 Task: Look for space in Dübendorf, Switzerland from 2nd September, 2023 to 6th September, 2023 for 2 adults in price range Rs.15000 to Rs.20000. Place can be entire place with 1  bedroom having 1 bed and 1 bathroom. Property type can be house, flat, guest house, hotel. Booking option can be shelf check-in. Required host language is English.
Action: Mouse moved to (522, 119)
Screenshot: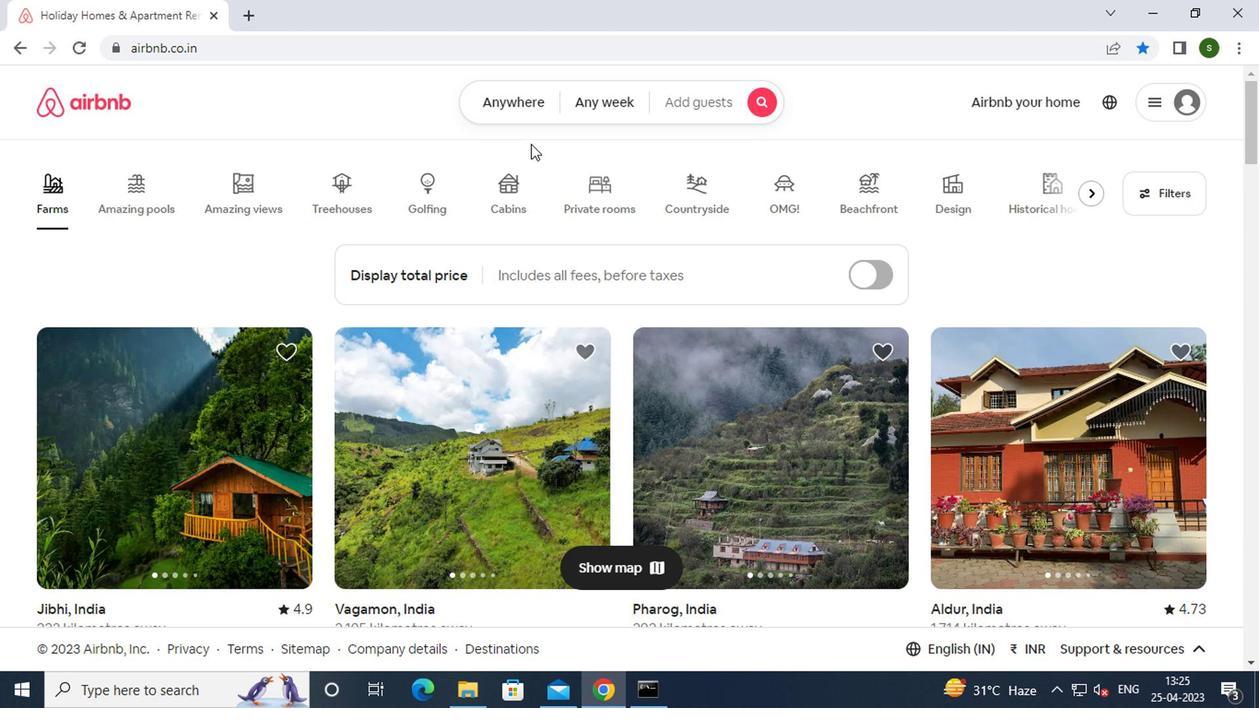 
Action: Mouse pressed left at (522, 119)
Screenshot: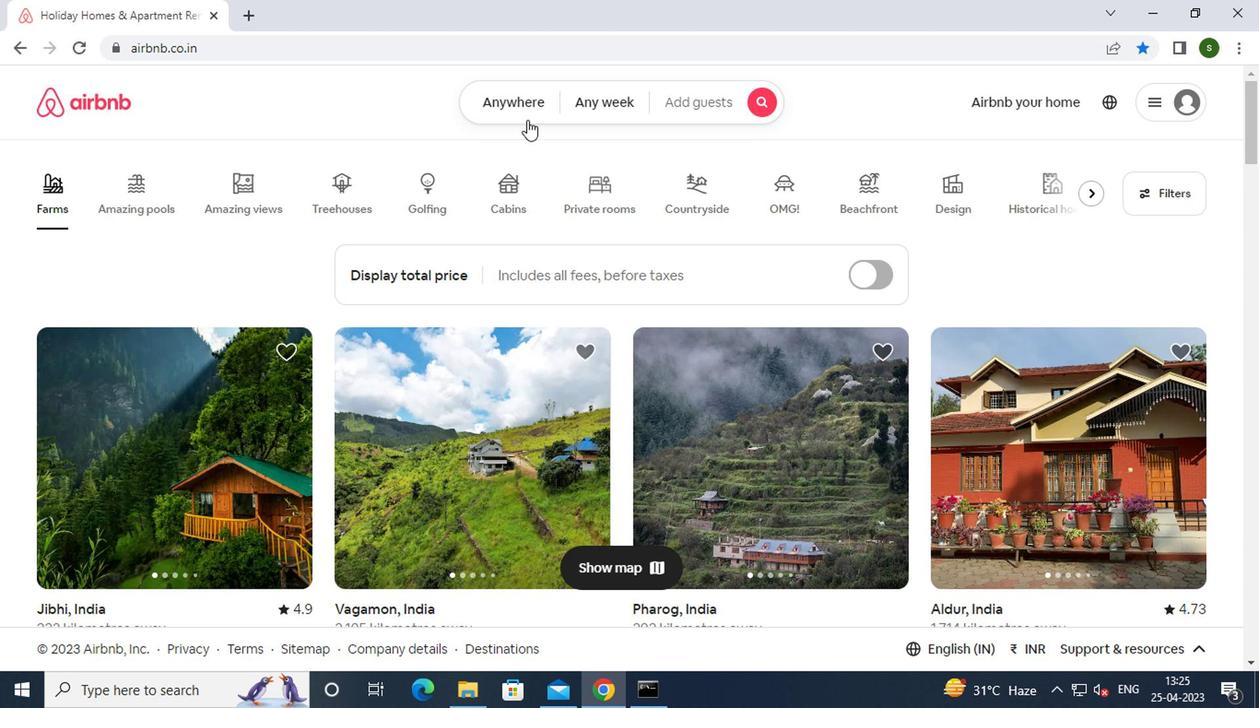 
Action: Mouse moved to (417, 184)
Screenshot: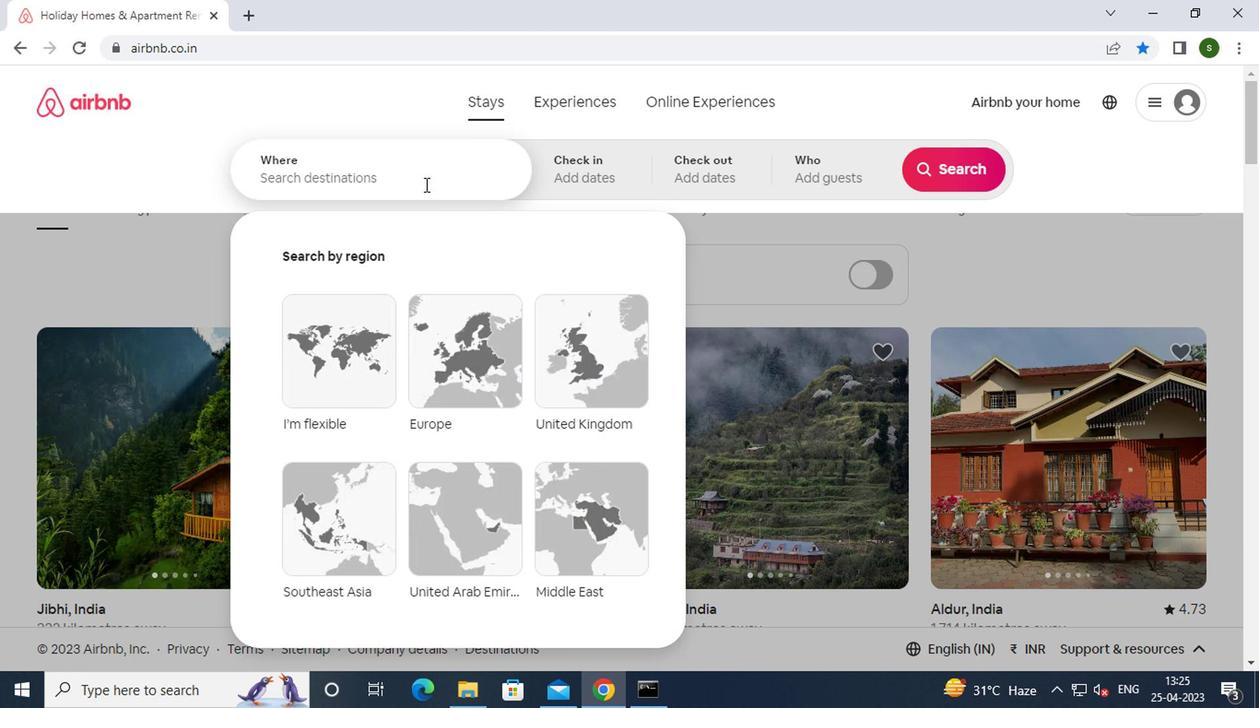 
Action: Mouse pressed left at (417, 184)
Screenshot: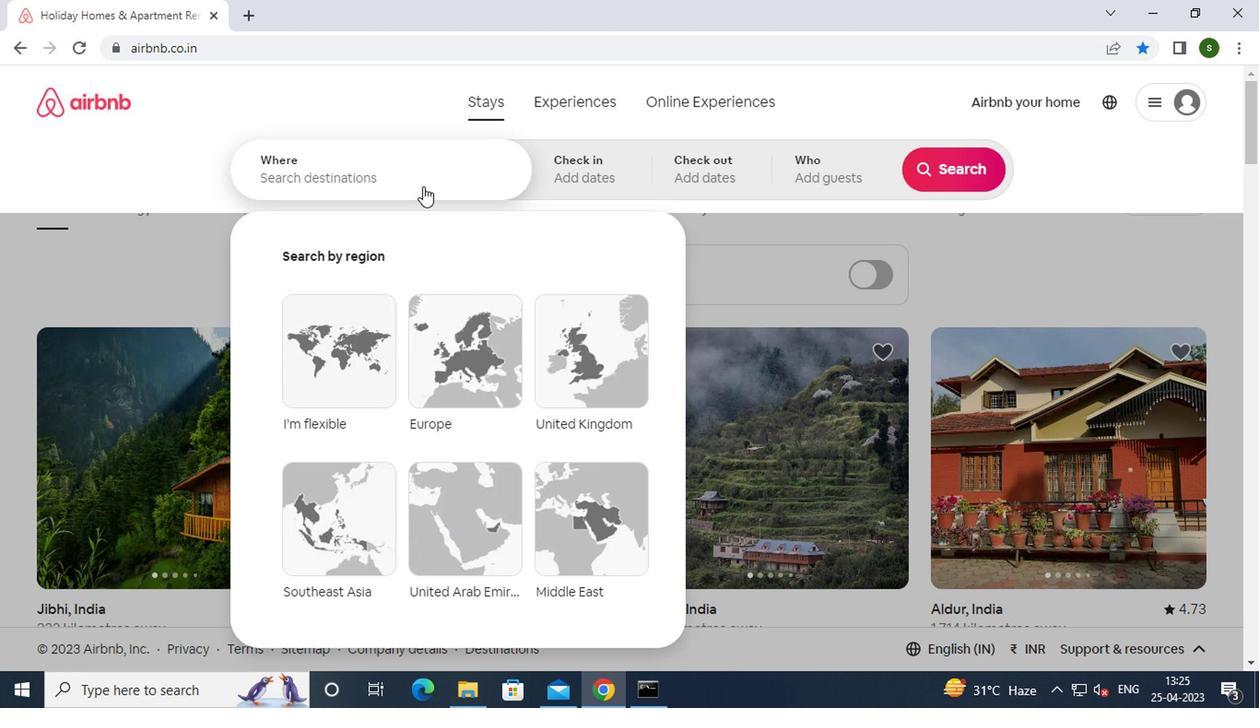 
Action: Mouse moved to (416, 184)
Screenshot: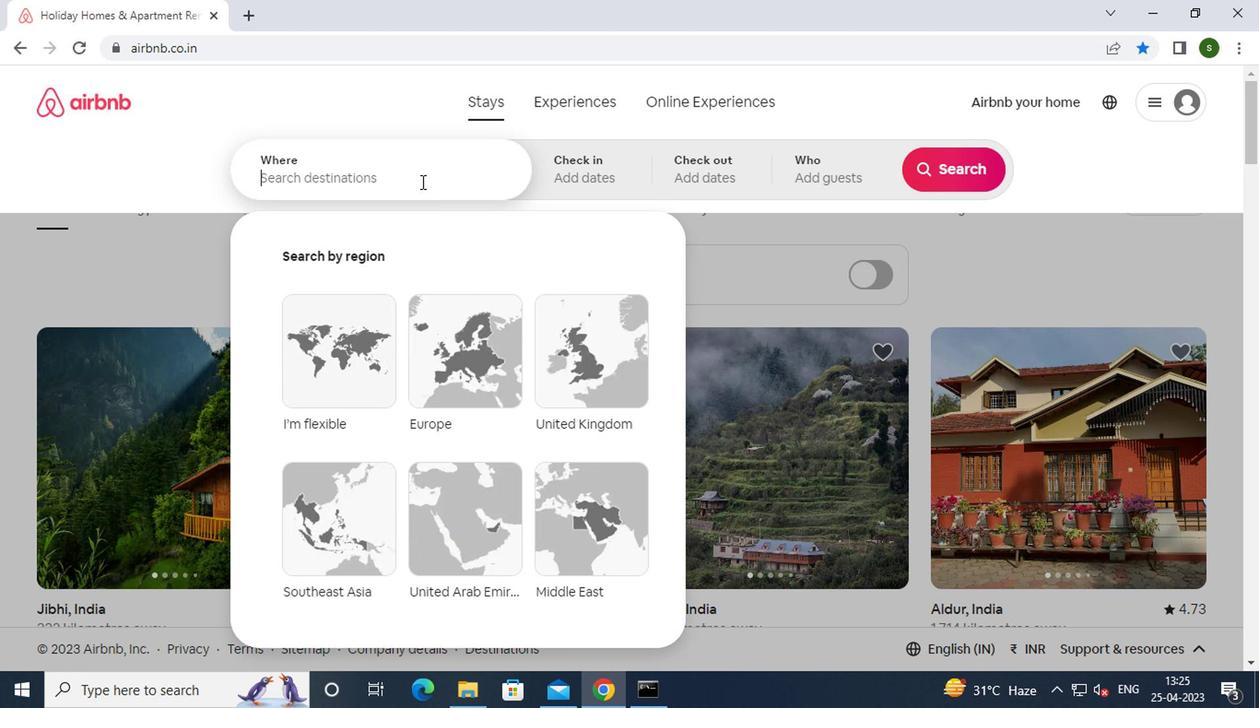 
Action: Key pressed <Key.caps_lock>d<Key.caps_lock>ubendorf
Screenshot: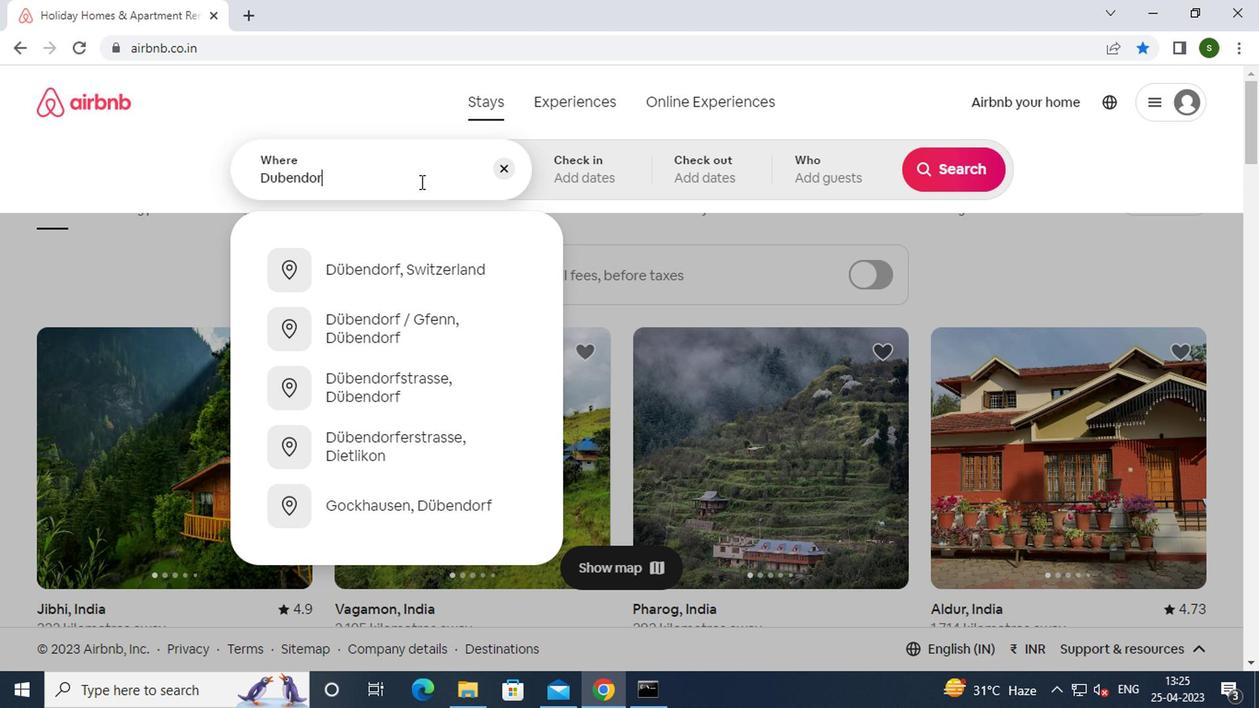 
Action: Mouse moved to (429, 267)
Screenshot: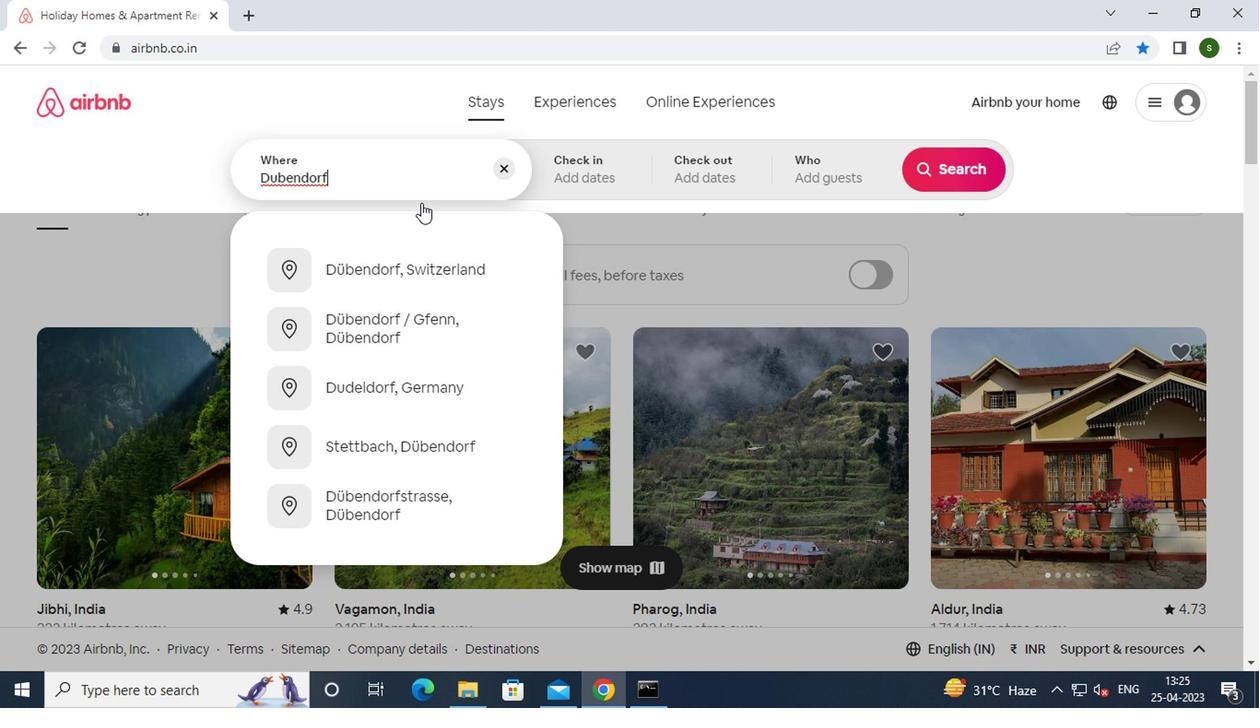 
Action: Mouse pressed left at (429, 267)
Screenshot: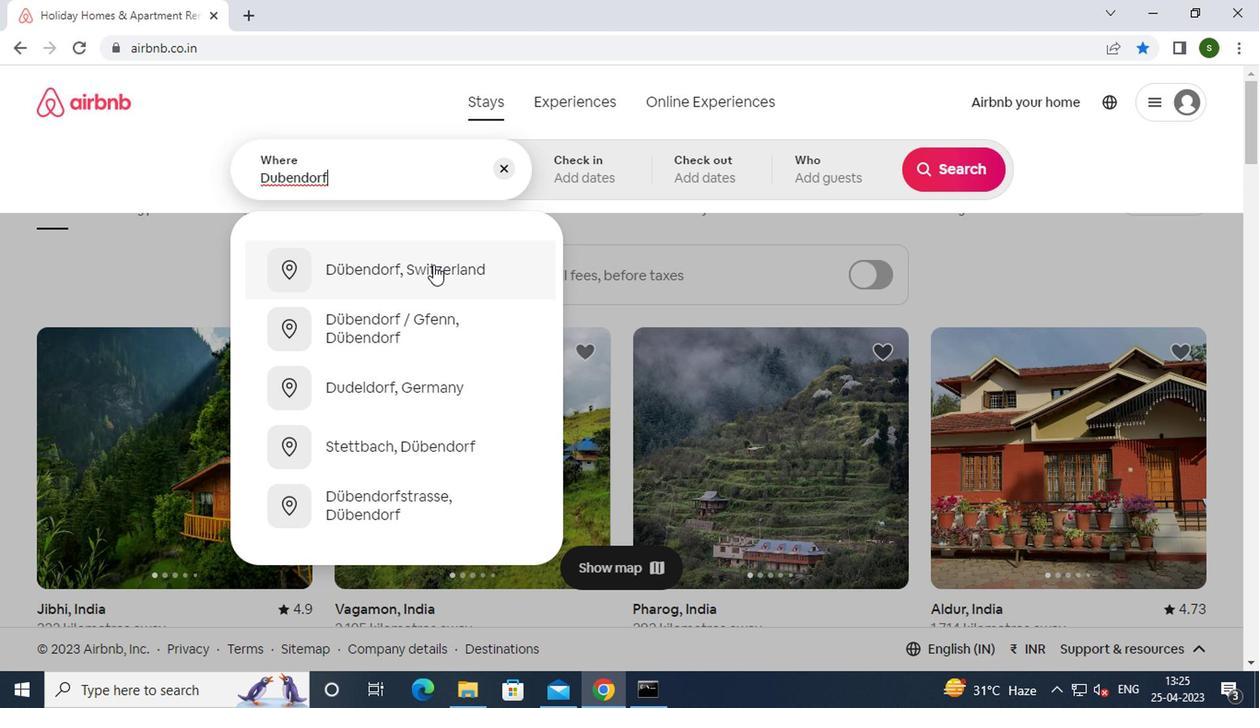 
Action: Mouse moved to (946, 311)
Screenshot: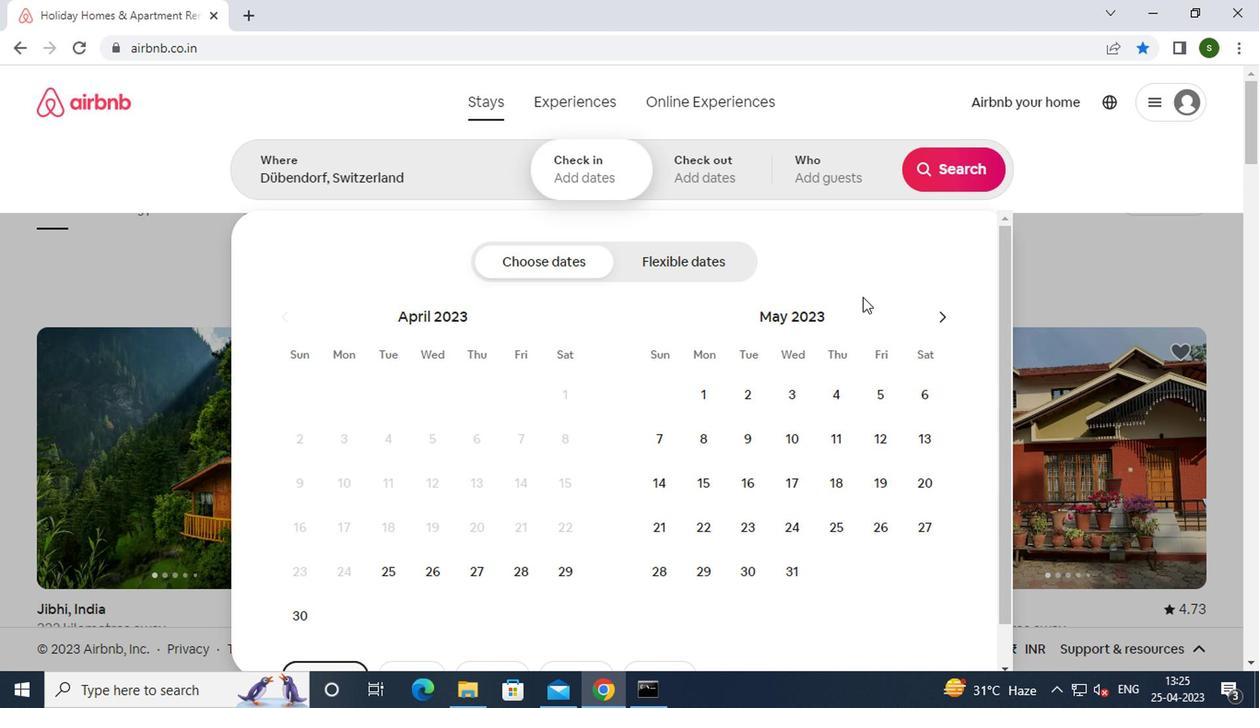 
Action: Mouse pressed left at (946, 311)
Screenshot: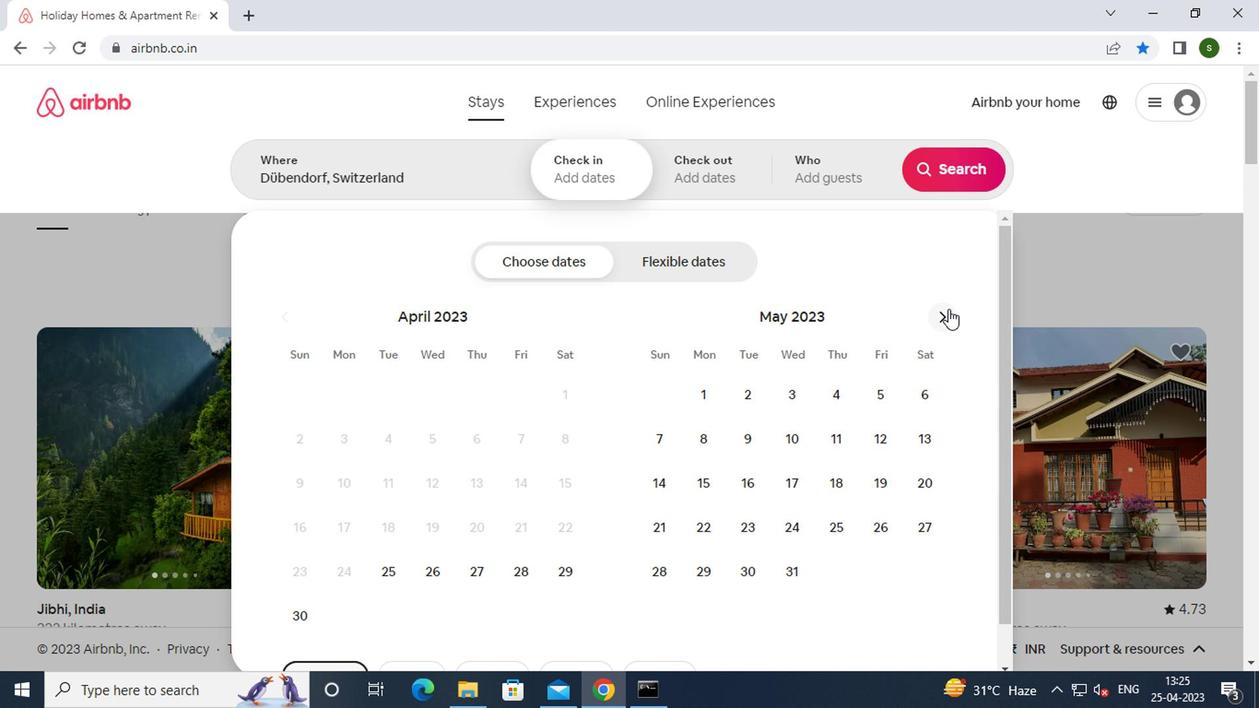 
Action: Mouse pressed left at (946, 311)
Screenshot: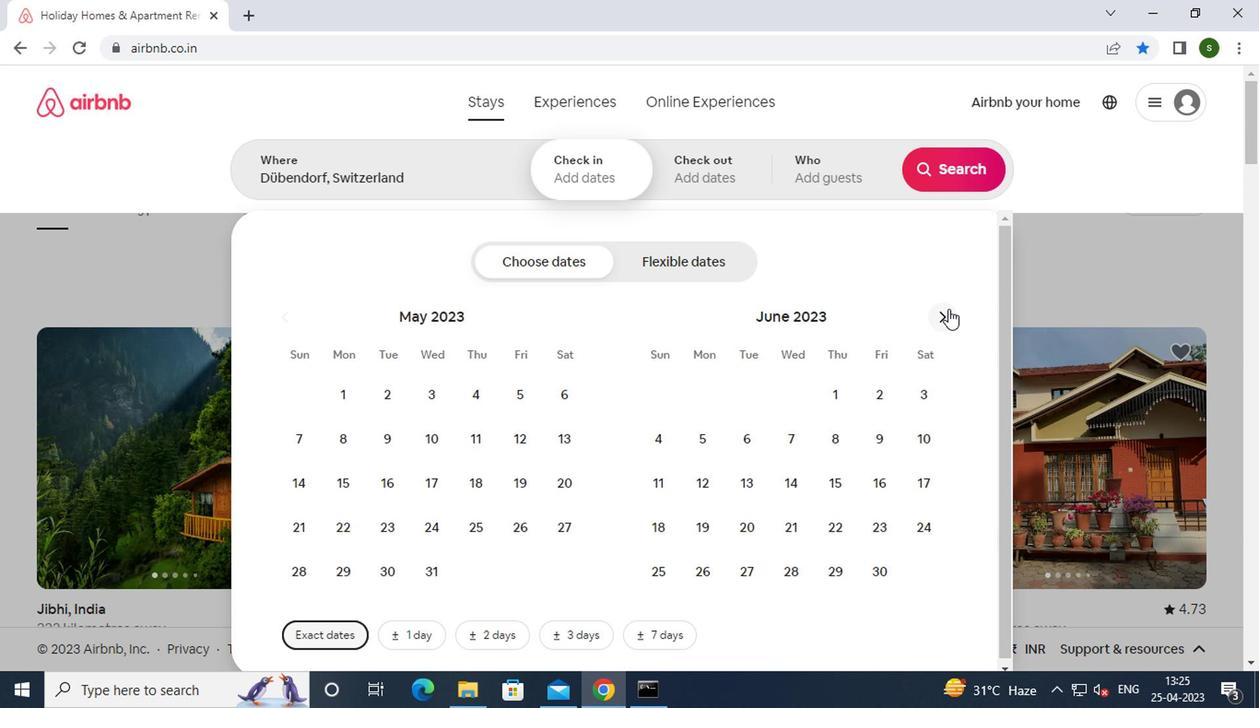 
Action: Mouse pressed left at (946, 311)
Screenshot: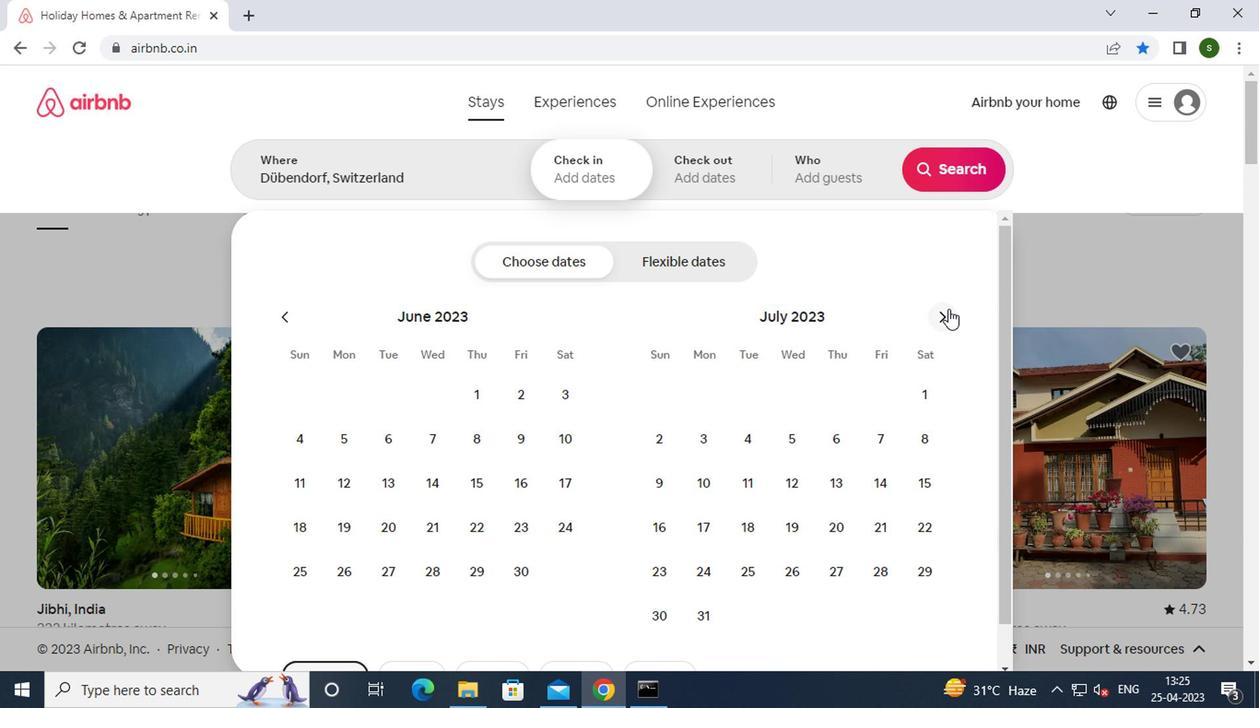 
Action: Mouse pressed left at (946, 311)
Screenshot: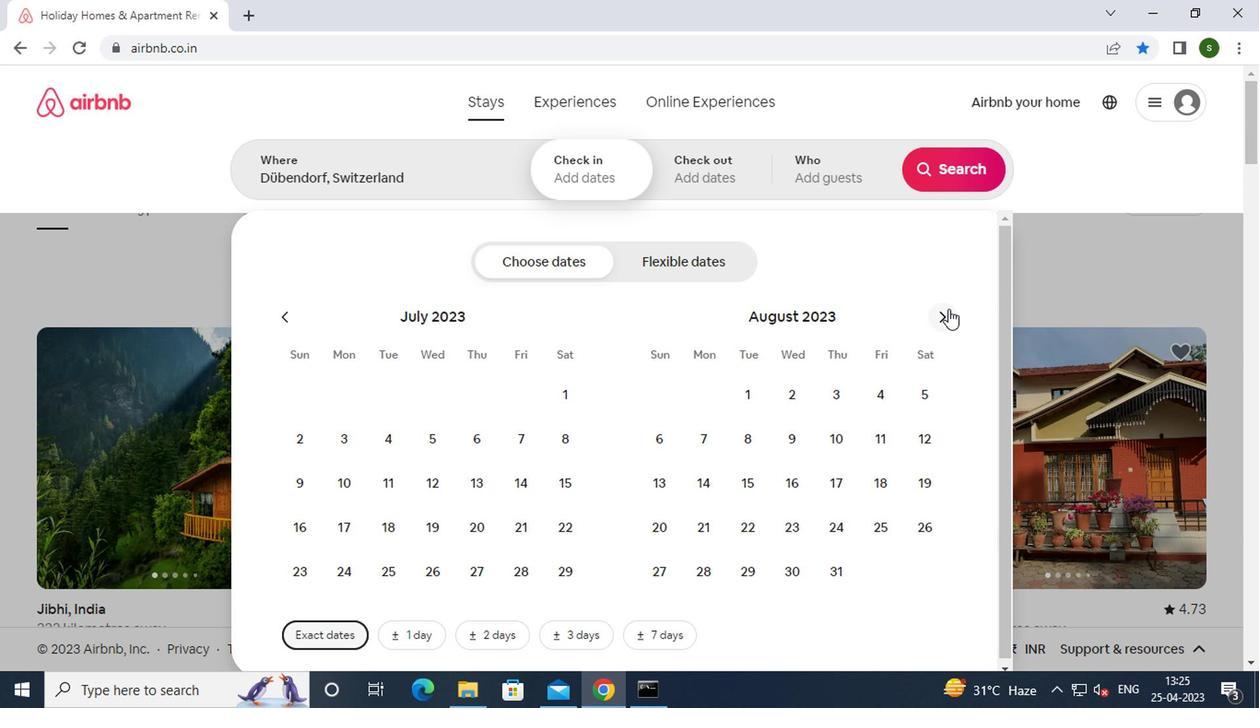 
Action: Mouse moved to (916, 392)
Screenshot: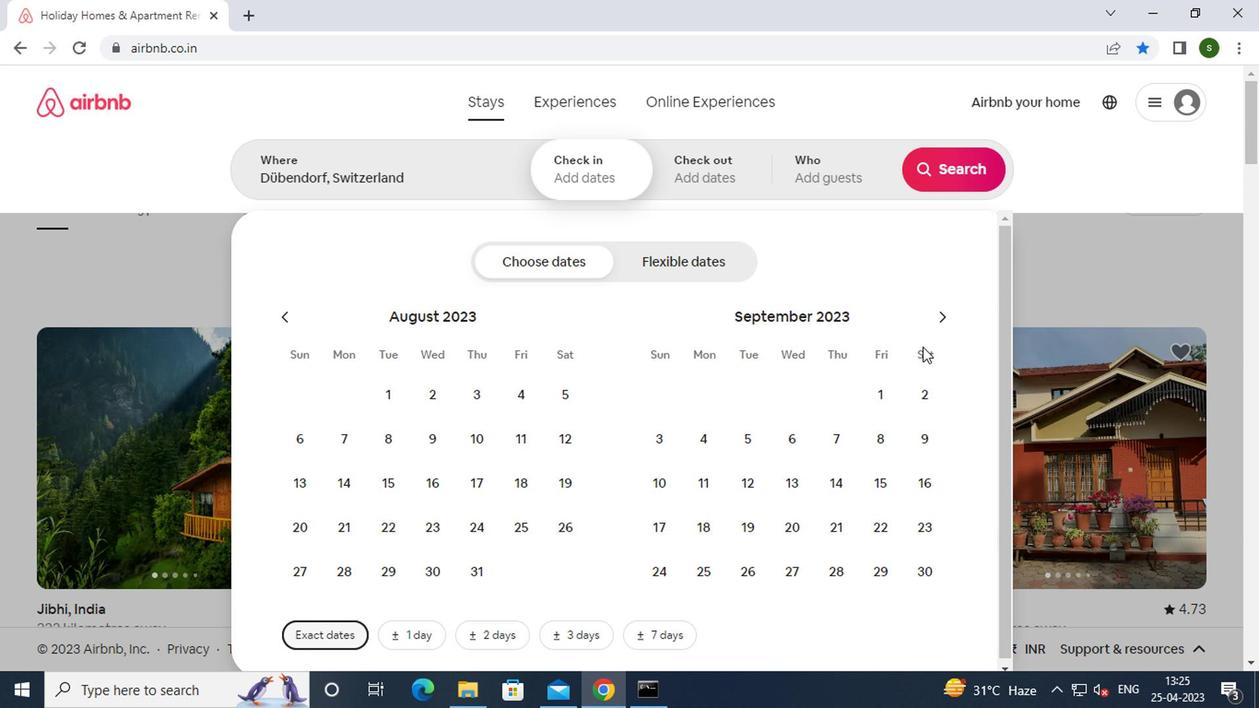 
Action: Mouse pressed left at (916, 392)
Screenshot: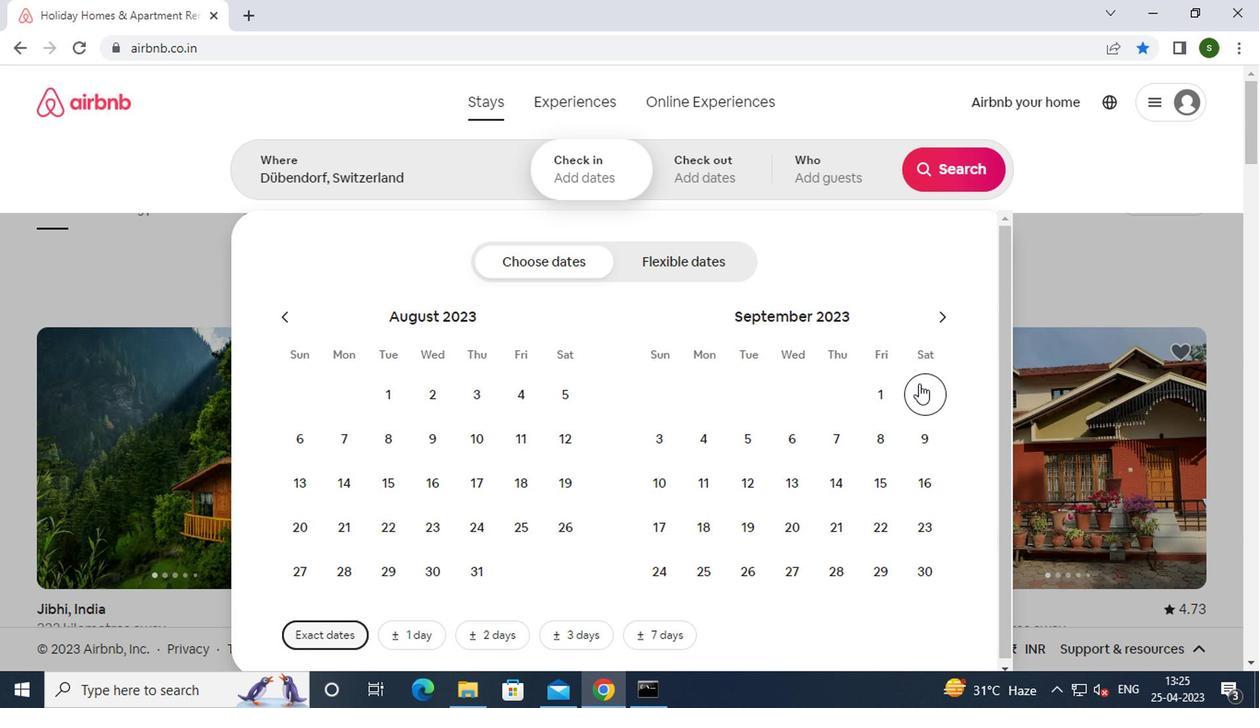 
Action: Mouse moved to (789, 453)
Screenshot: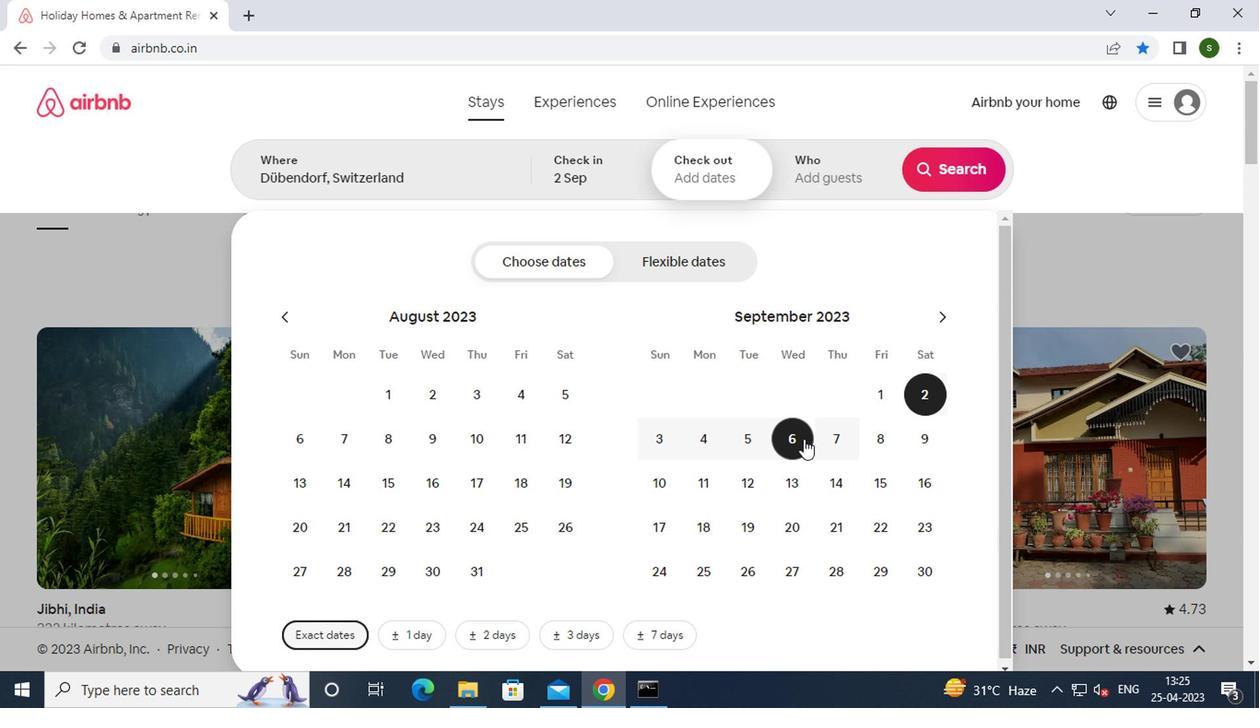 
Action: Mouse pressed left at (789, 453)
Screenshot: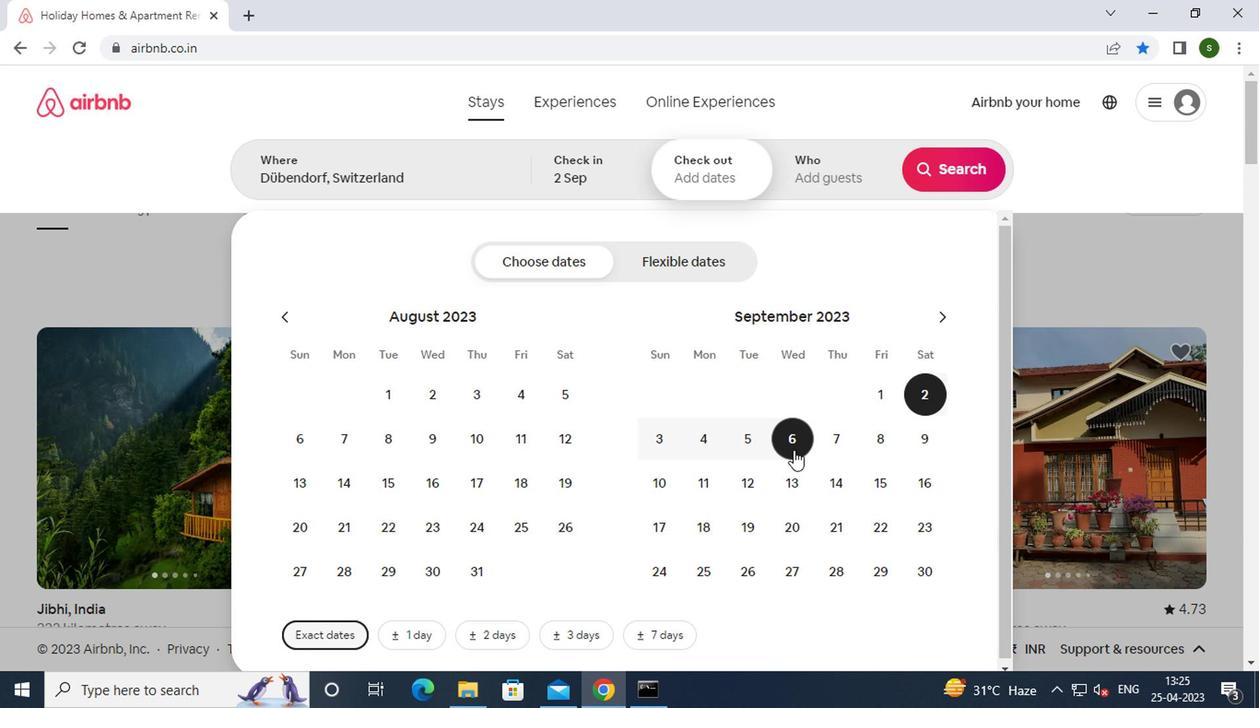 
Action: Mouse moved to (818, 183)
Screenshot: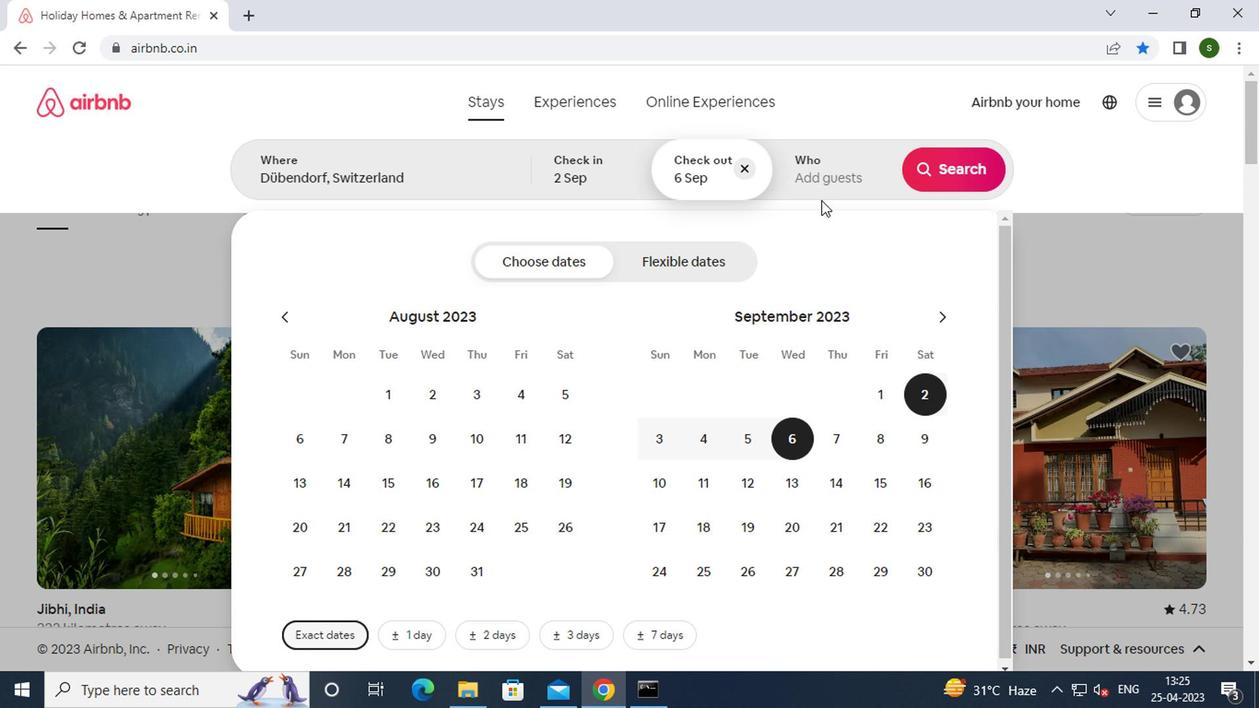 
Action: Mouse pressed left at (818, 183)
Screenshot: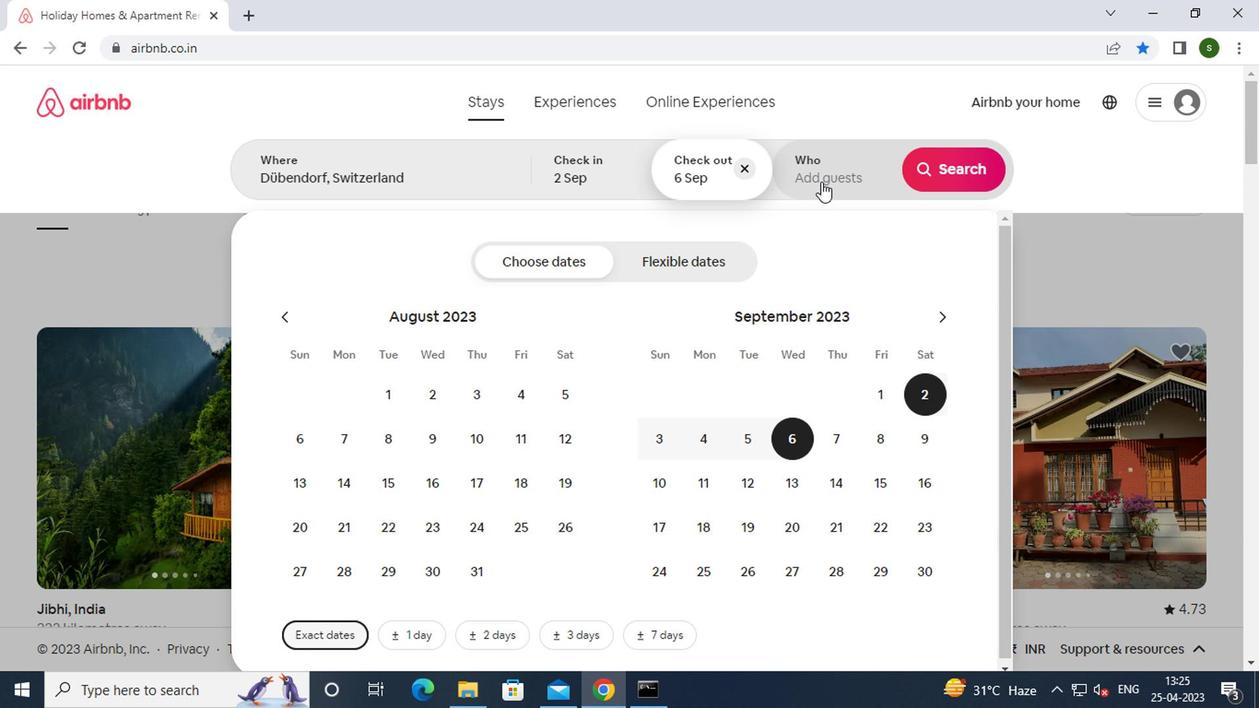 
Action: Mouse moved to (957, 265)
Screenshot: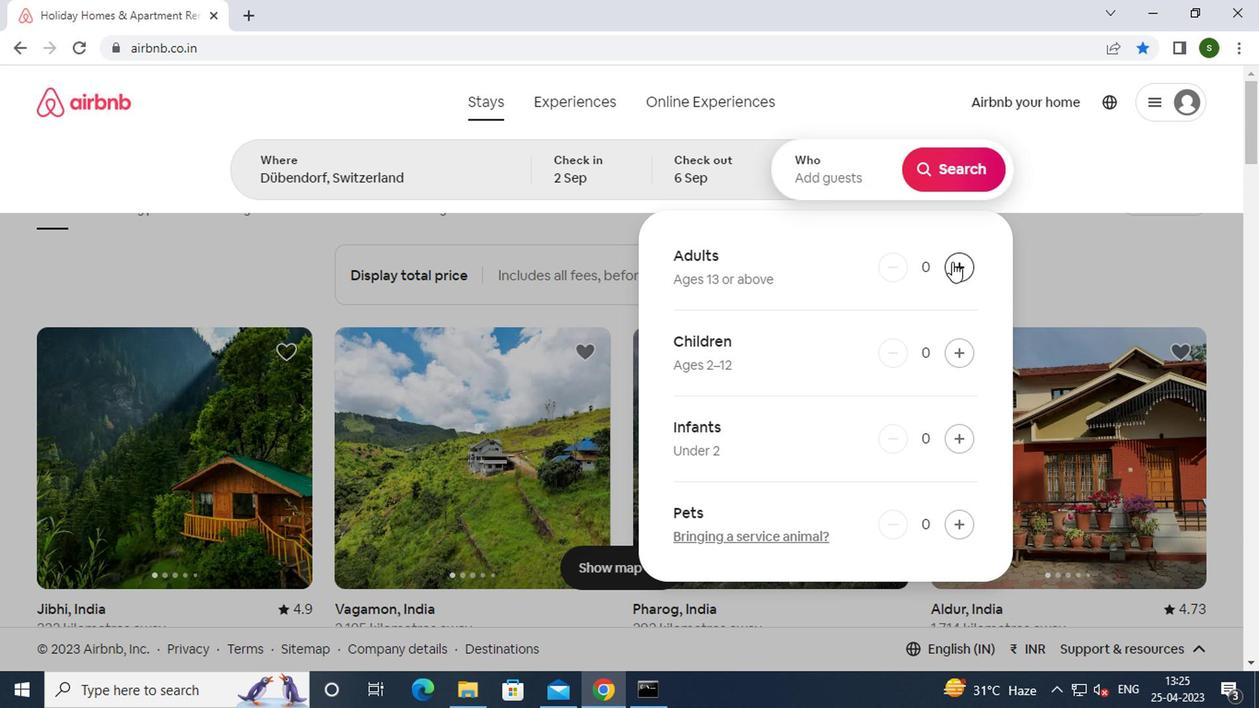 
Action: Mouse pressed left at (957, 265)
Screenshot: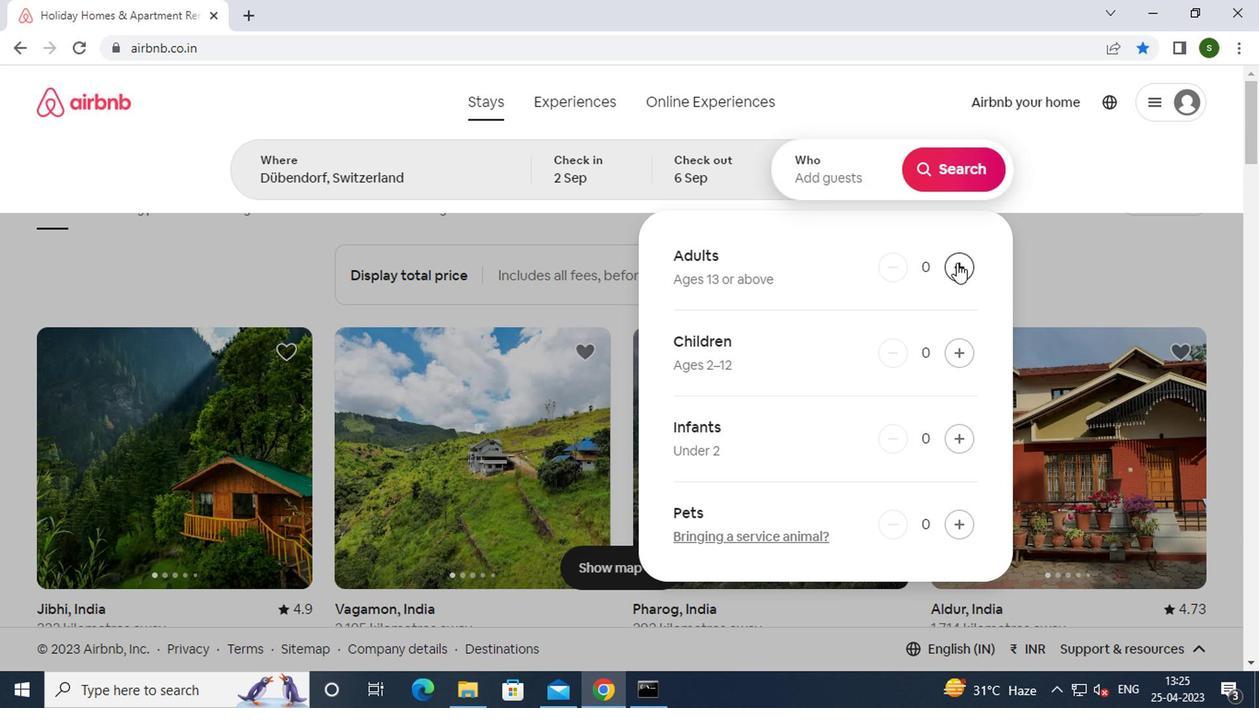 
Action: Mouse pressed left at (957, 265)
Screenshot: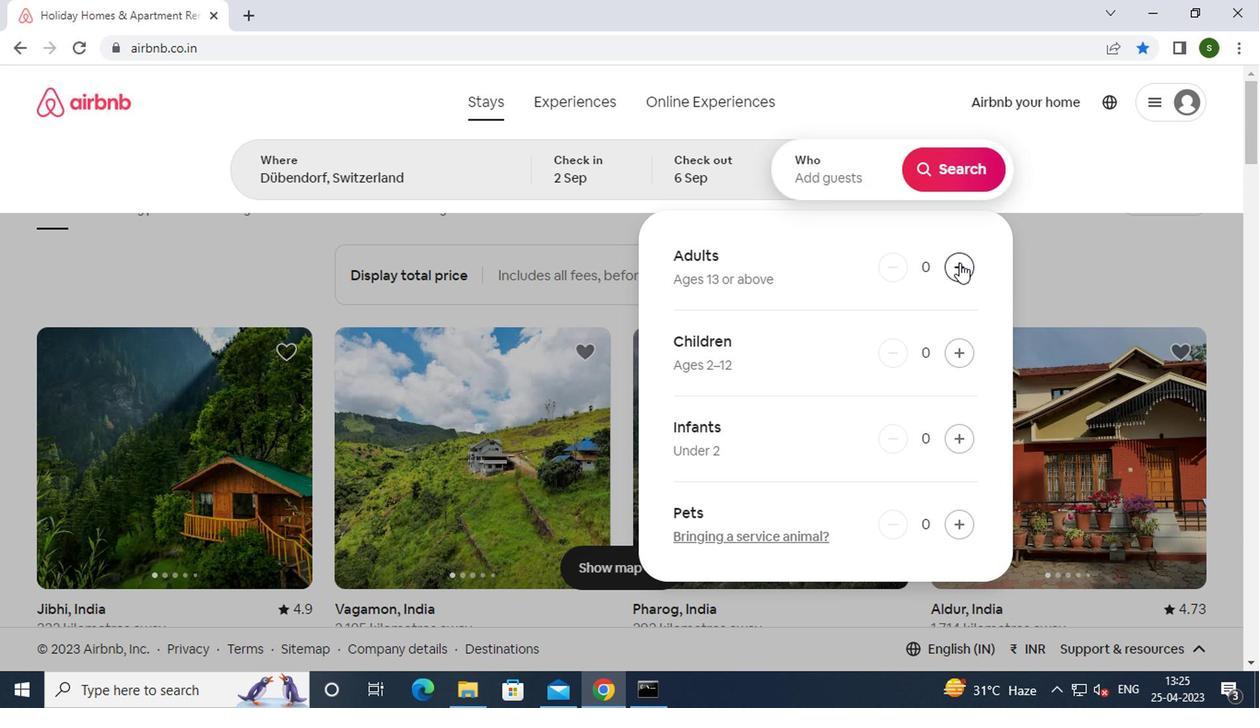 
Action: Mouse moved to (960, 174)
Screenshot: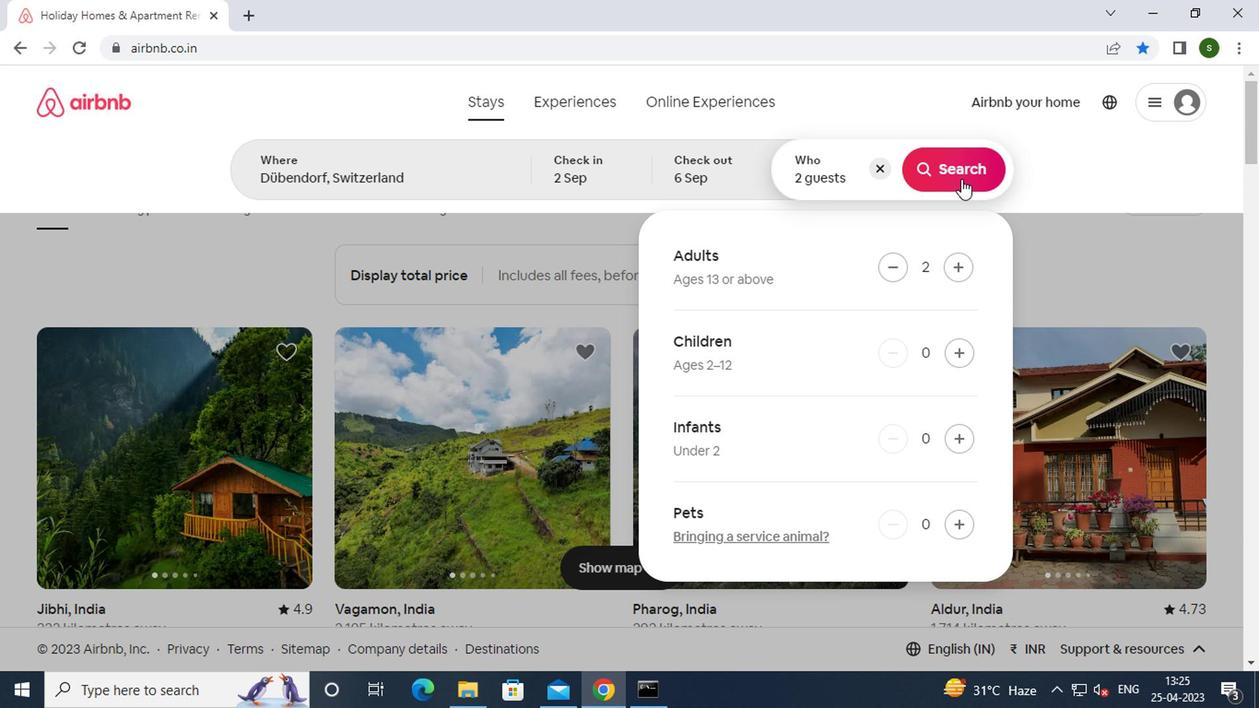 
Action: Mouse pressed left at (960, 174)
Screenshot: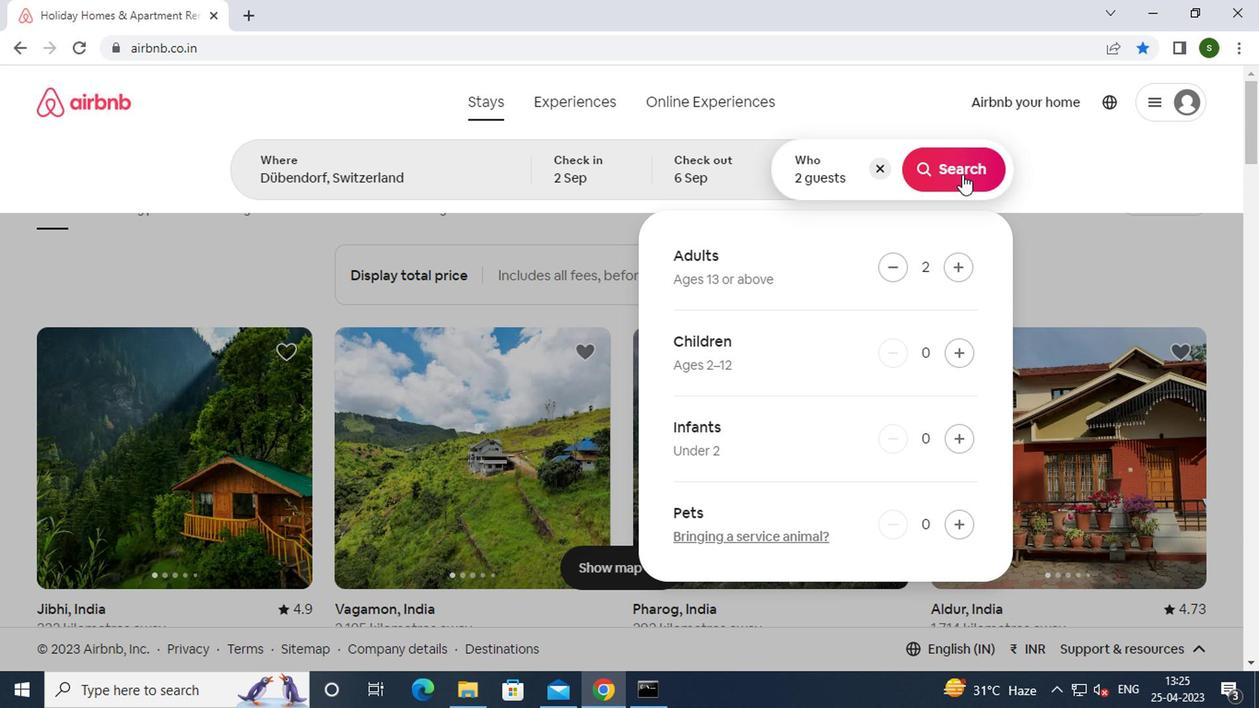 
Action: Mouse moved to (1180, 183)
Screenshot: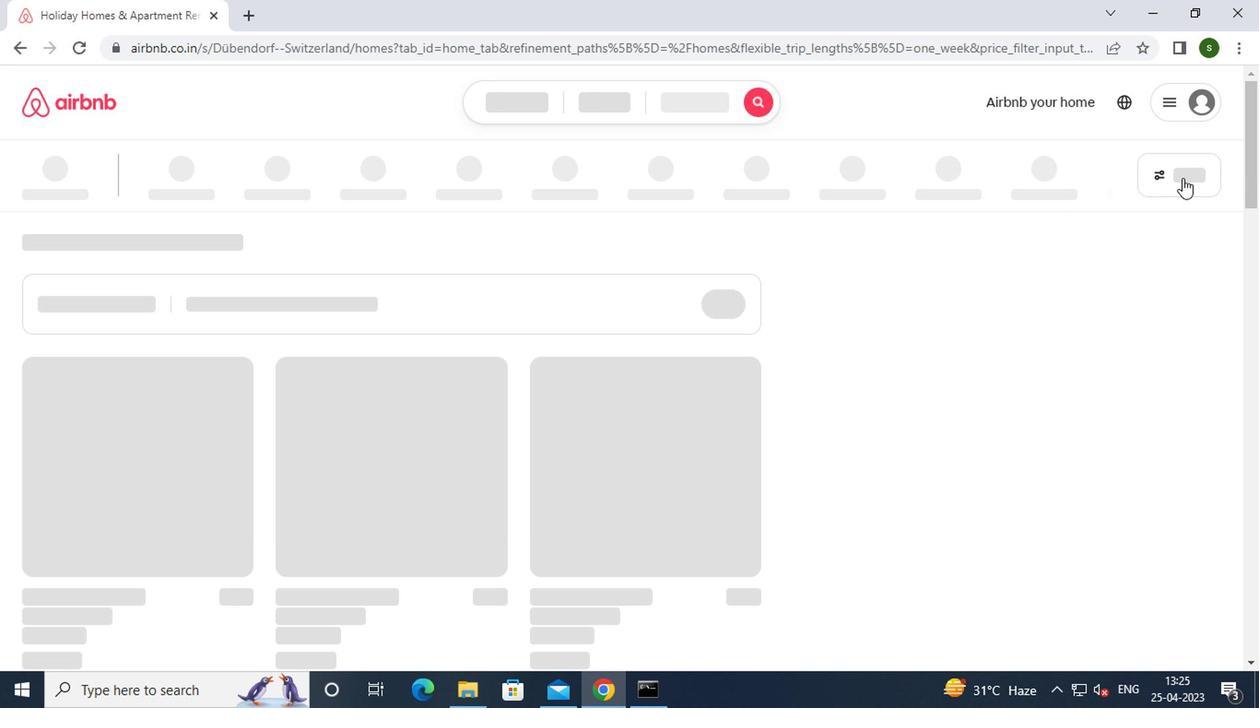 
Action: Mouse pressed left at (1180, 183)
Screenshot: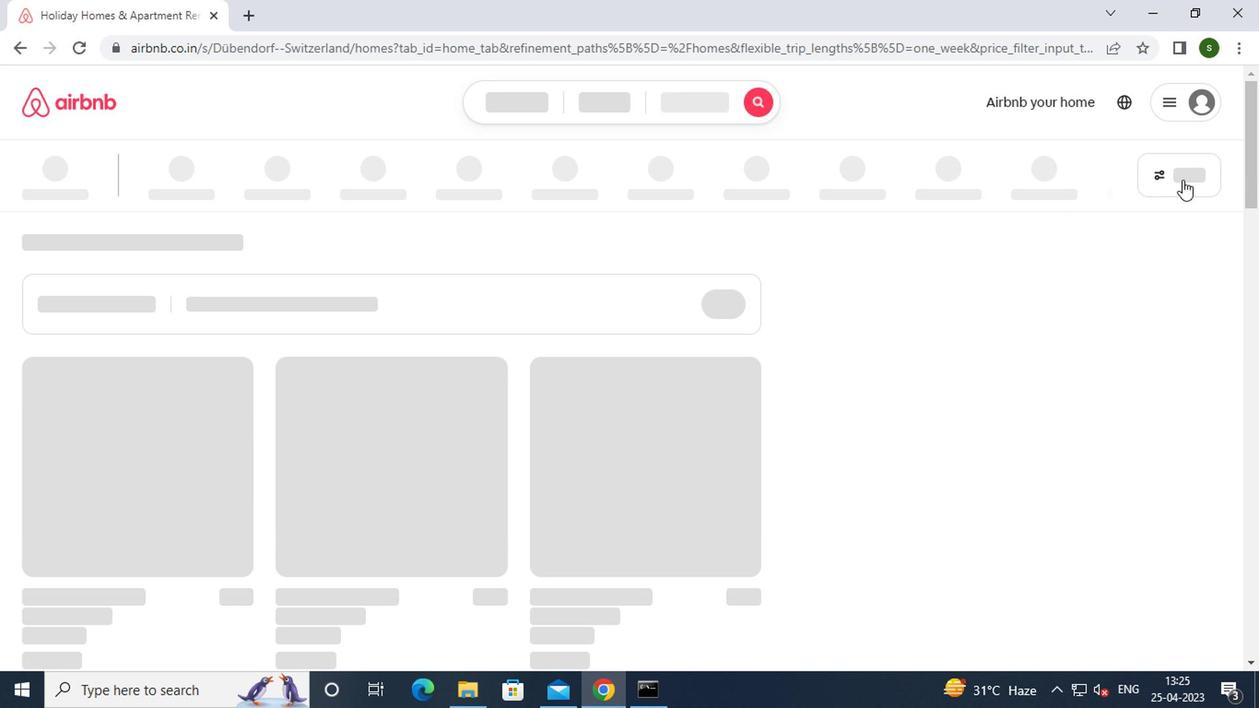 
Action: Mouse moved to (581, 415)
Screenshot: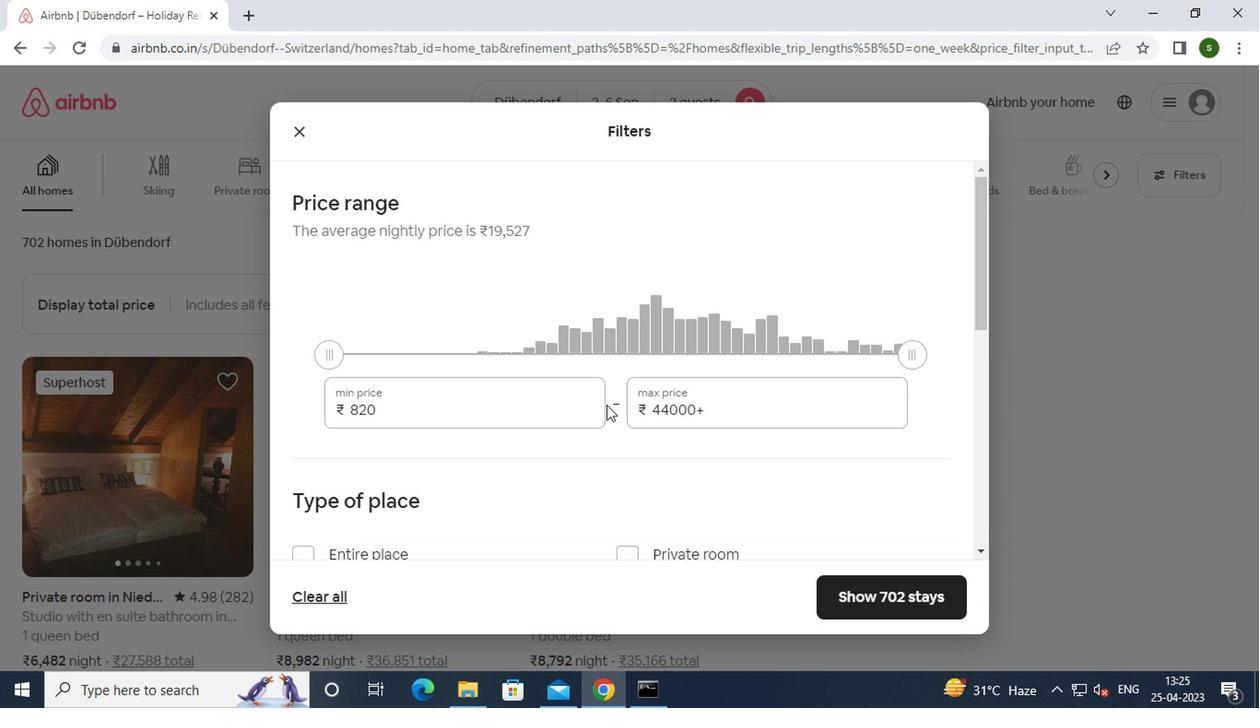 
Action: Mouse pressed left at (581, 415)
Screenshot: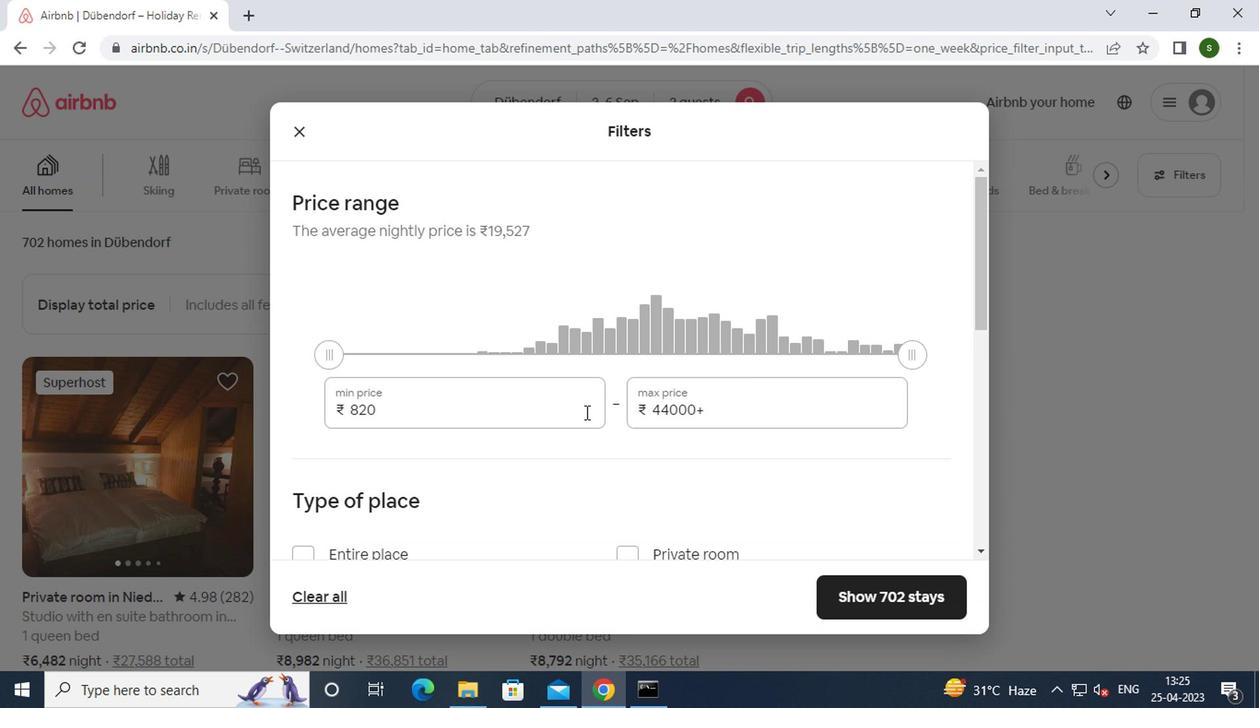 
Action: Key pressed <Key.backspace><Key.backspace><Key.backspace><Key.backspace><Key.backspace><Key.backspace><Key.backspace><Key.backspace><Key.backspace>15000
Screenshot: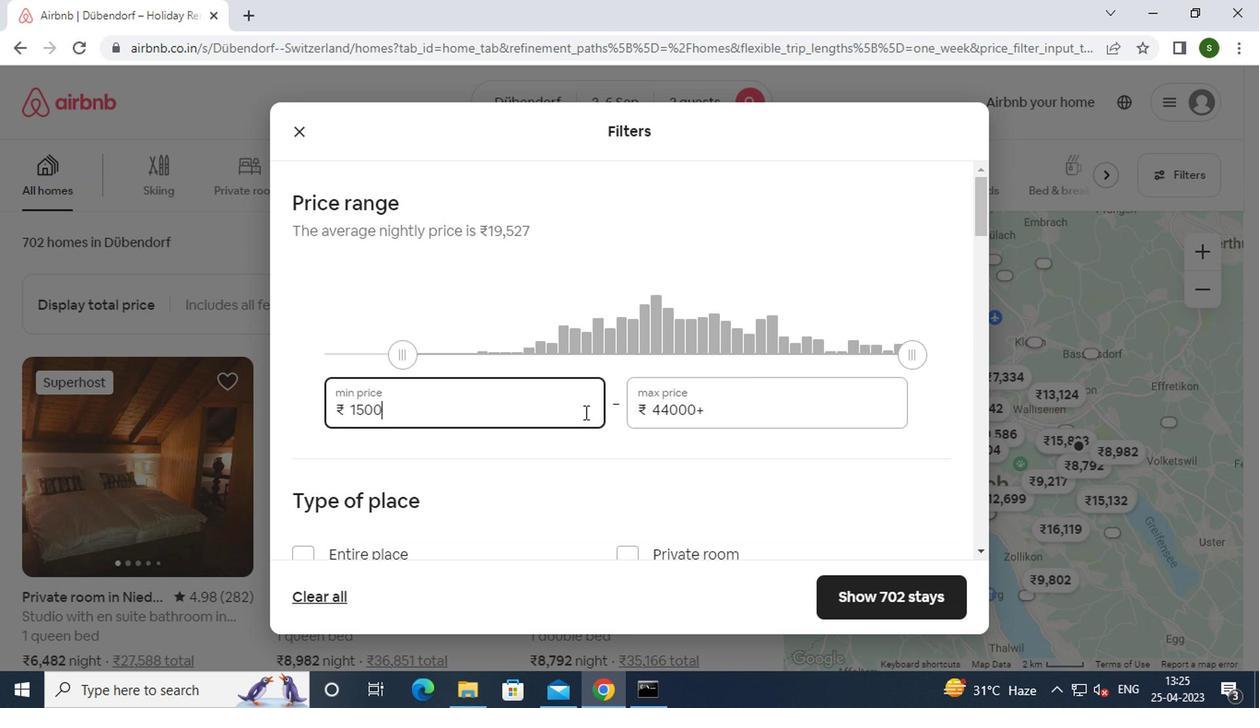 
Action: Mouse moved to (770, 415)
Screenshot: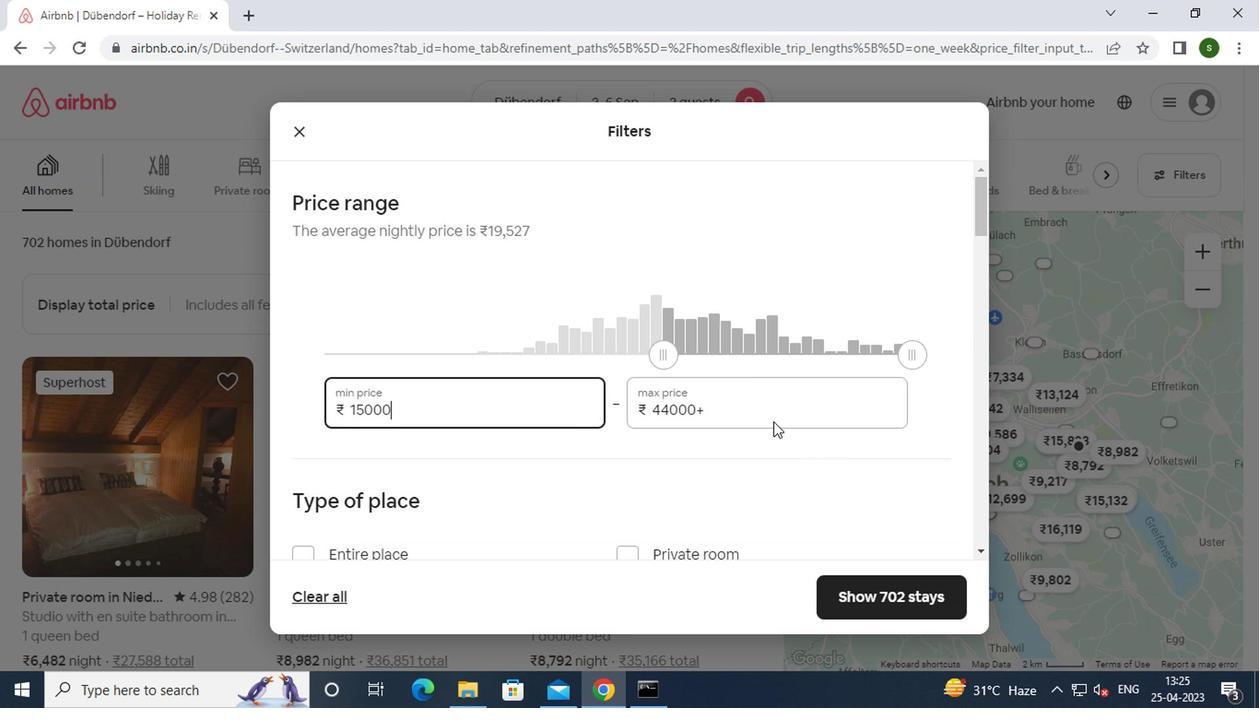 
Action: Mouse pressed left at (770, 415)
Screenshot: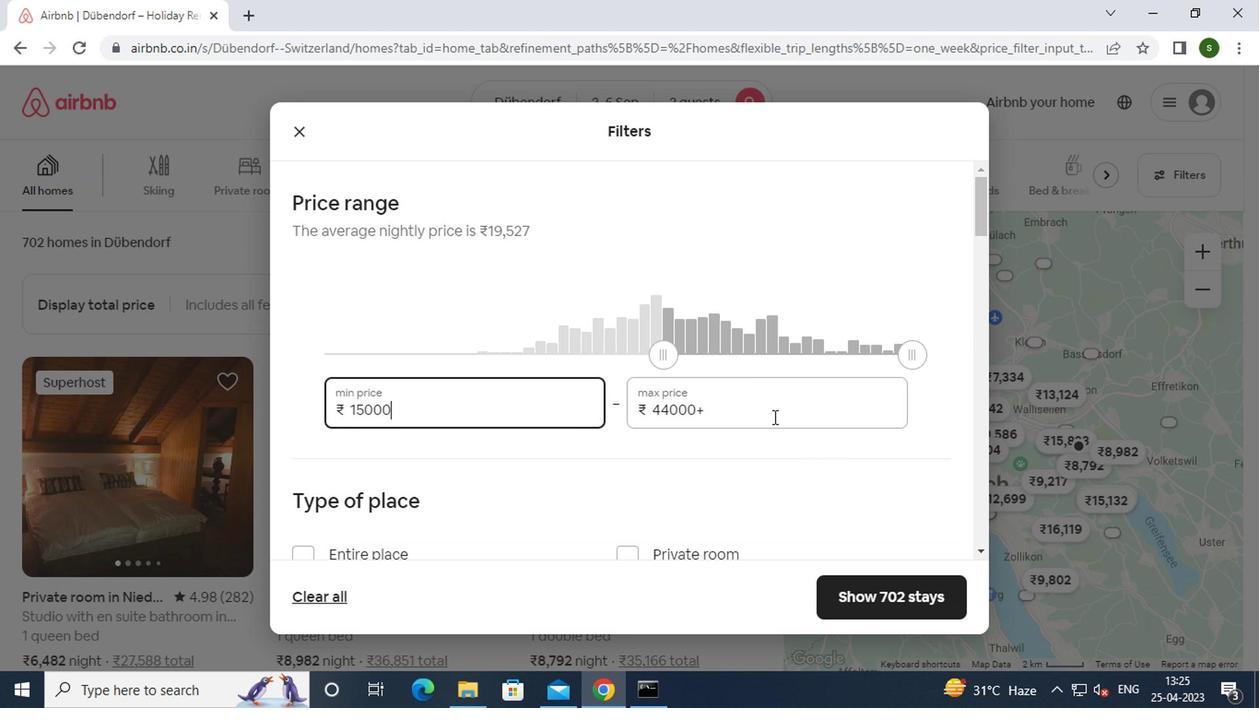
Action: Mouse moved to (770, 415)
Screenshot: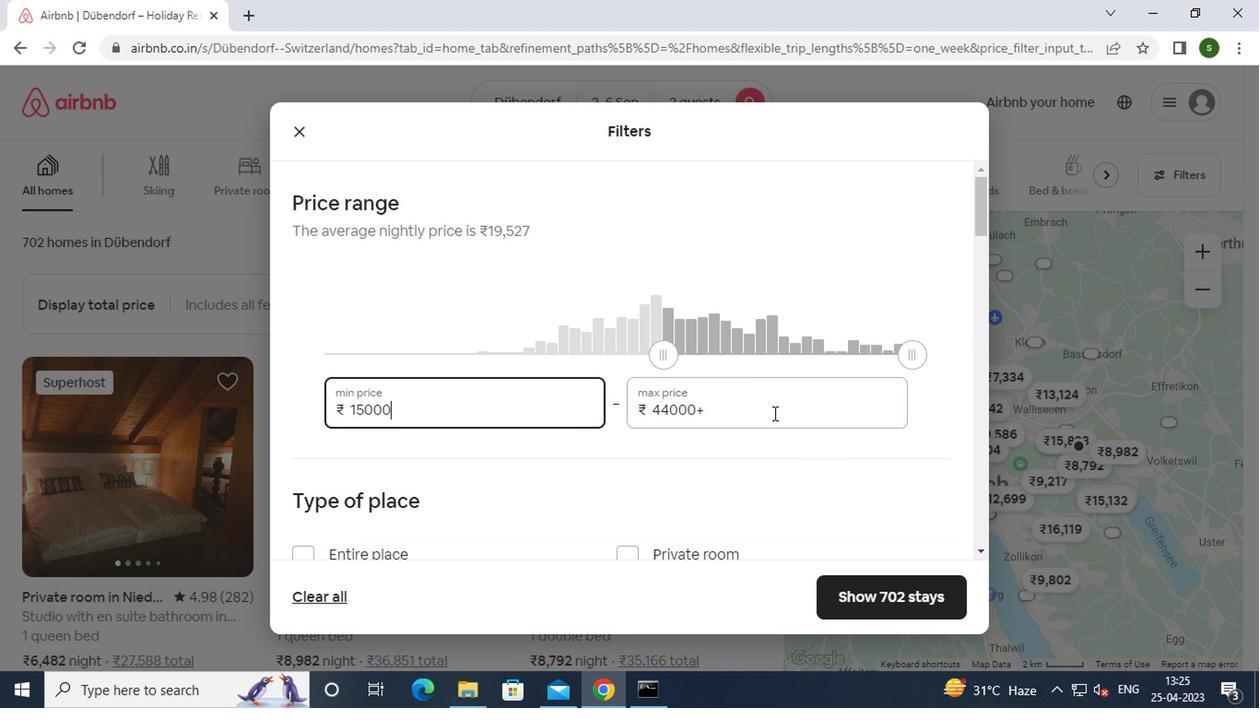 
Action: Key pressed <Key.backspace><Key.backspace><Key.backspace><Key.backspace><Key.backspace><Key.backspace><Key.backspace><Key.backspace><Key.backspace><Key.backspace><Key.backspace>20000
Screenshot: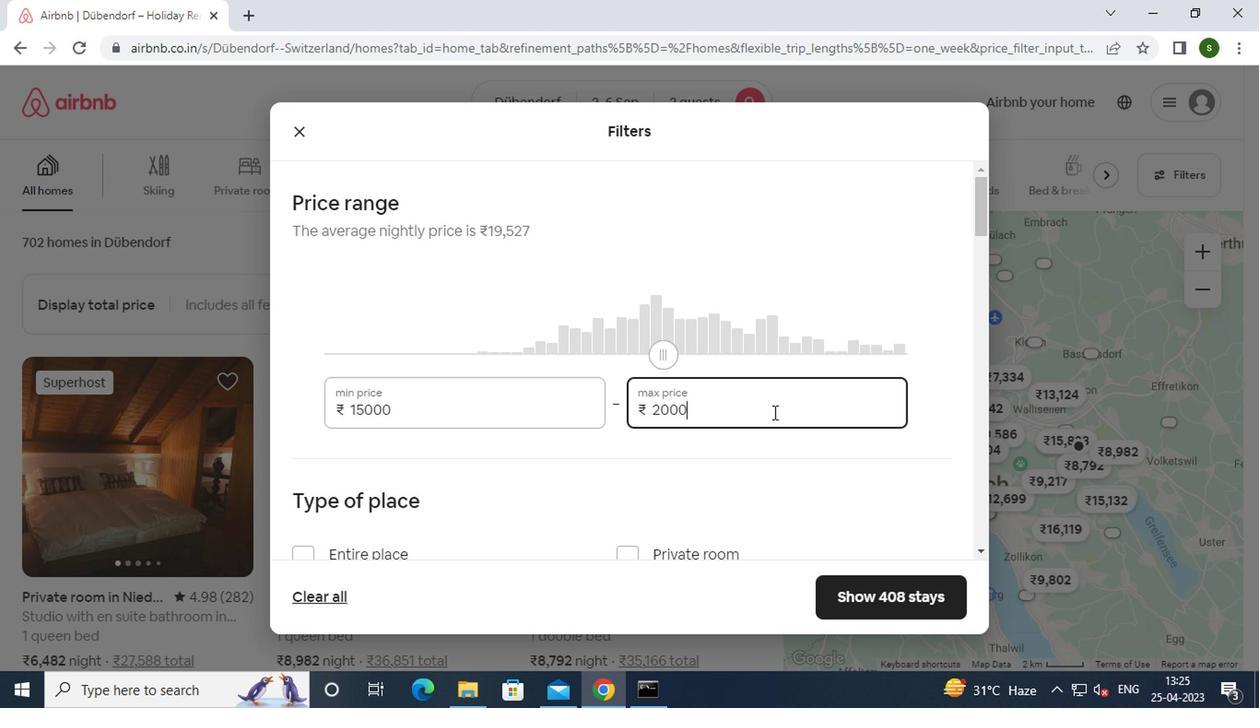 
Action: Mouse moved to (577, 379)
Screenshot: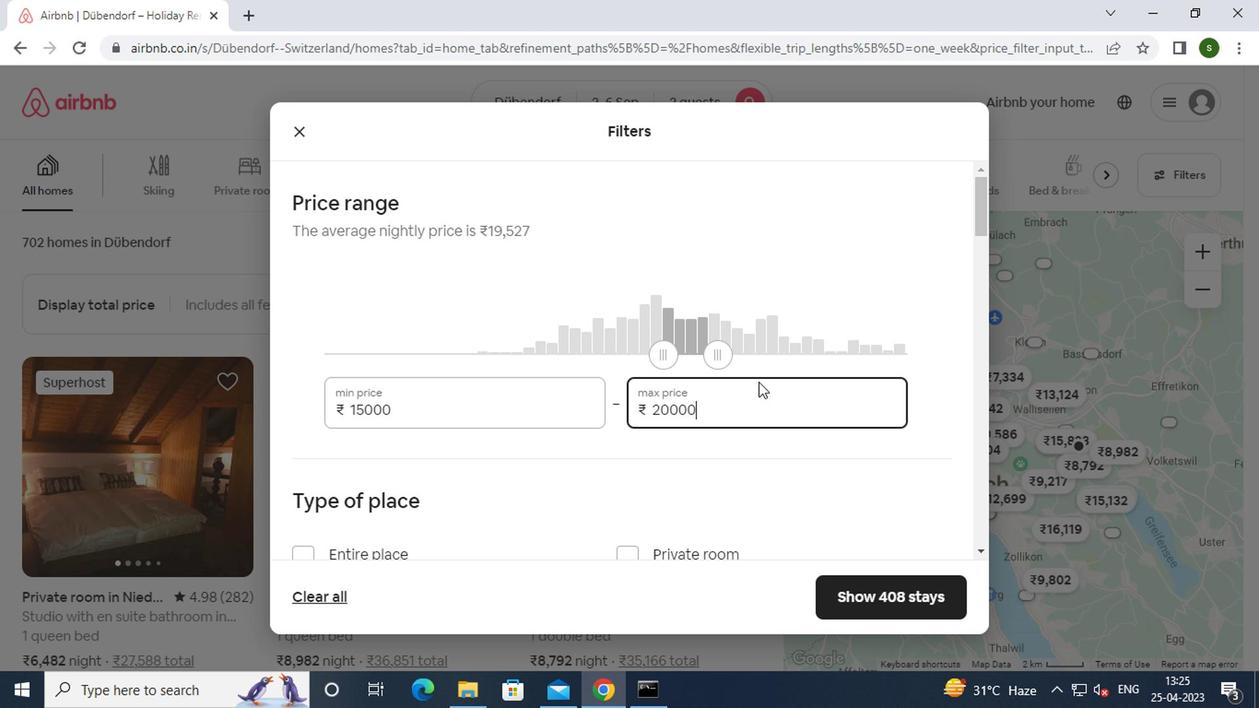 
Action: Mouse scrolled (577, 379) with delta (0, 0)
Screenshot: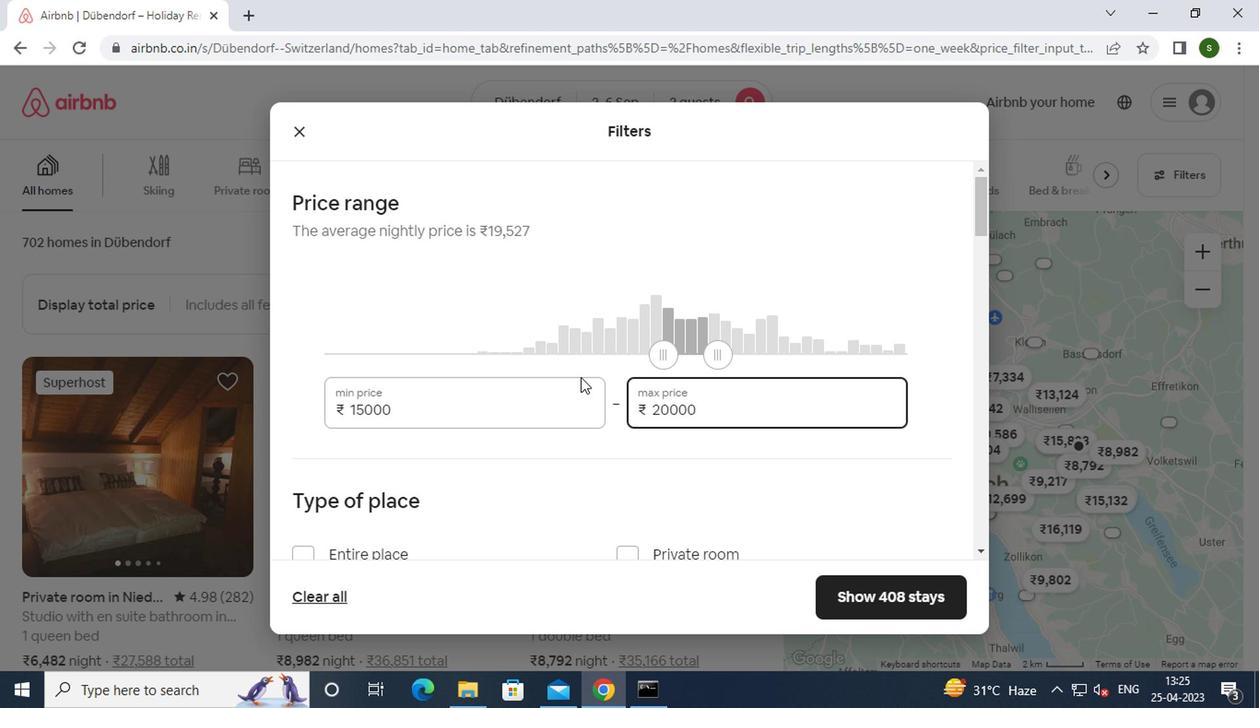 
Action: Mouse scrolled (577, 379) with delta (0, 0)
Screenshot: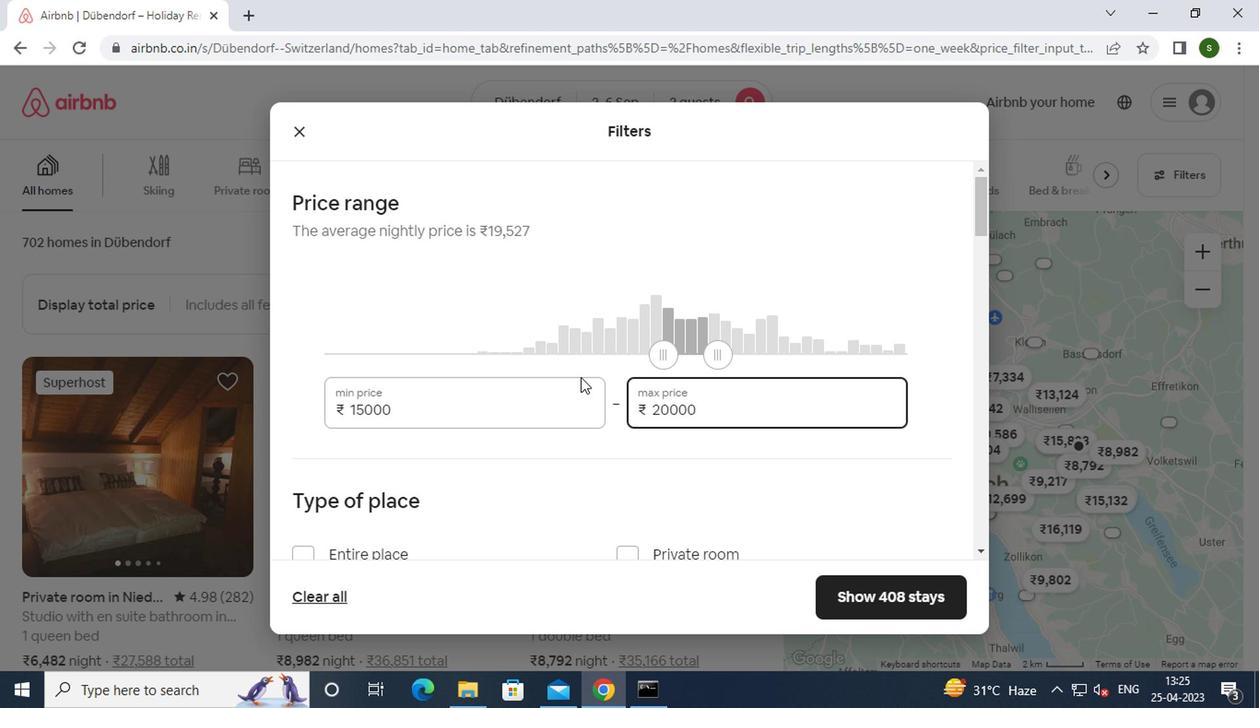 
Action: Mouse moved to (416, 373)
Screenshot: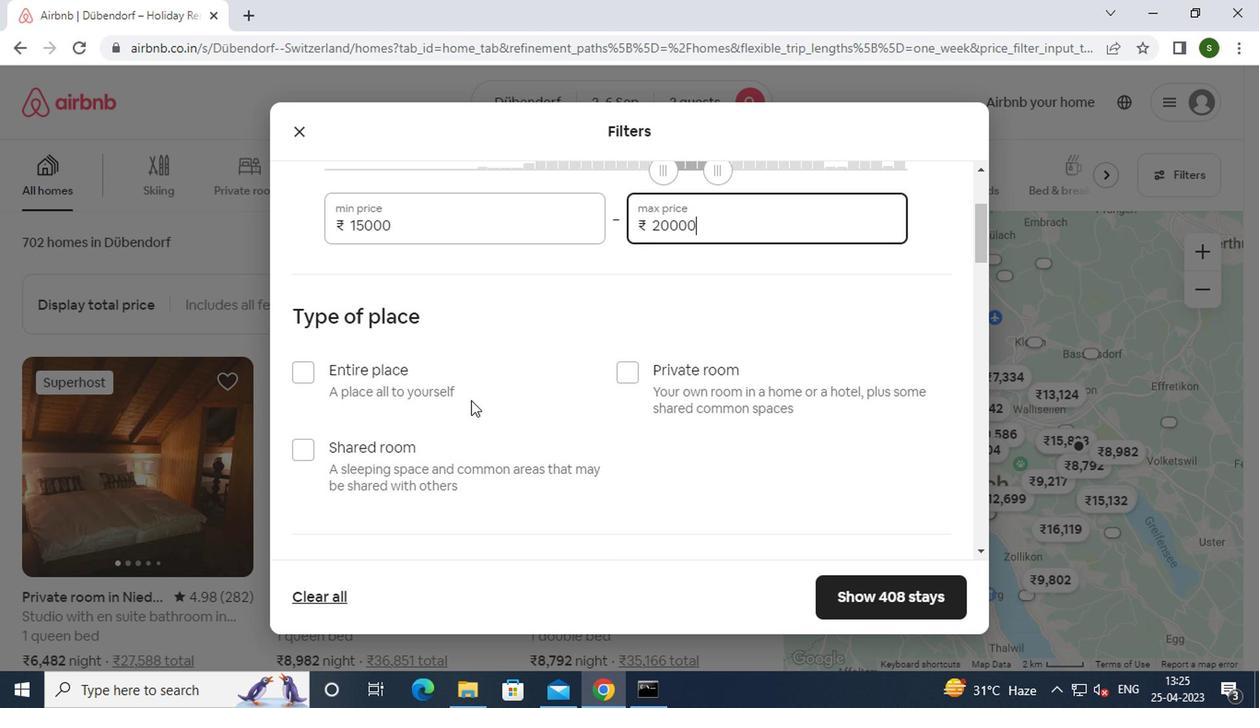 
Action: Mouse pressed left at (416, 373)
Screenshot: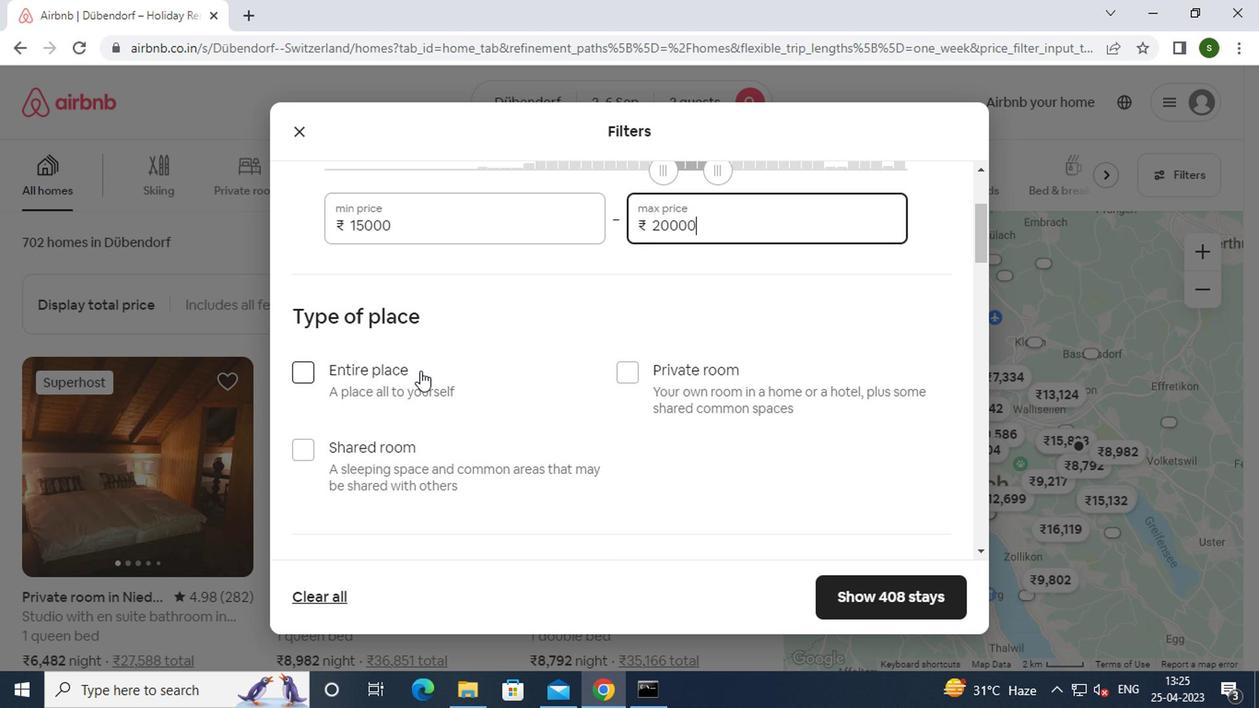 
Action: Mouse moved to (524, 385)
Screenshot: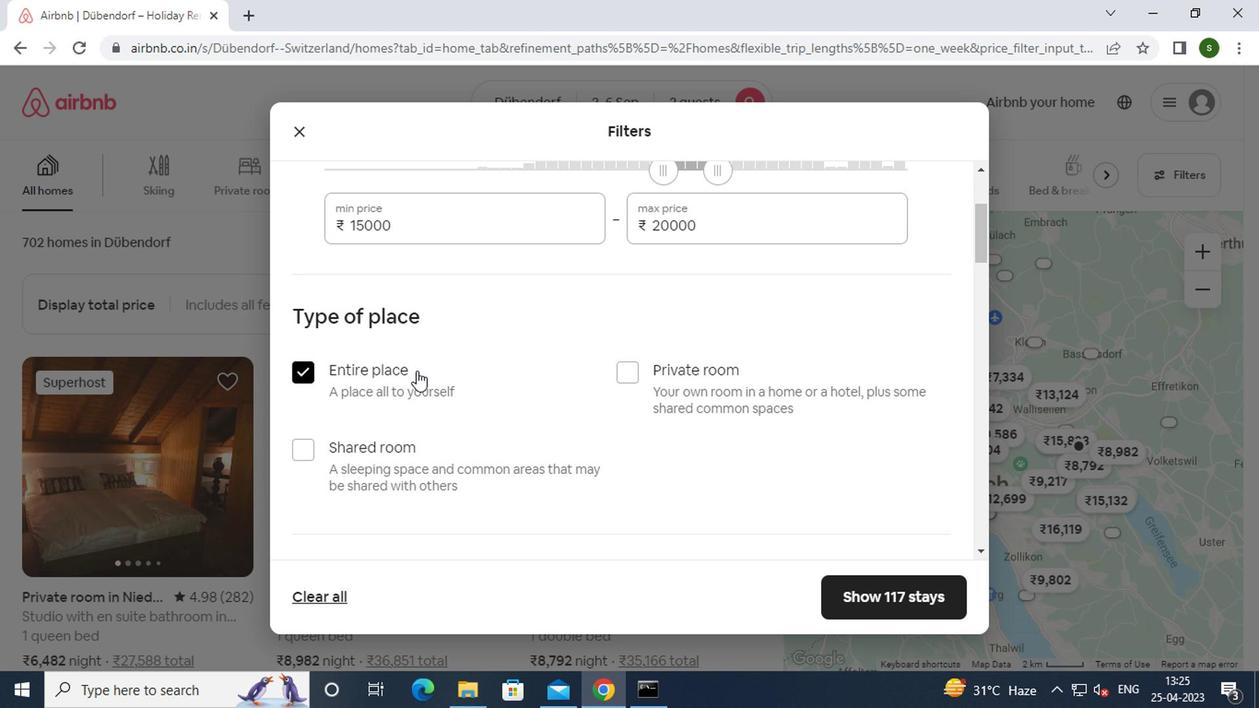 
Action: Mouse scrolled (524, 384) with delta (0, -1)
Screenshot: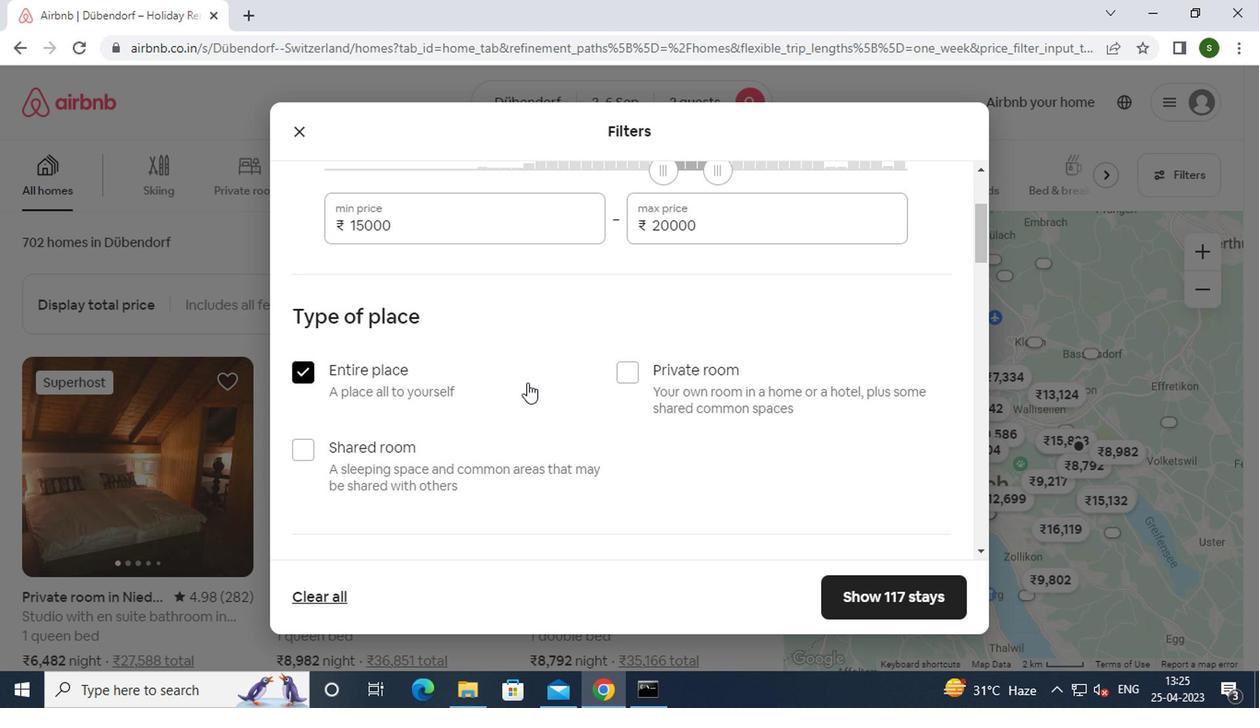 
Action: Mouse scrolled (524, 384) with delta (0, -1)
Screenshot: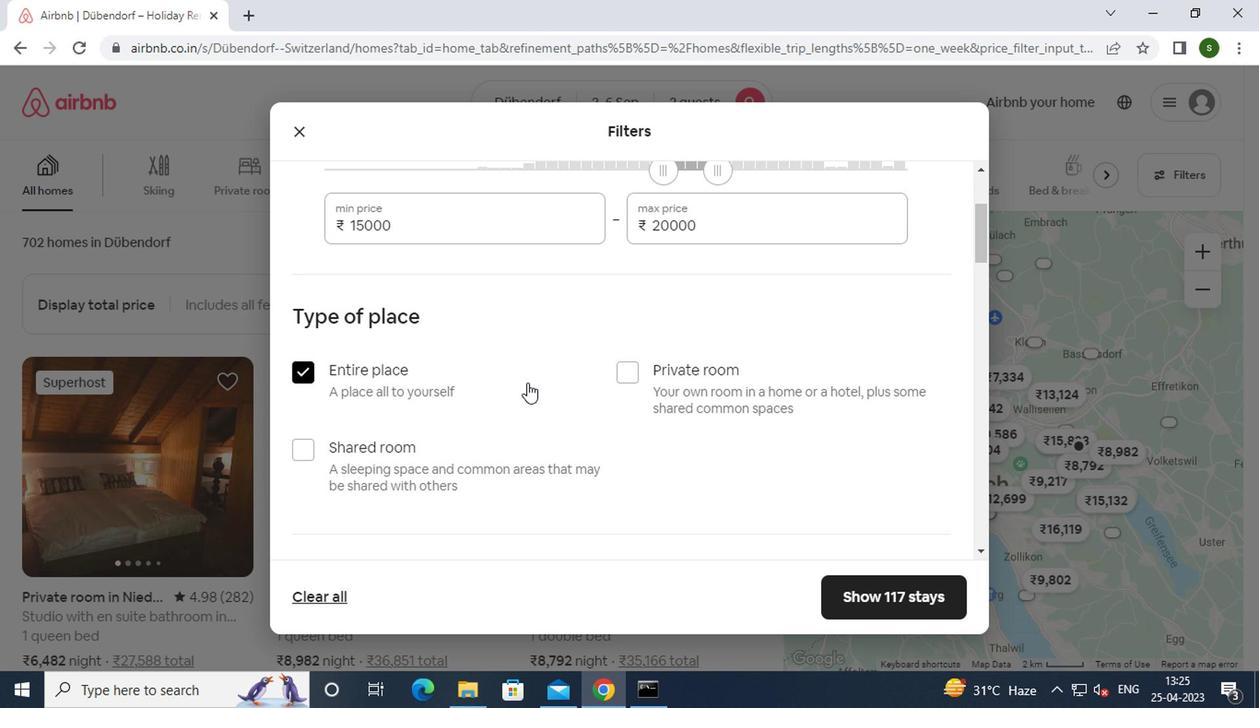 
Action: Mouse scrolled (524, 384) with delta (0, -1)
Screenshot: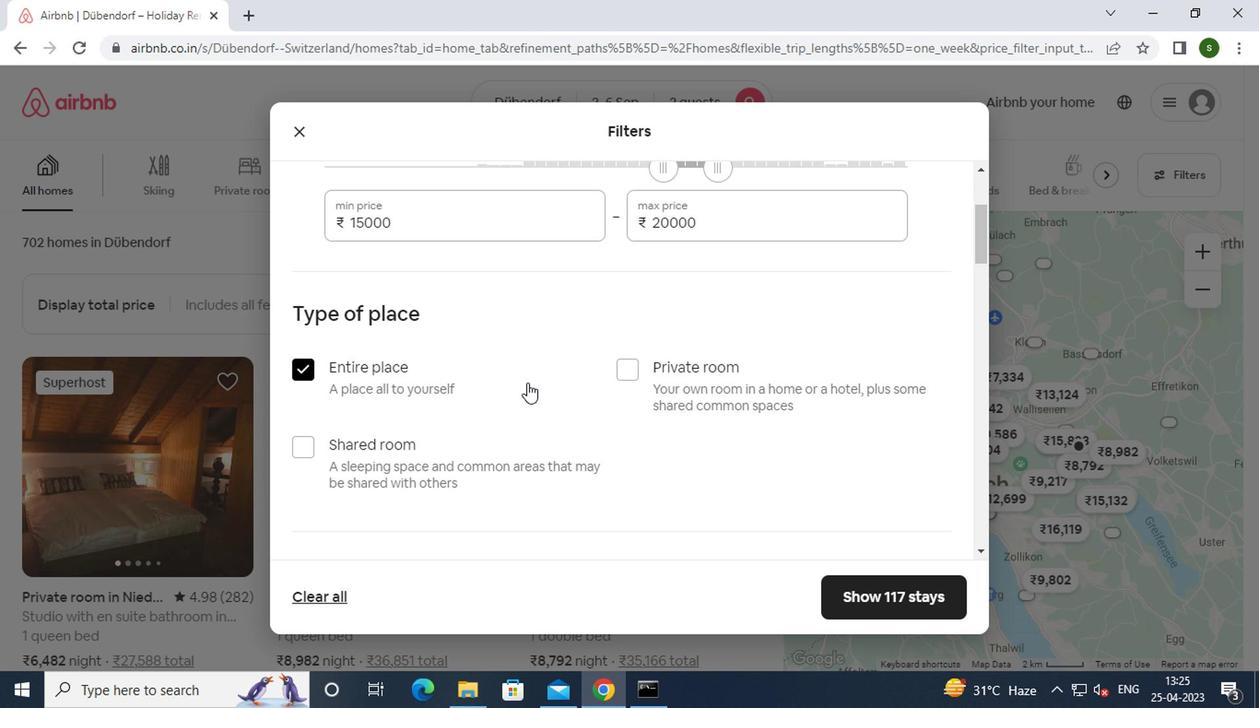 
Action: Mouse scrolled (524, 384) with delta (0, -1)
Screenshot: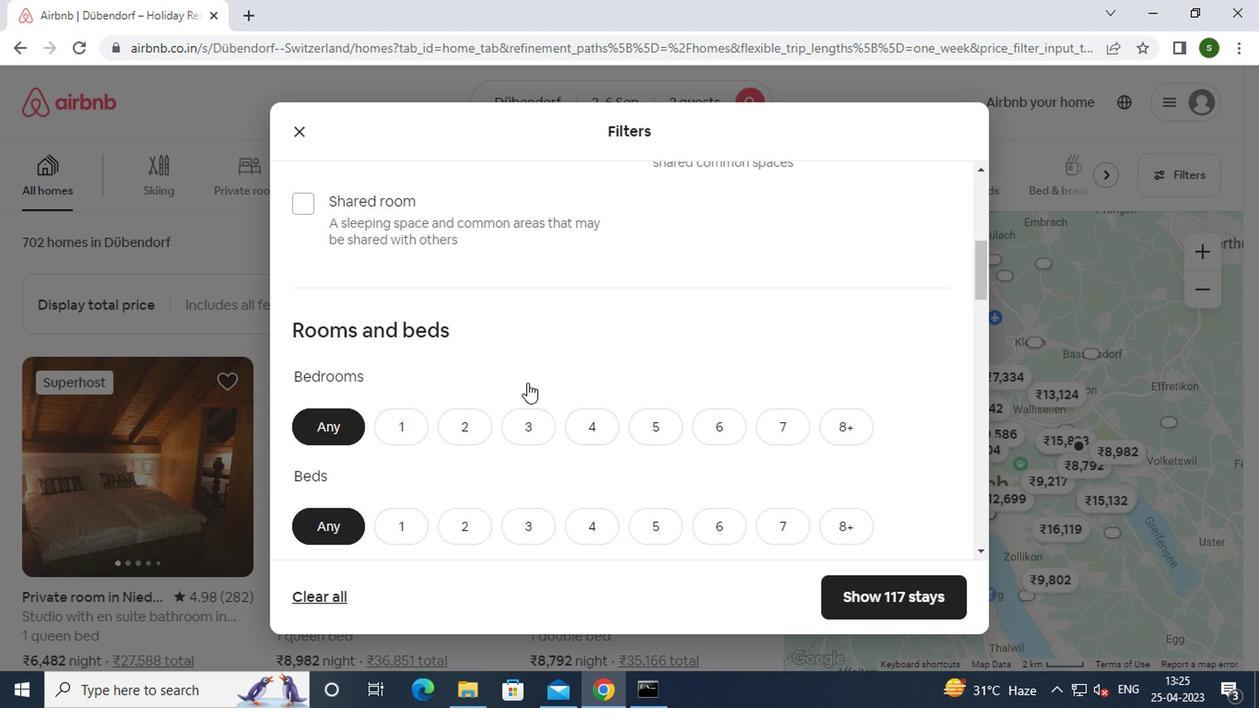 
Action: Mouse moved to (390, 289)
Screenshot: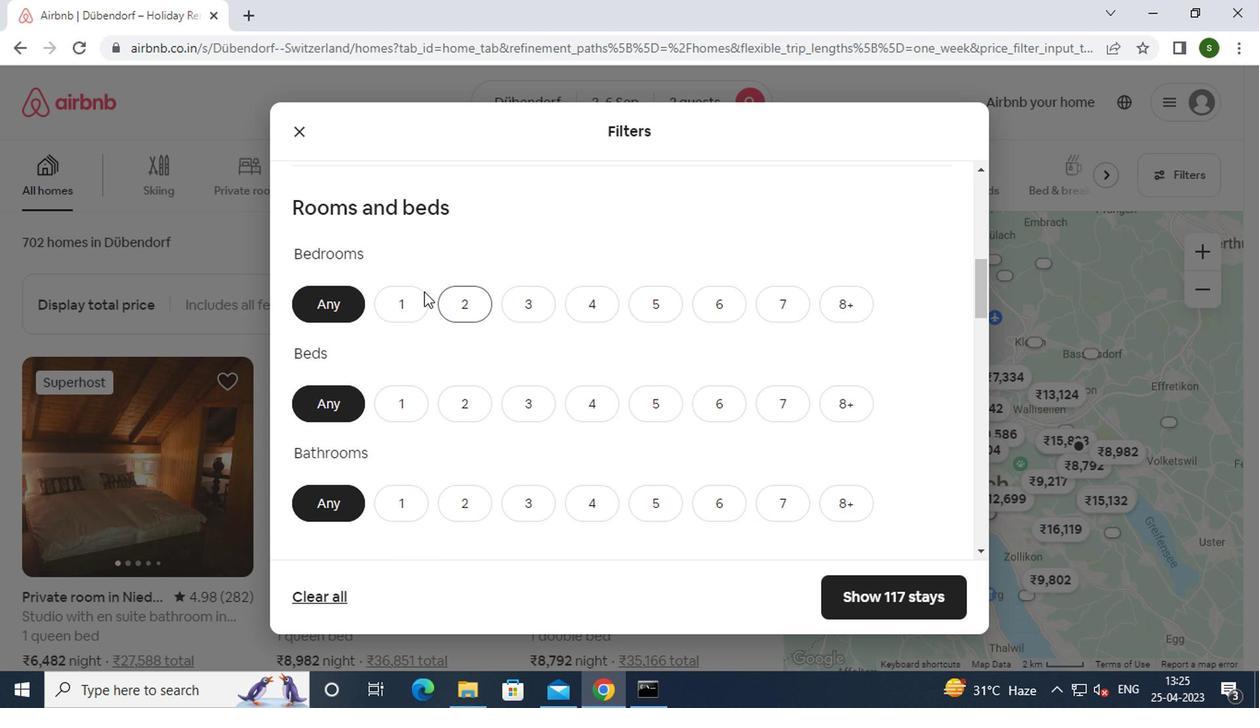
Action: Mouse pressed left at (390, 289)
Screenshot: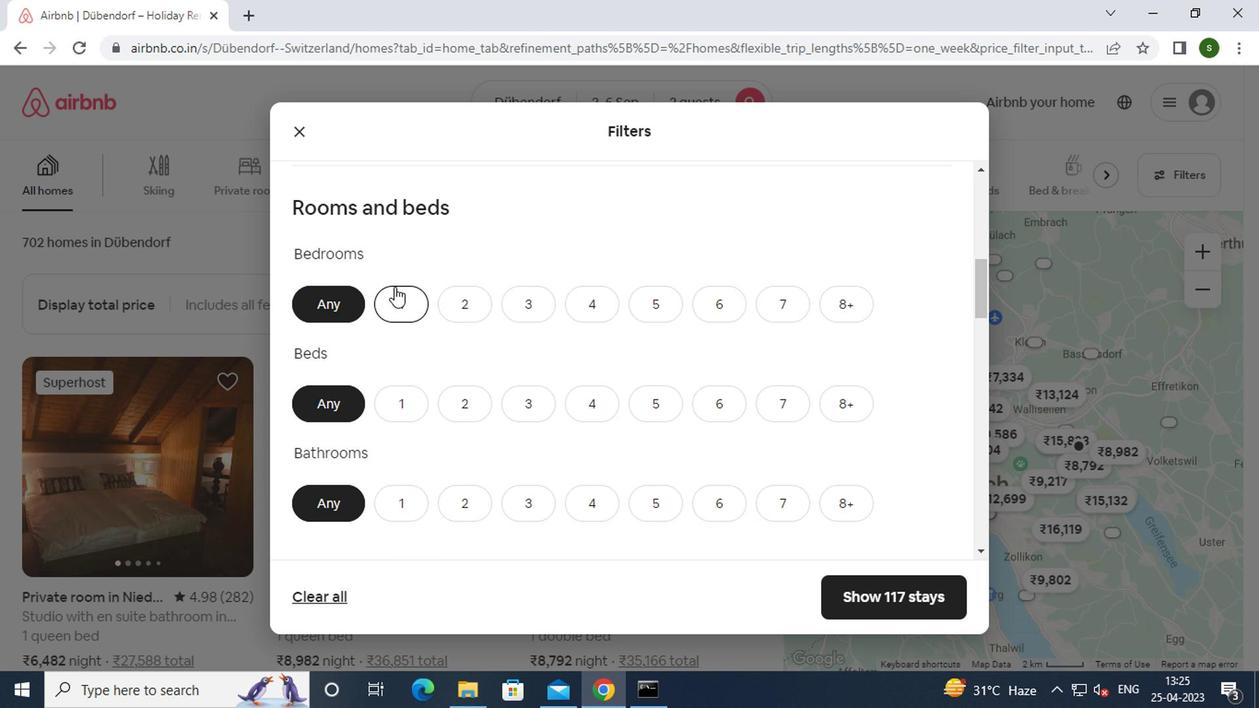 
Action: Mouse moved to (402, 420)
Screenshot: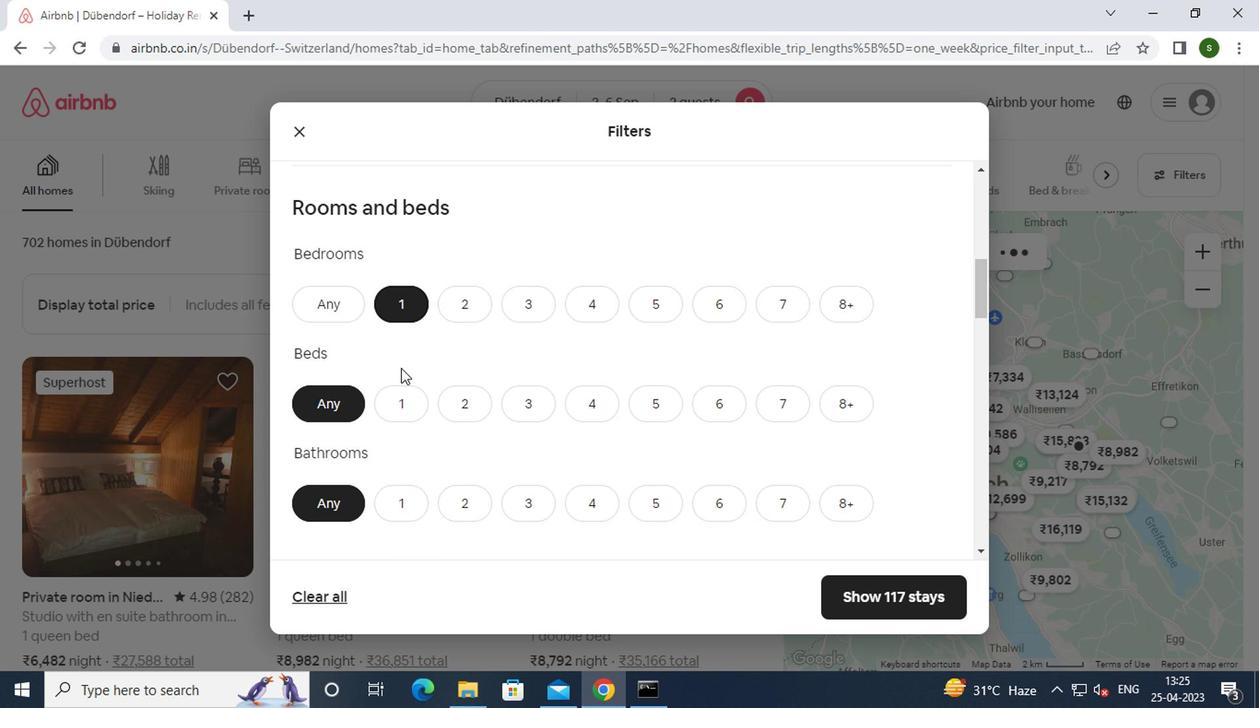 
Action: Mouse pressed left at (402, 420)
Screenshot: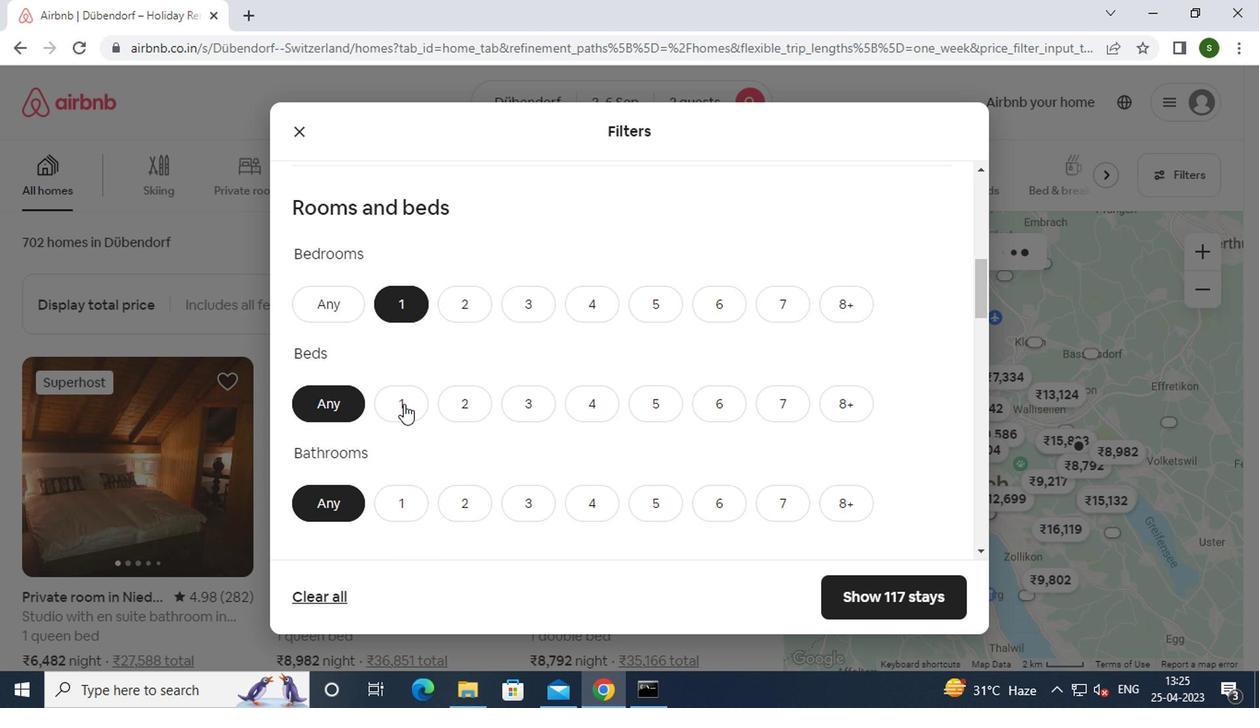 
Action: Mouse moved to (402, 501)
Screenshot: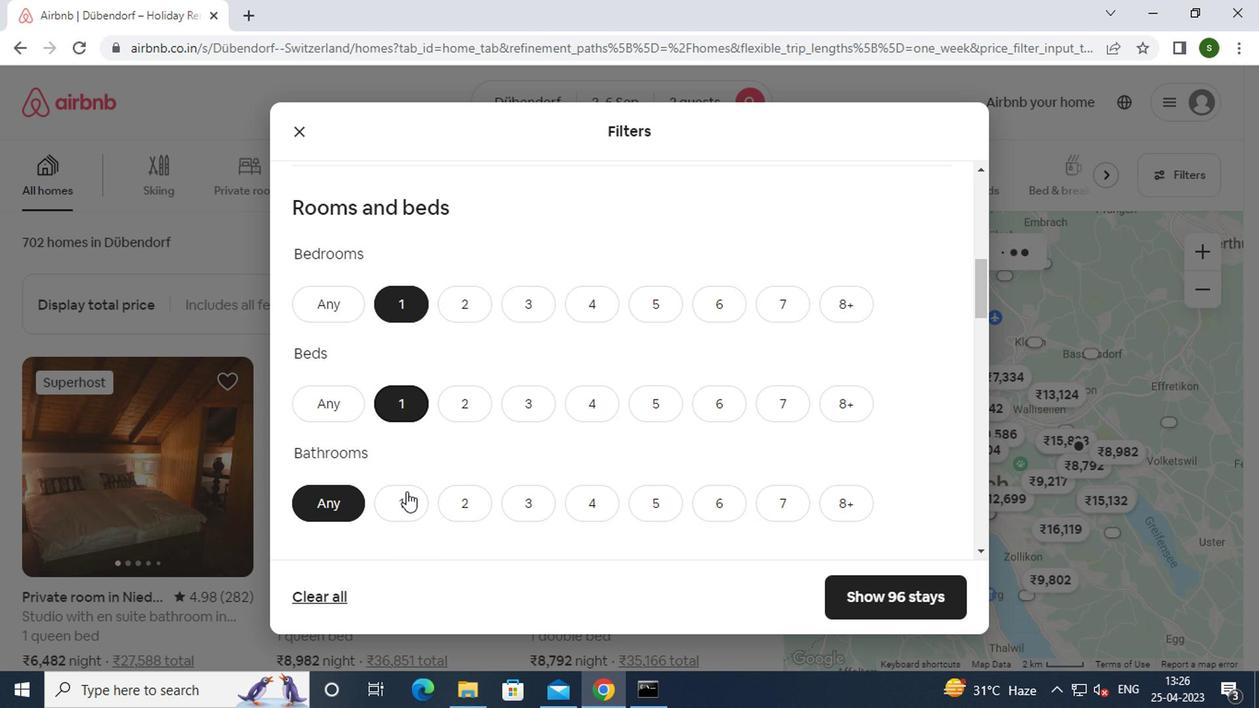 
Action: Mouse pressed left at (402, 501)
Screenshot: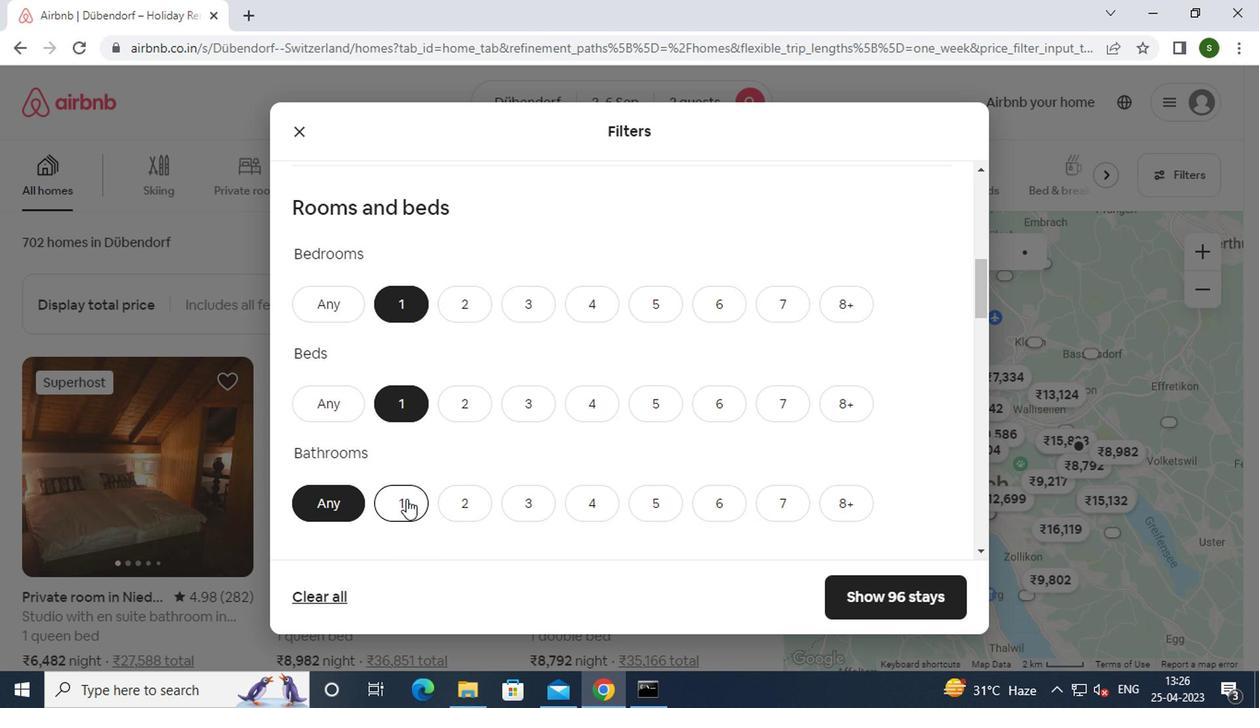 
Action: Mouse moved to (472, 455)
Screenshot: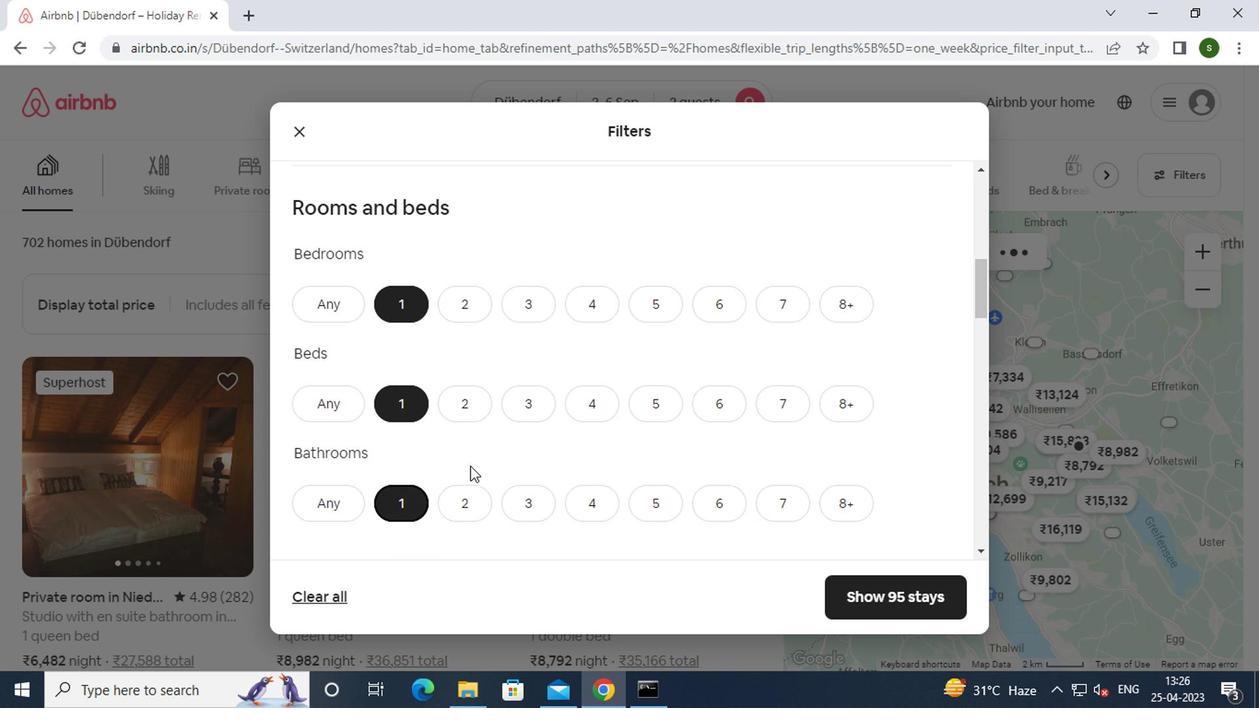 
Action: Mouse scrolled (472, 454) with delta (0, -1)
Screenshot: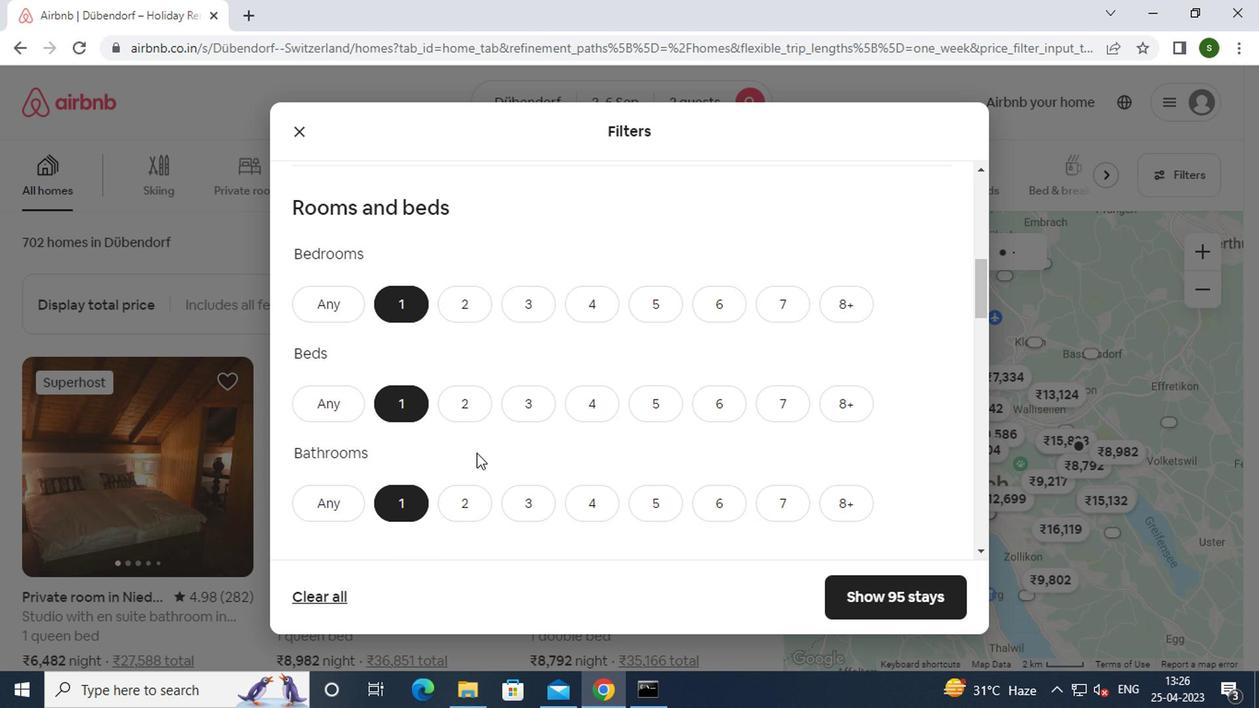 
Action: Mouse scrolled (472, 454) with delta (0, -1)
Screenshot: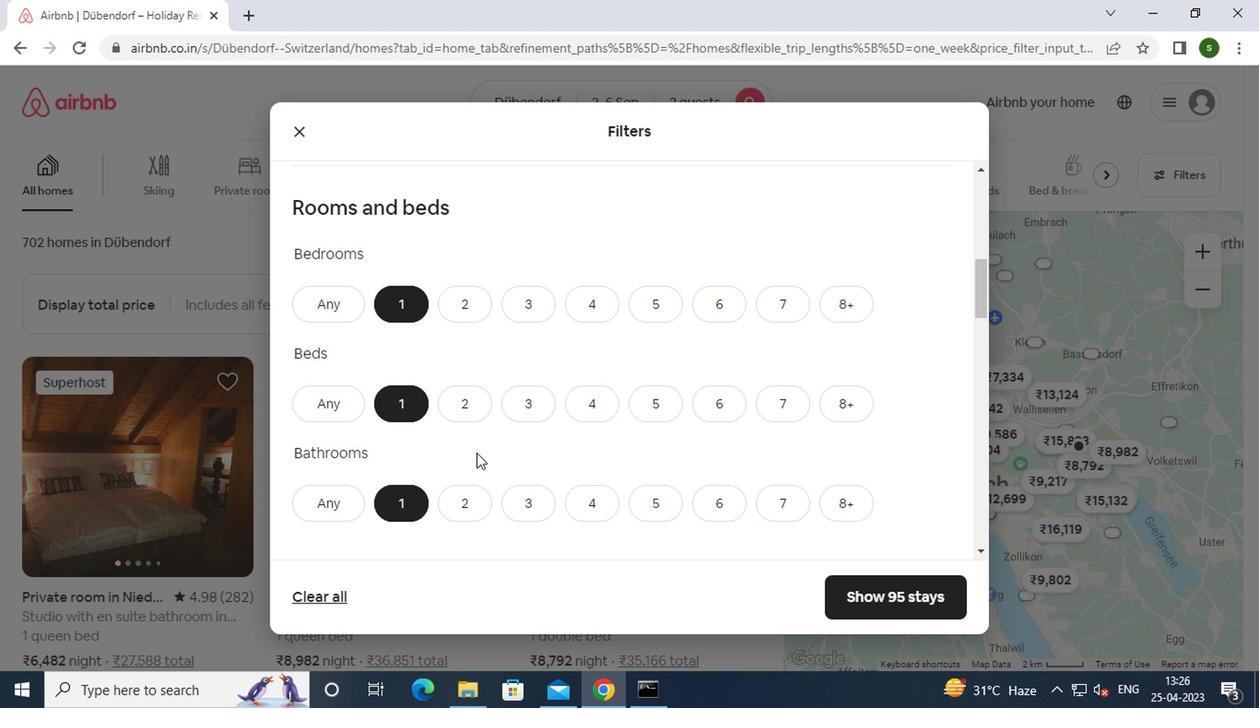 
Action: Mouse scrolled (472, 454) with delta (0, -1)
Screenshot: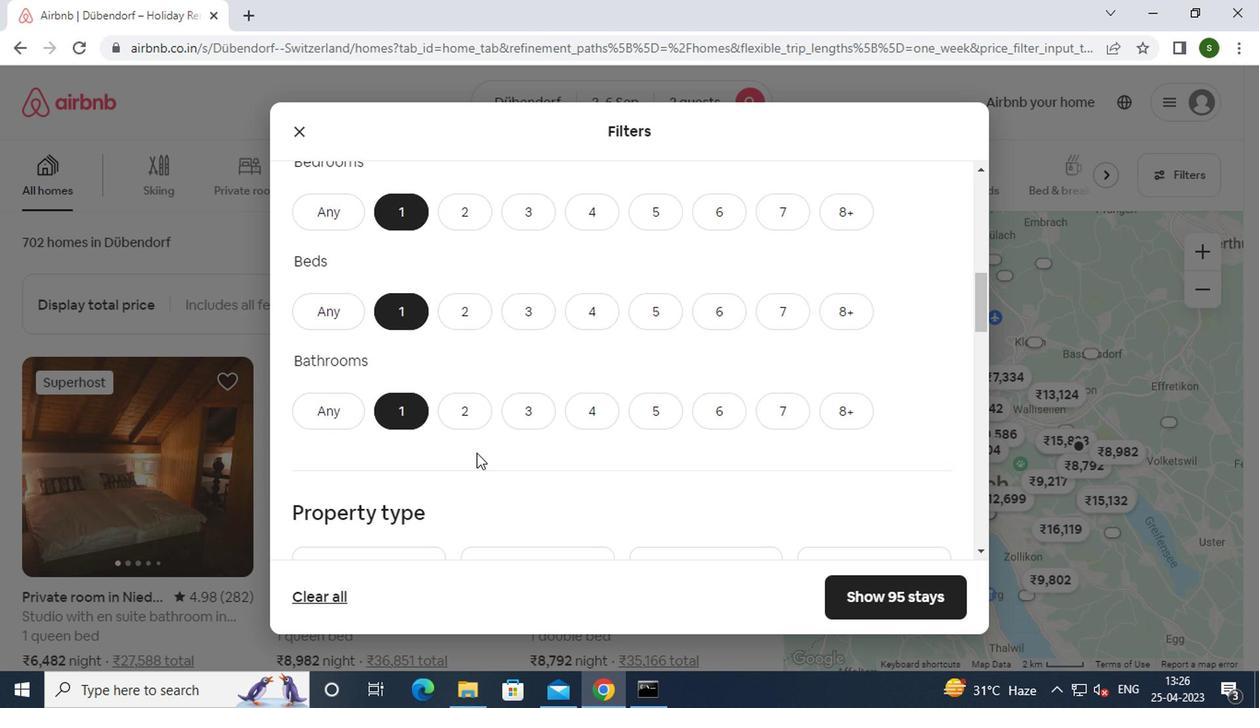 
Action: Mouse scrolled (472, 454) with delta (0, -1)
Screenshot: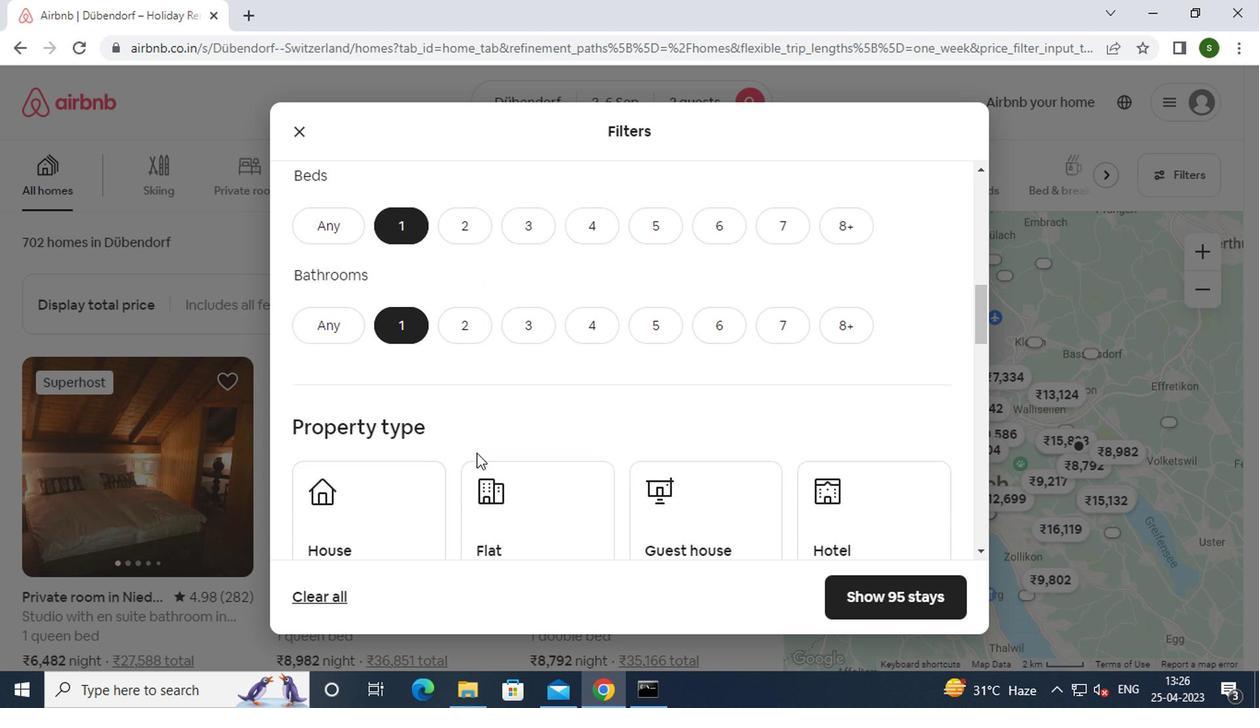 
Action: Mouse moved to (400, 316)
Screenshot: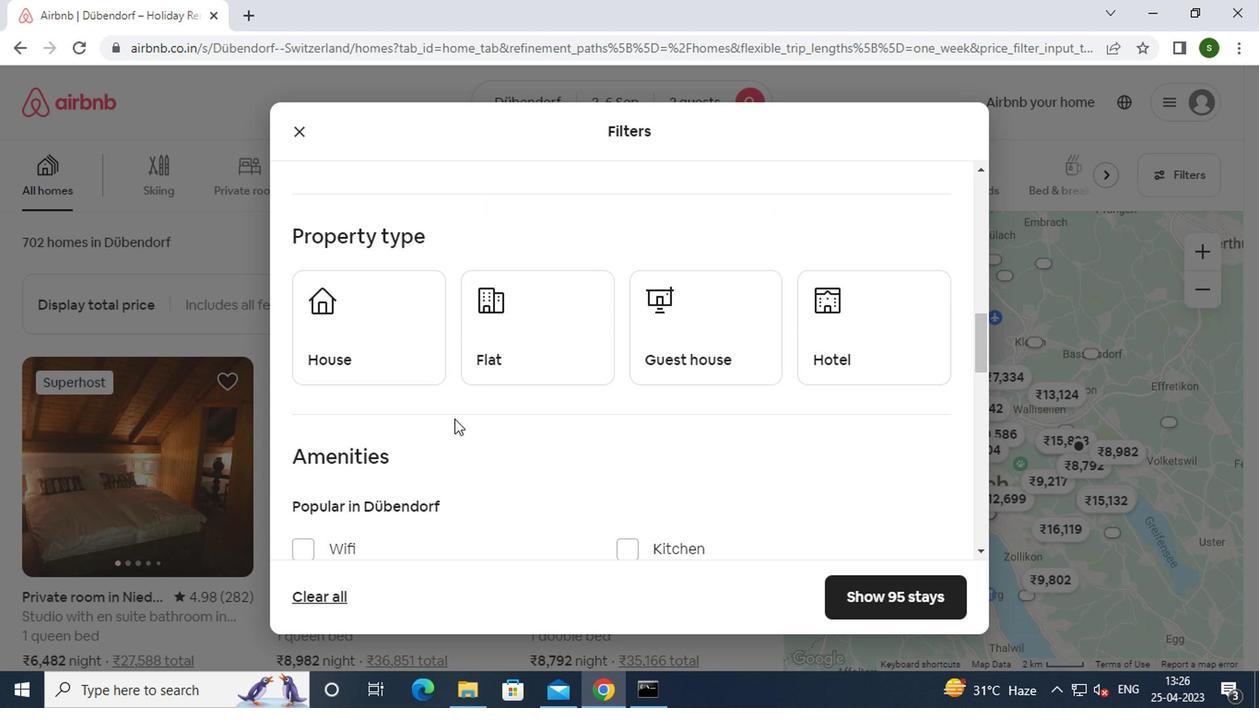 
Action: Mouse pressed left at (400, 316)
Screenshot: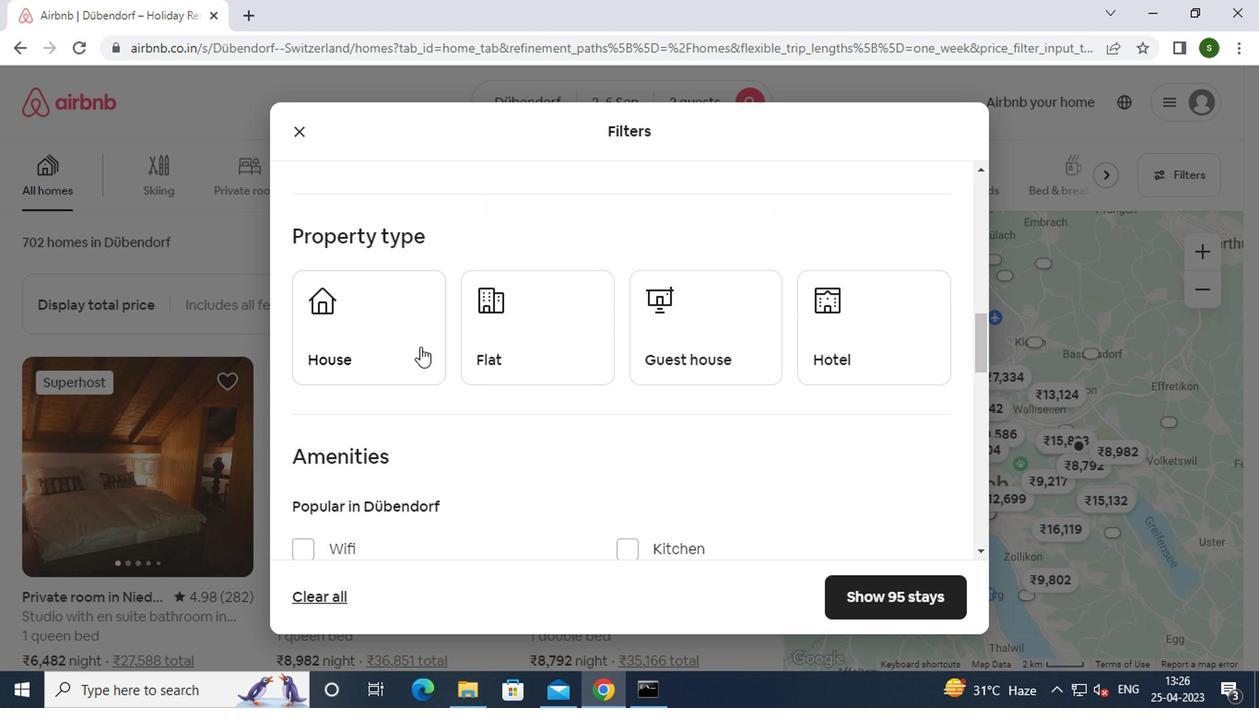 
Action: Mouse moved to (508, 329)
Screenshot: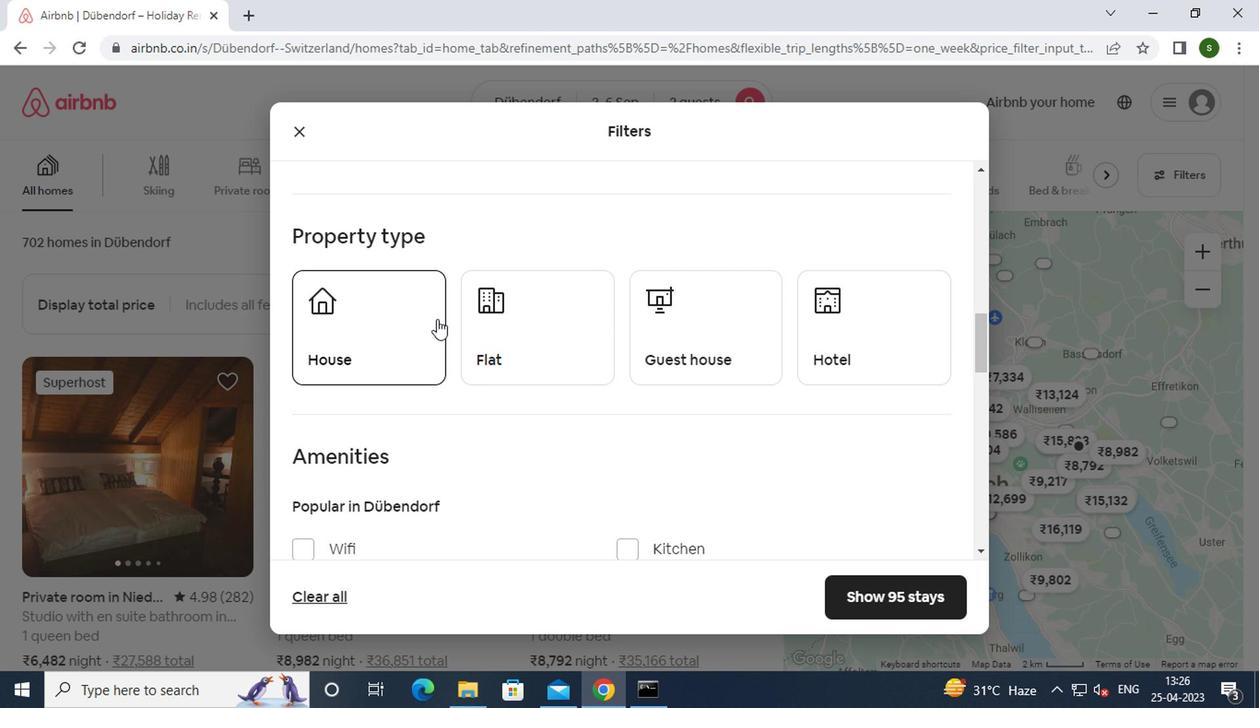 
Action: Mouse pressed left at (508, 329)
Screenshot: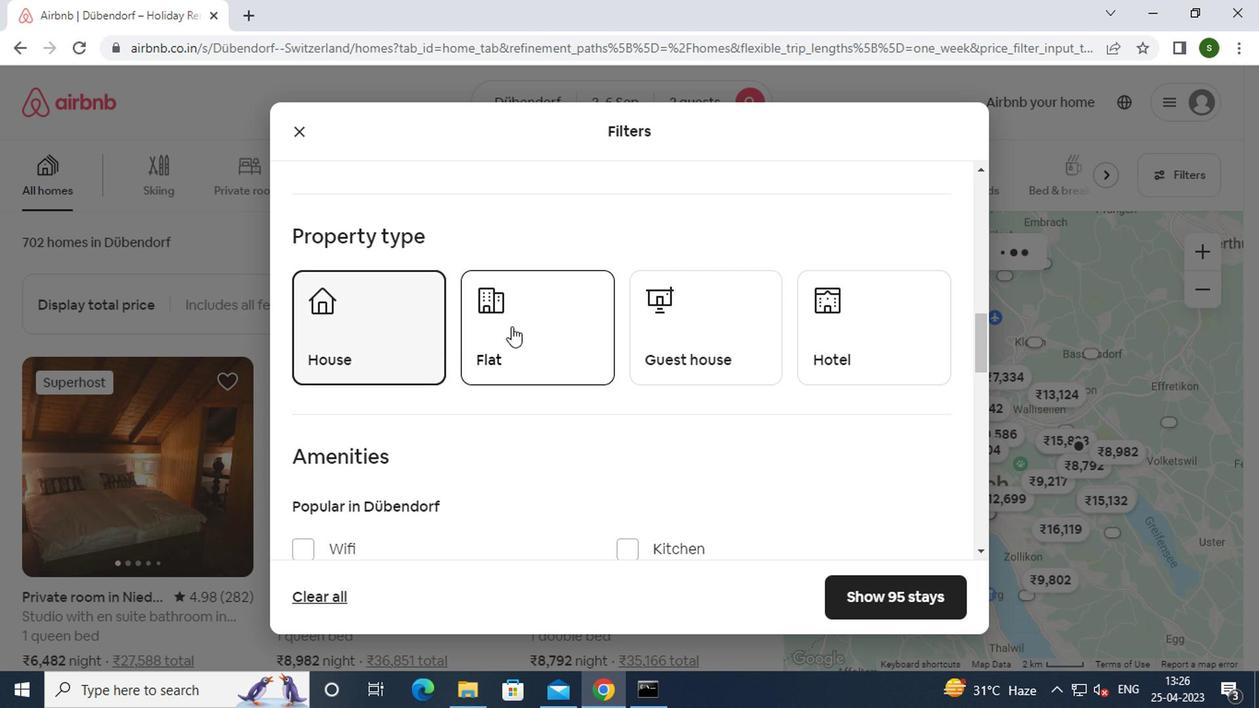 
Action: Mouse moved to (691, 361)
Screenshot: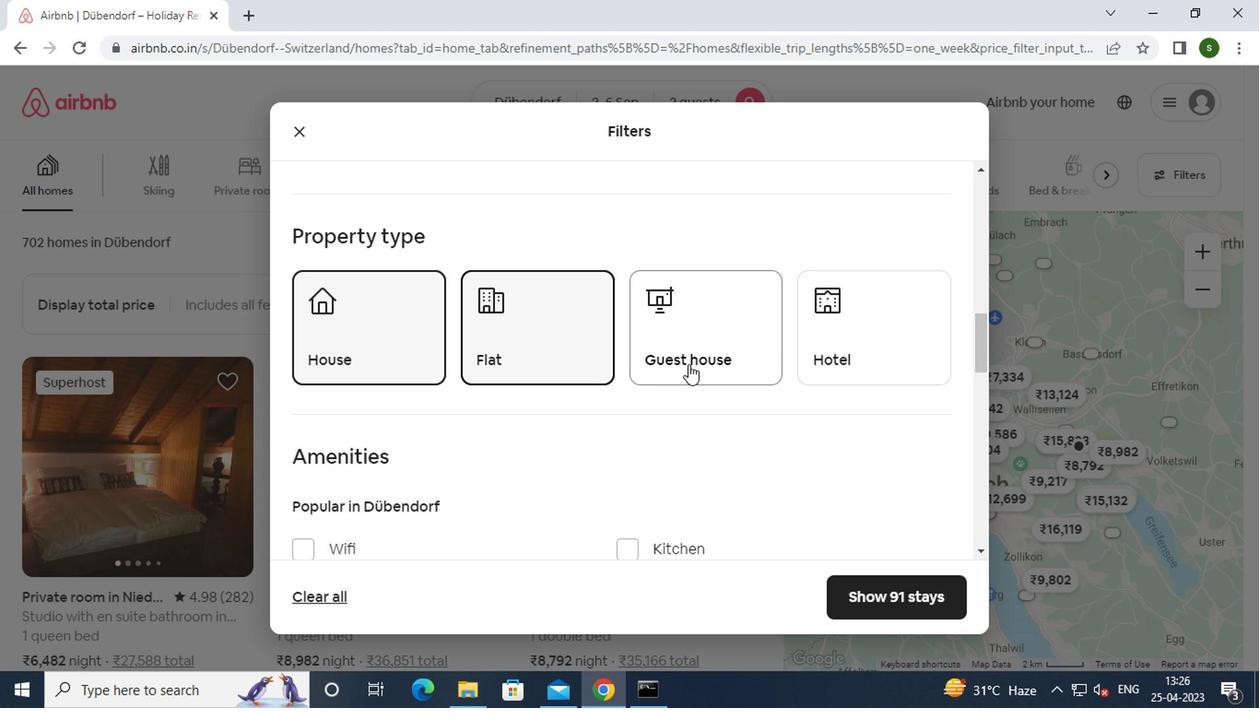 
Action: Mouse pressed left at (691, 361)
Screenshot: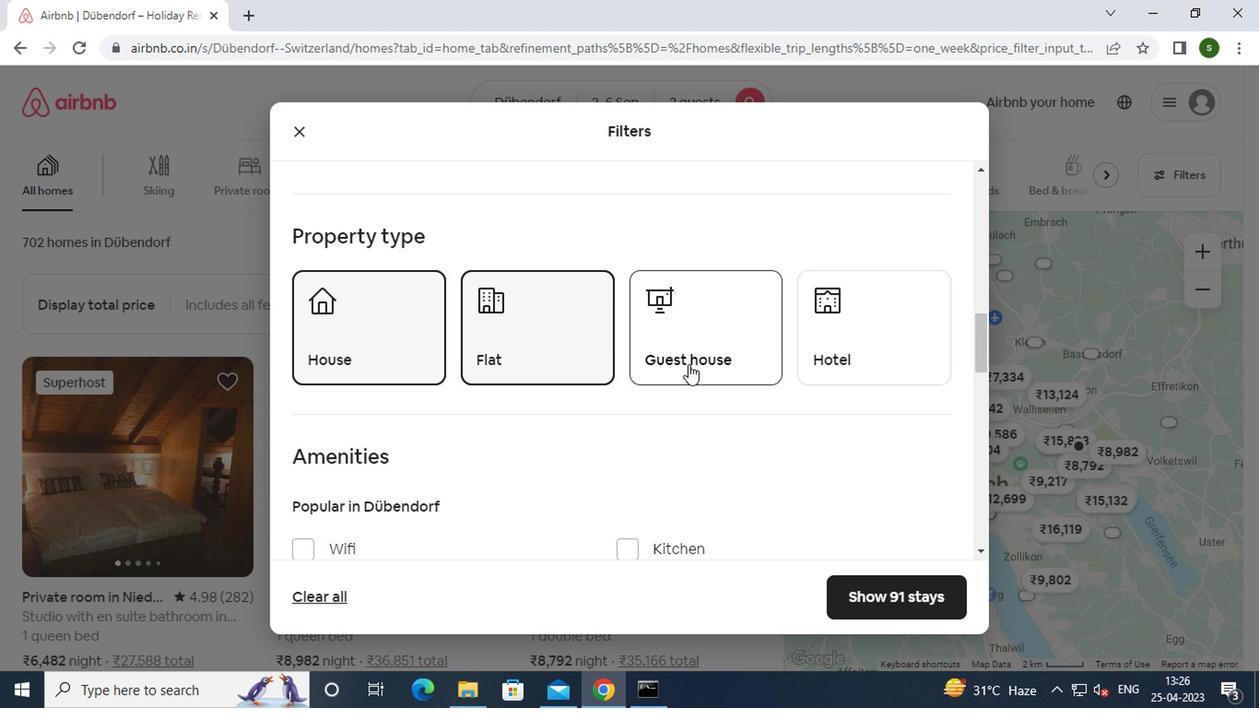 
Action: Mouse moved to (849, 362)
Screenshot: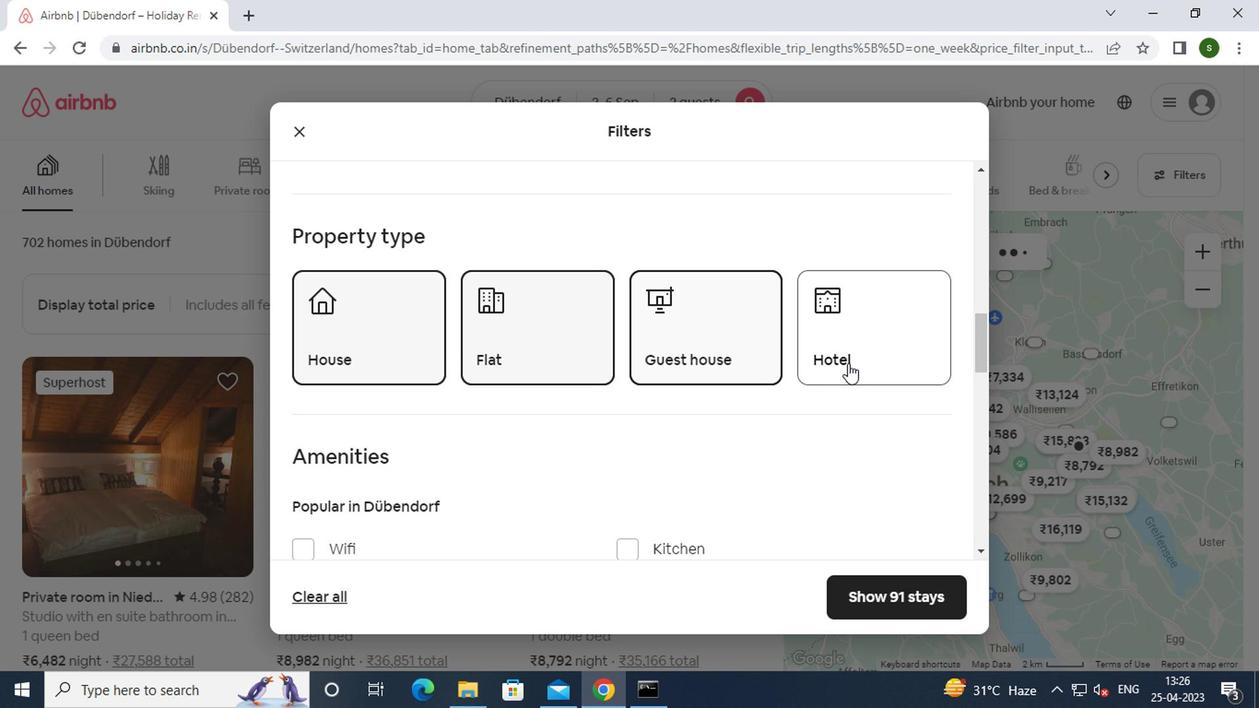 
Action: Mouse pressed left at (849, 362)
Screenshot: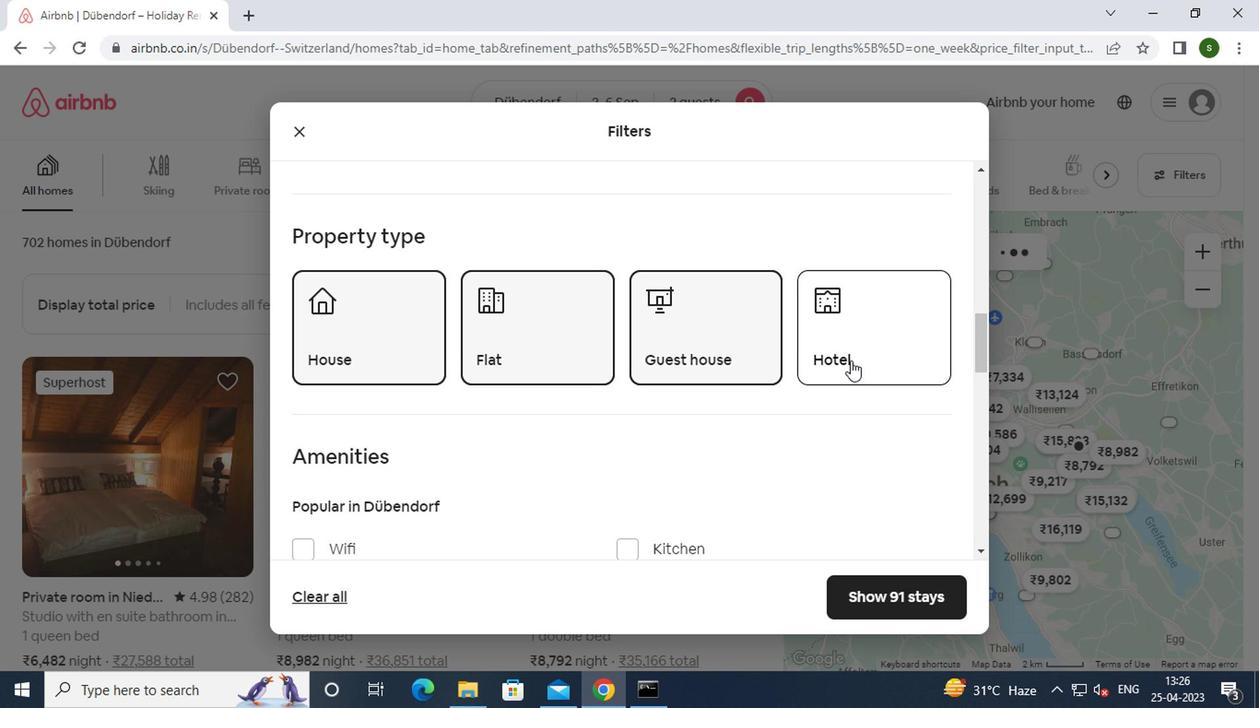 
Action: Mouse moved to (673, 375)
Screenshot: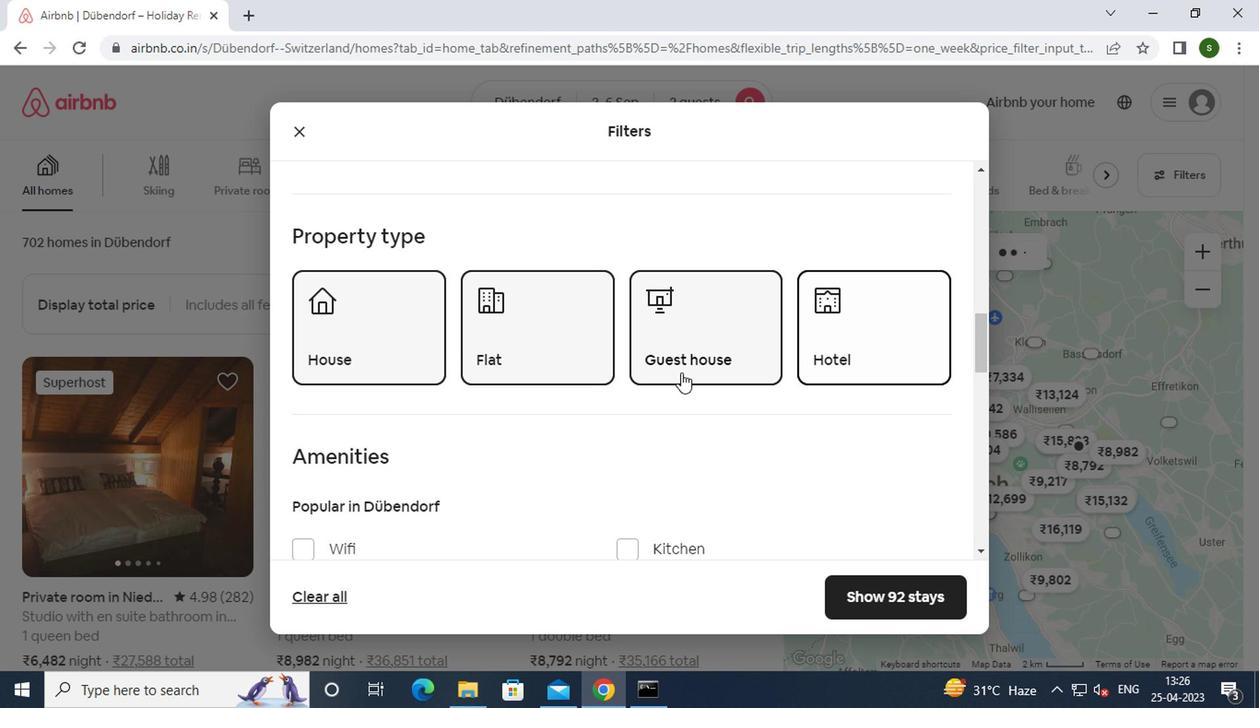 
Action: Mouse scrolled (673, 374) with delta (0, 0)
Screenshot: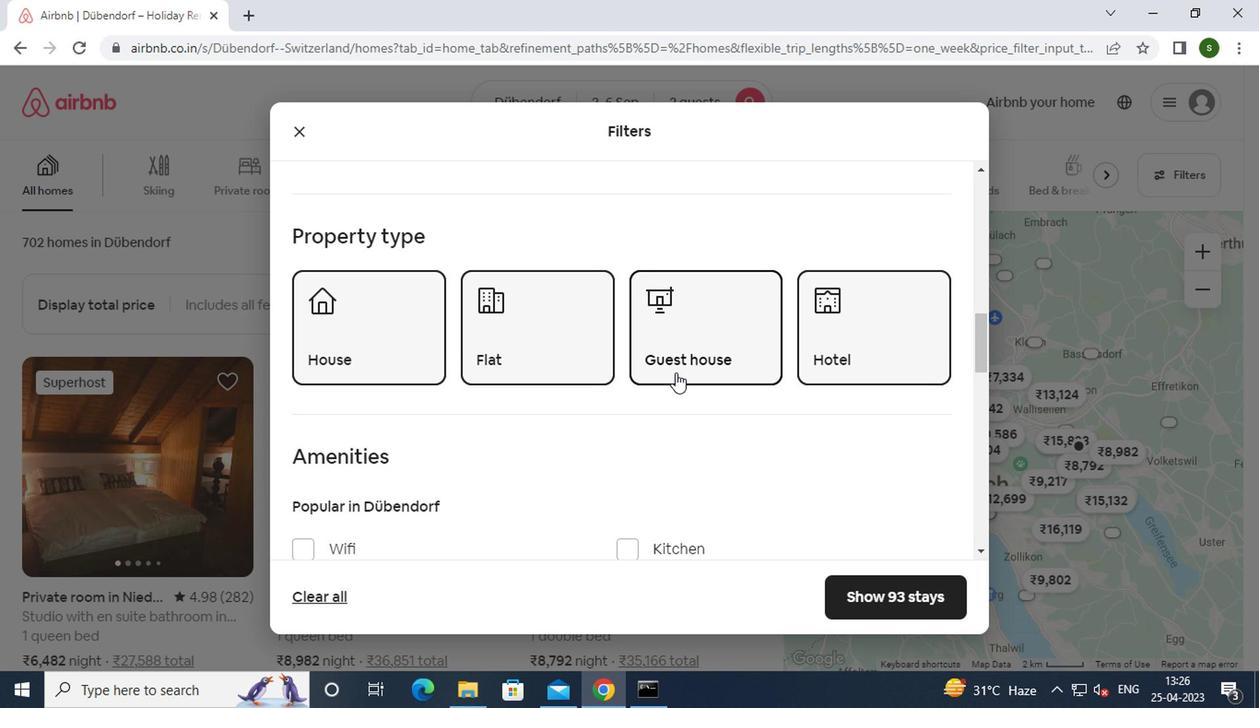 
Action: Mouse scrolled (673, 374) with delta (0, 0)
Screenshot: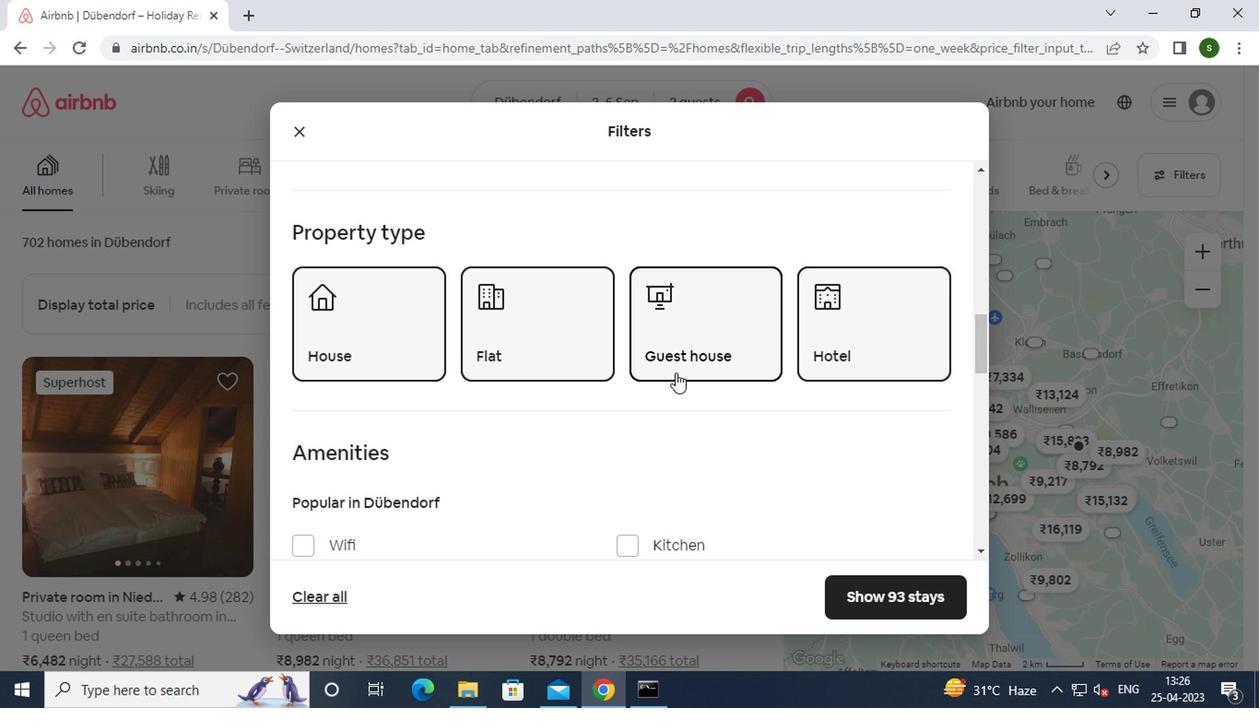 
Action: Mouse scrolled (673, 374) with delta (0, 0)
Screenshot: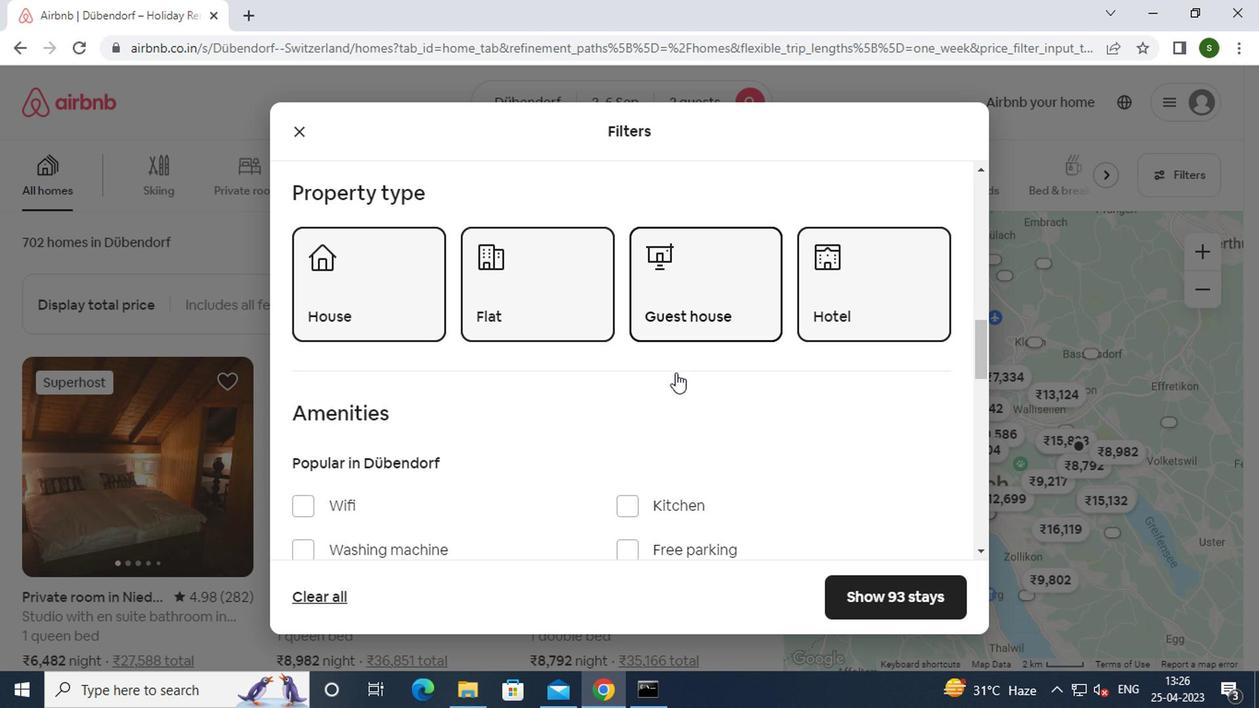 
Action: Mouse scrolled (673, 374) with delta (0, 0)
Screenshot: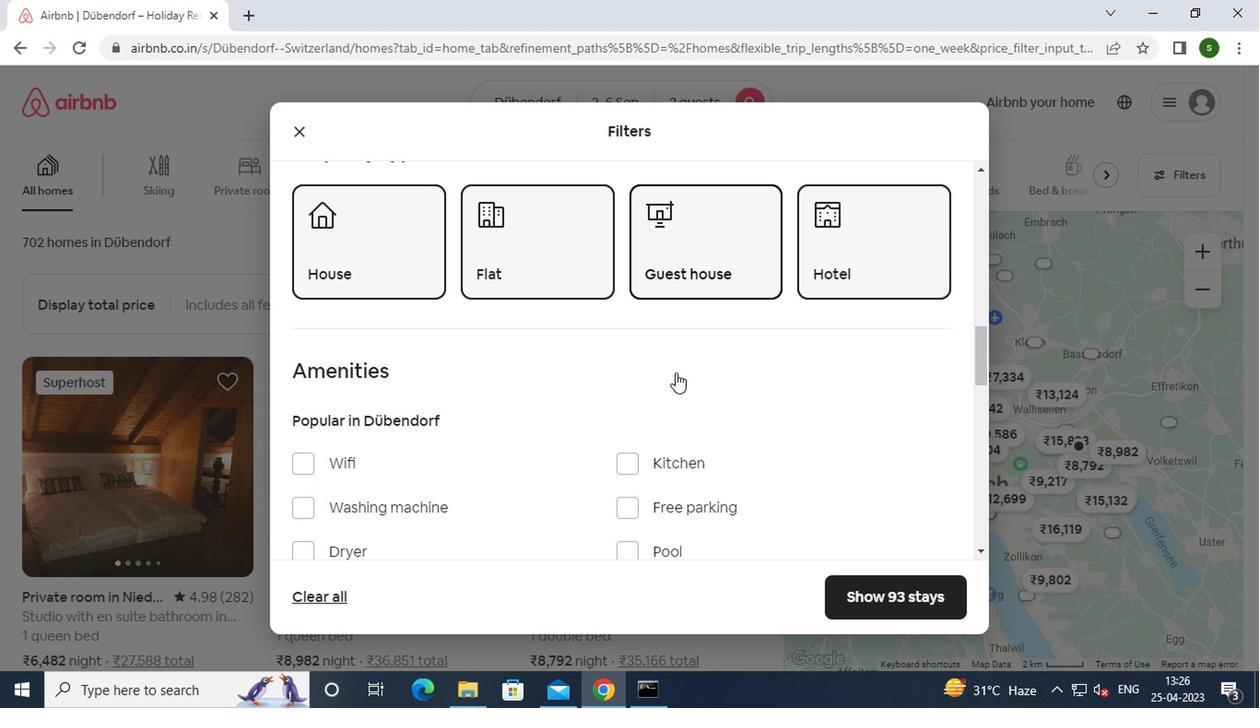 
Action: Mouse scrolled (673, 374) with delta (0, 0)
Screenshot: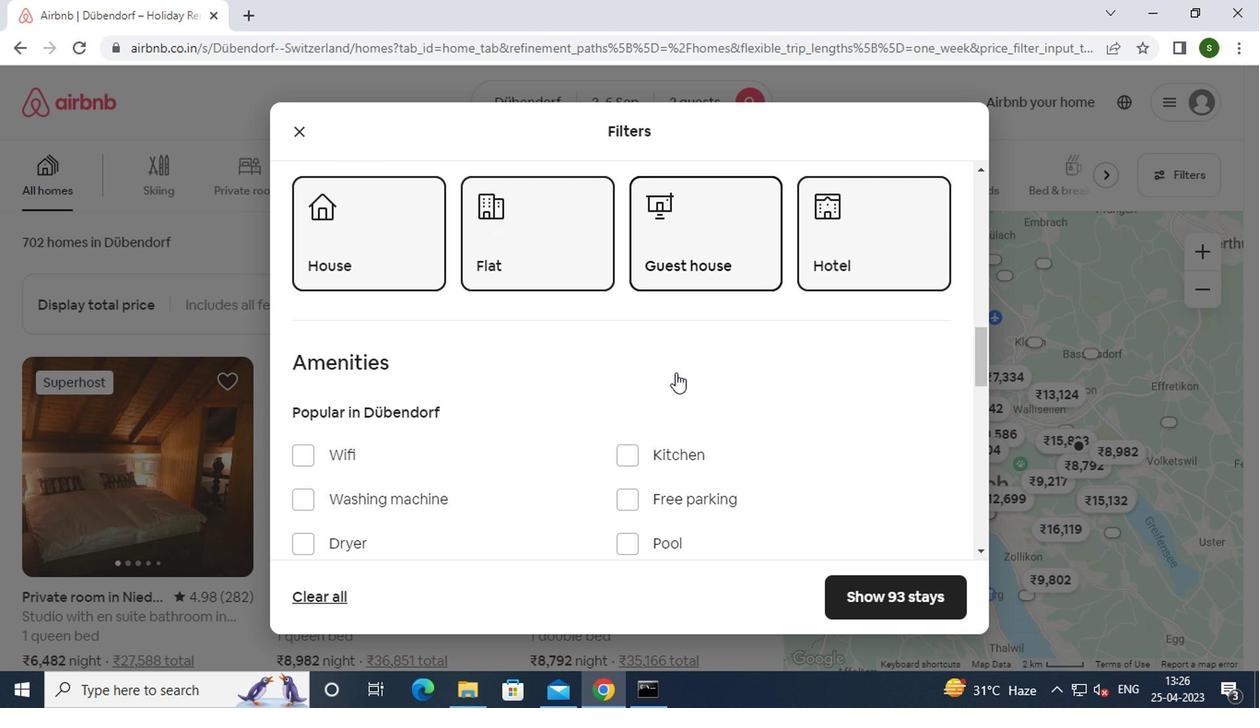 
Action: Mouse moved to (904, 429)
Screenshot: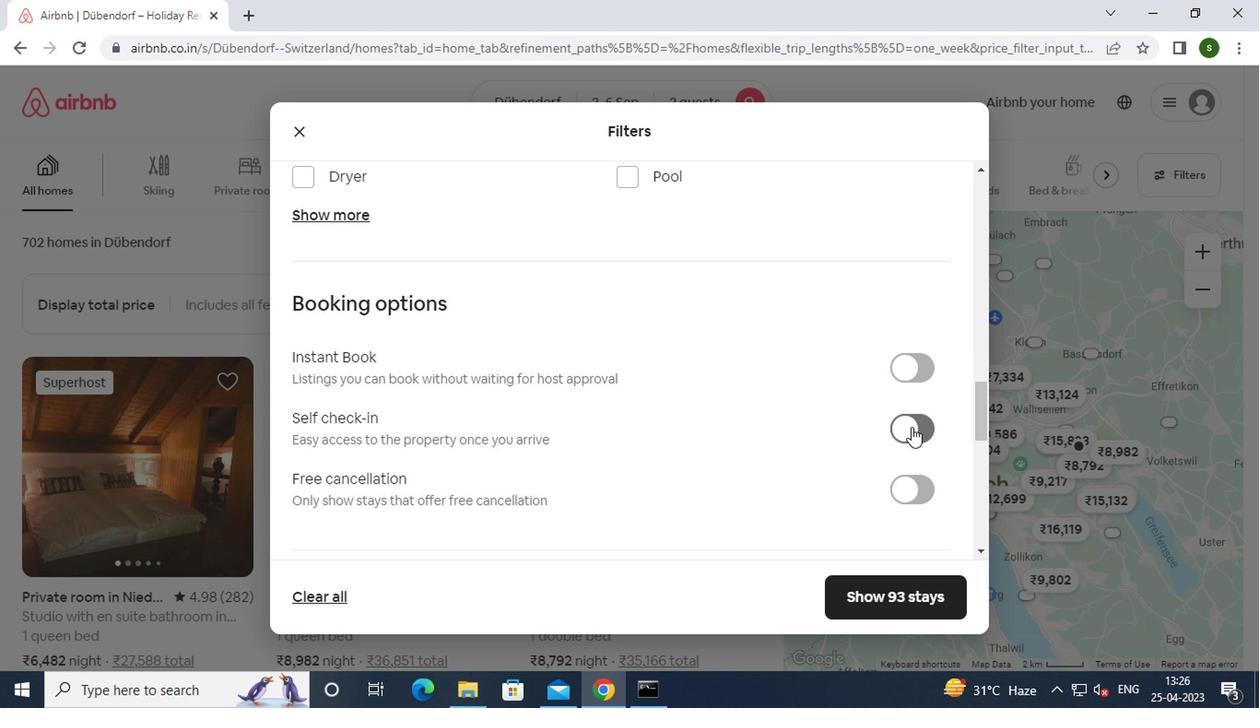 
Action: Mouse pressed left at (904, 429)
Screenshot: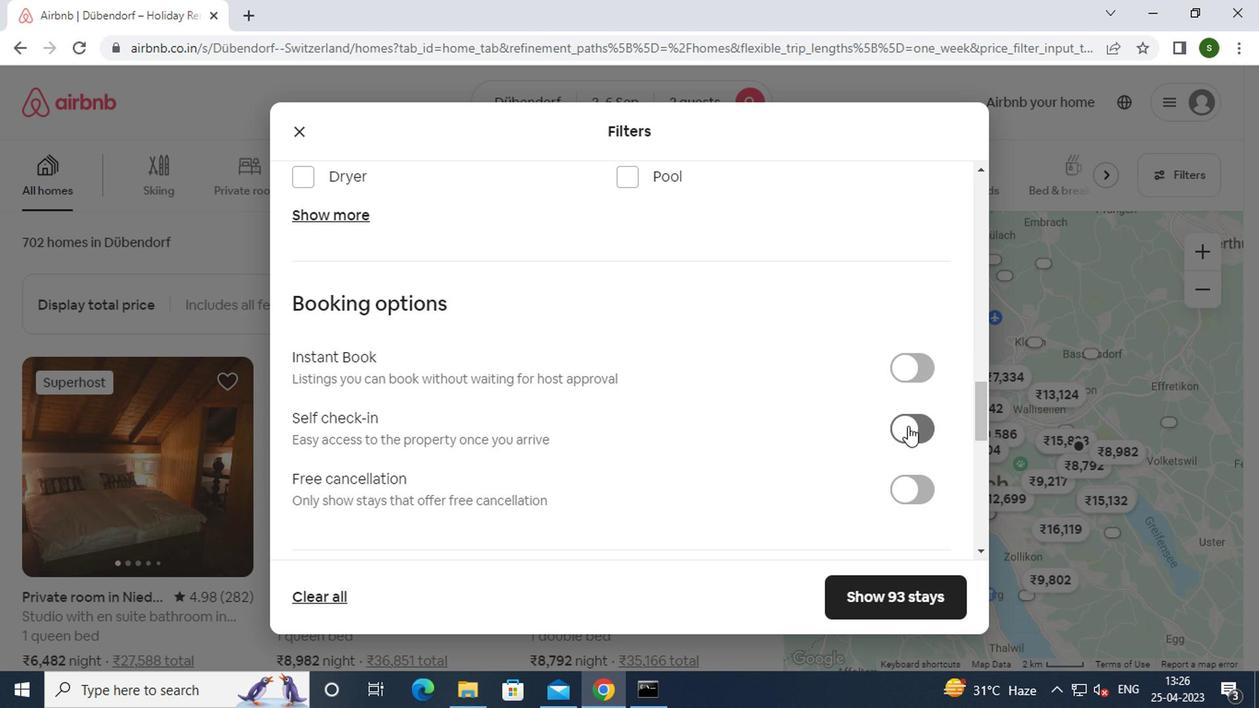 
Action: Mouse moved to (736, 425)
Screenshot: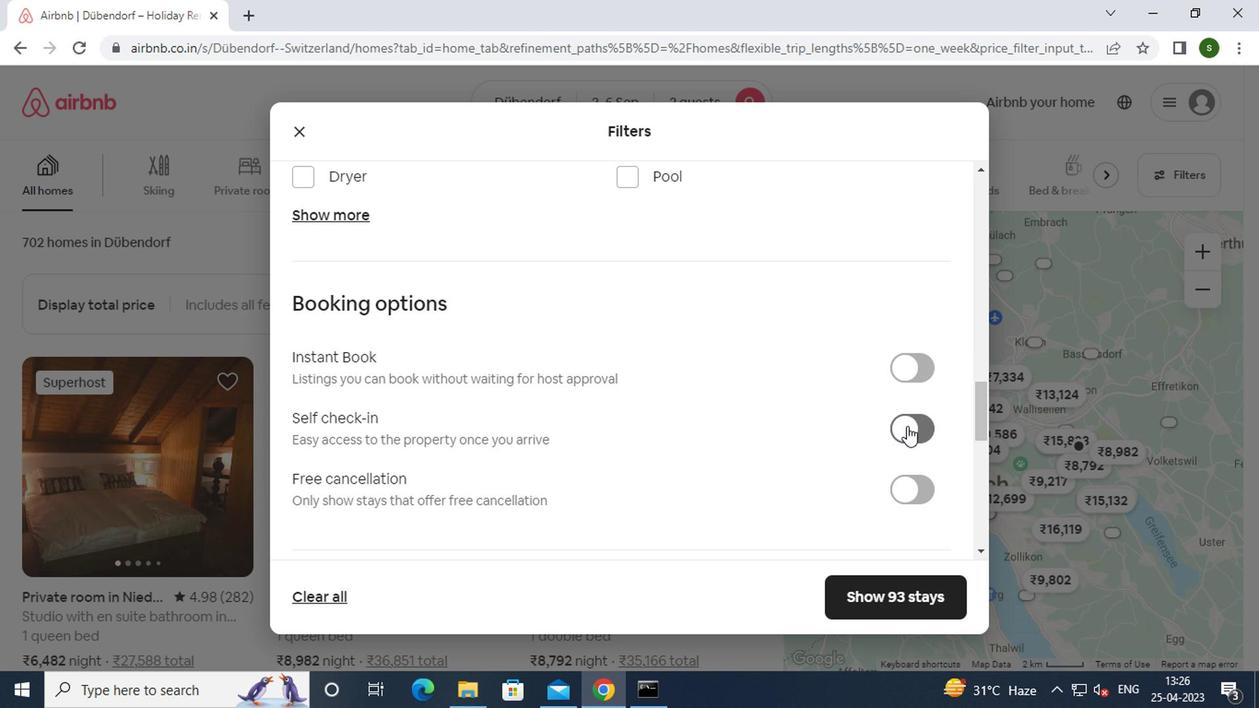 
Action: Mouse scrolled (736, 424) with delta (0, 0)
Screenshot: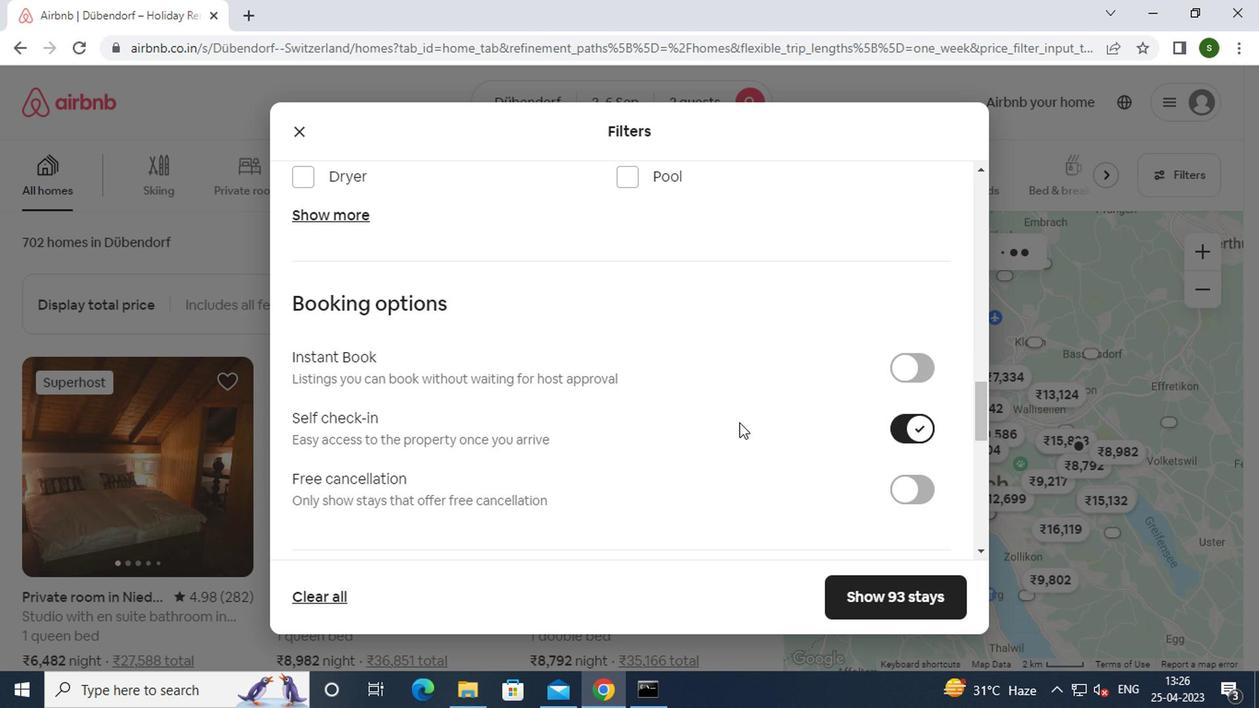 
Action: Mouse scrolled (736, 424) with delta (0, 0)
Screenshot: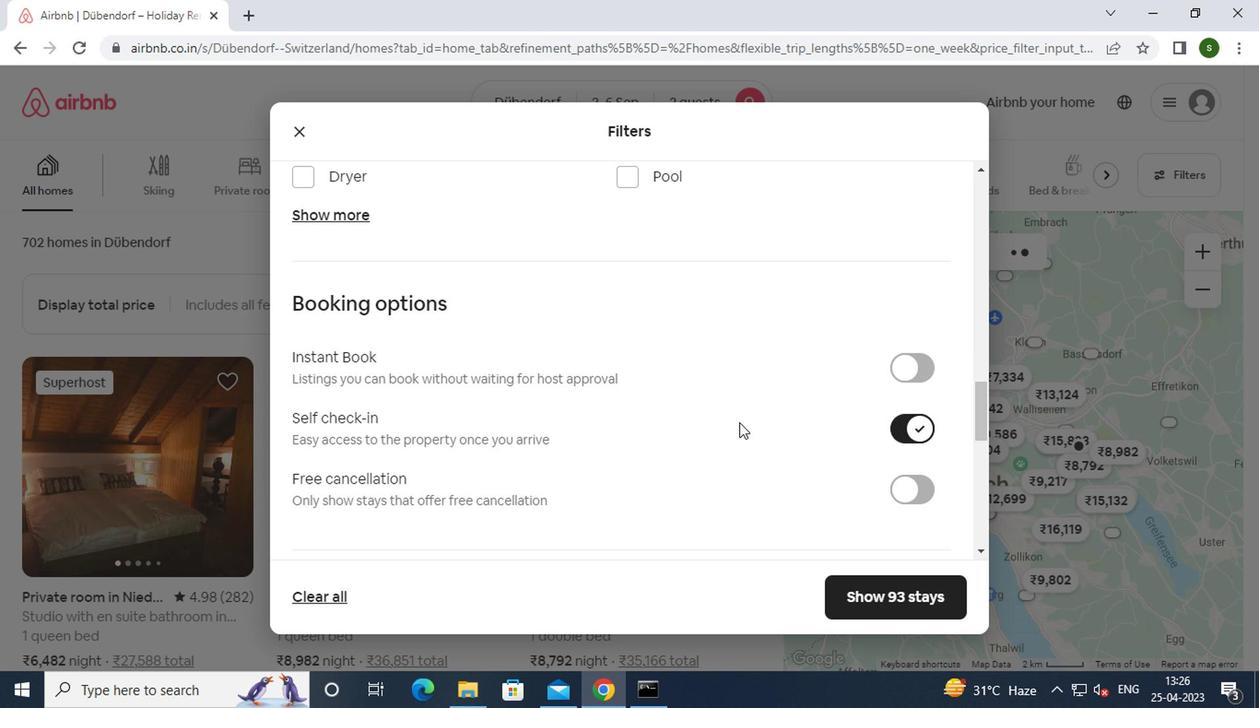 
Action: Mouse scrolled (736, 424) with delta (0, 0)
Screenshot: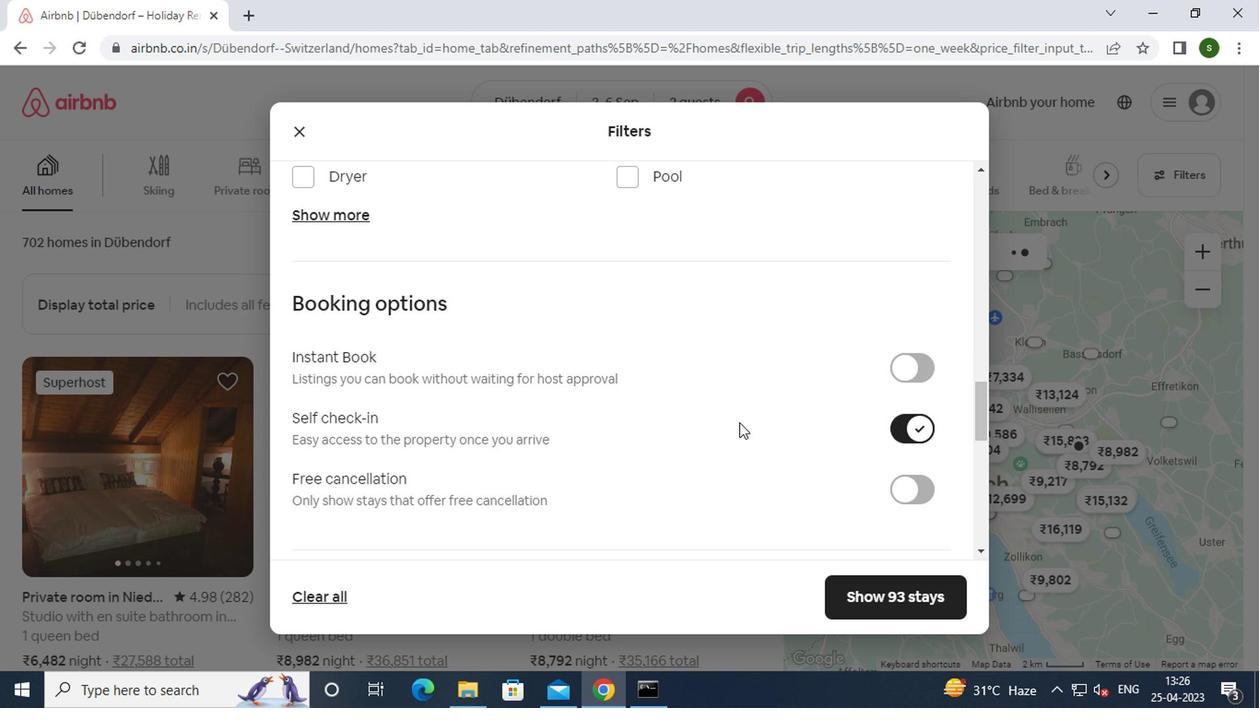 
Action: Mouse scrolled (736, 424) with delta (0, 0)
Screenshot: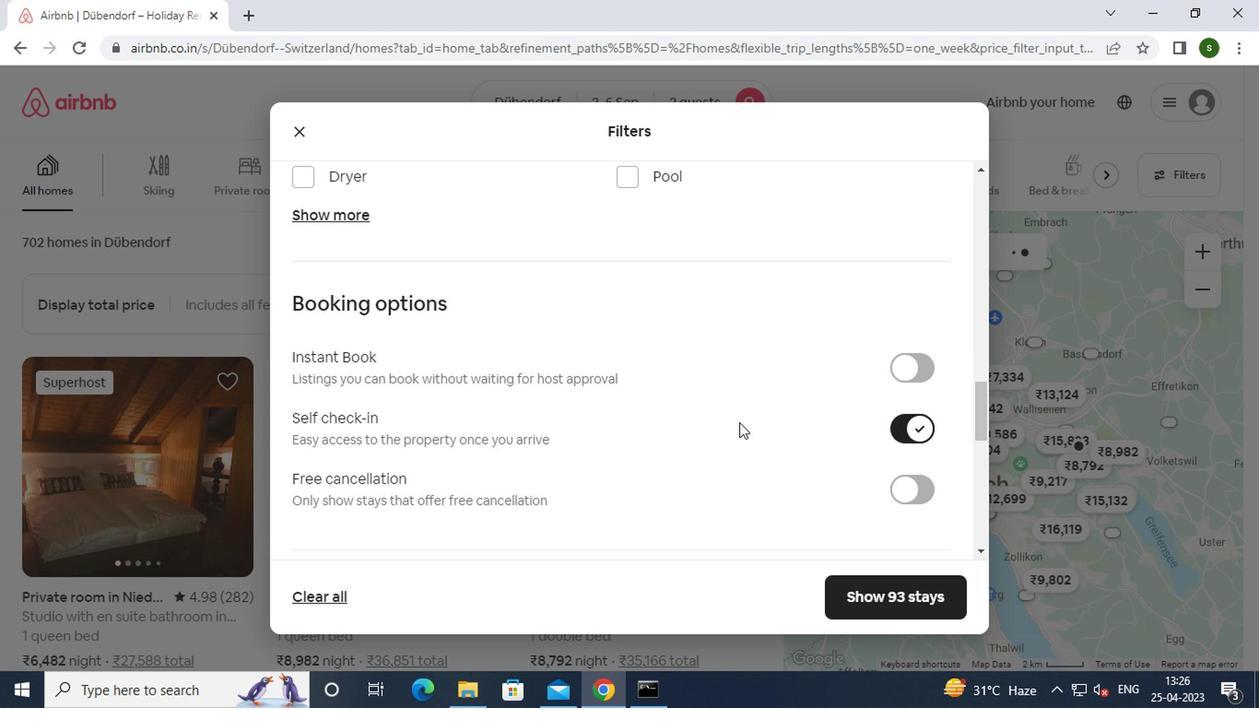 
Action: Mouse scrolled (736, 424) with delta (0, 0)
Screenshot: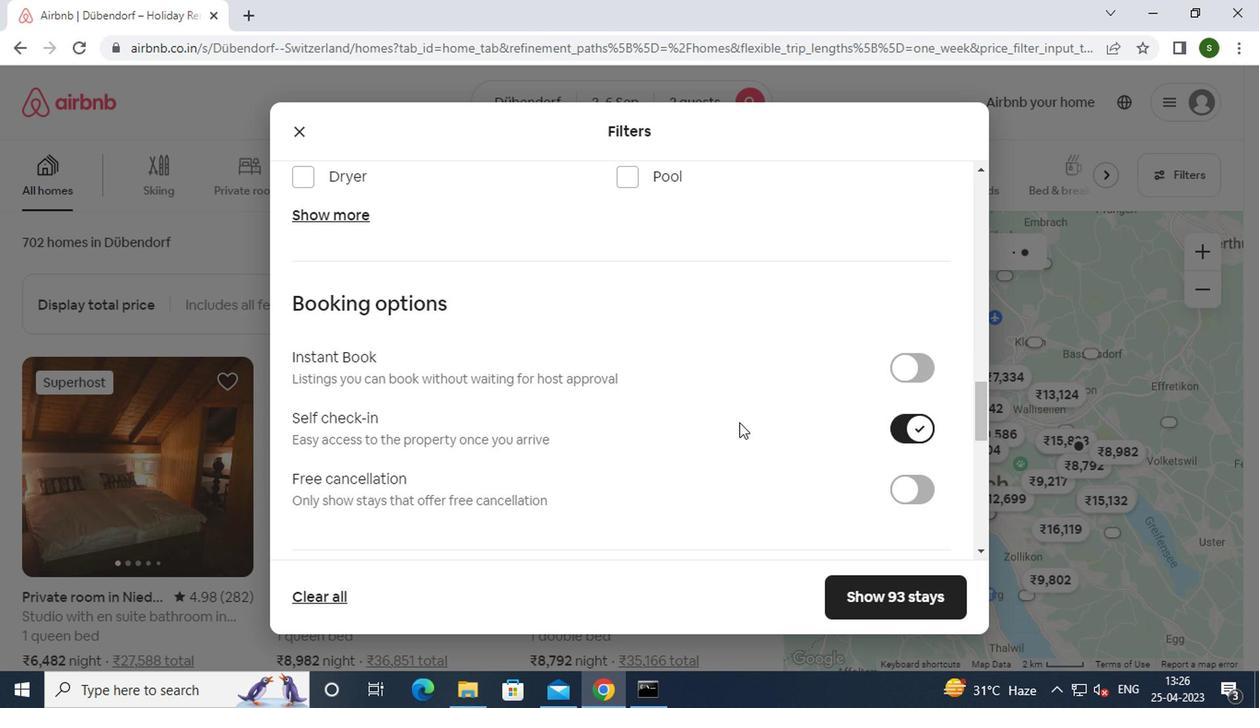 
Action: Mouse scrolled (736, 424) with delta (0, 0)
Screenshot: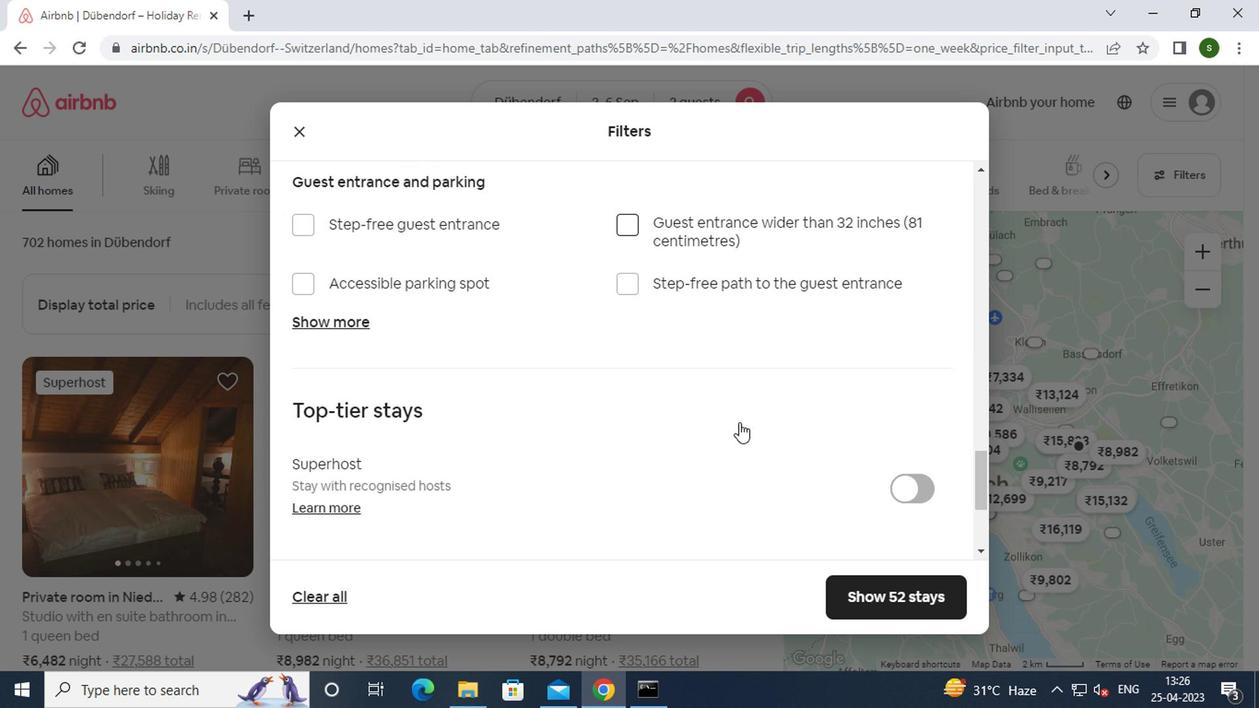 
Action: Mouse scrolled (736, 424) with delta (0, 0)
Screenshot: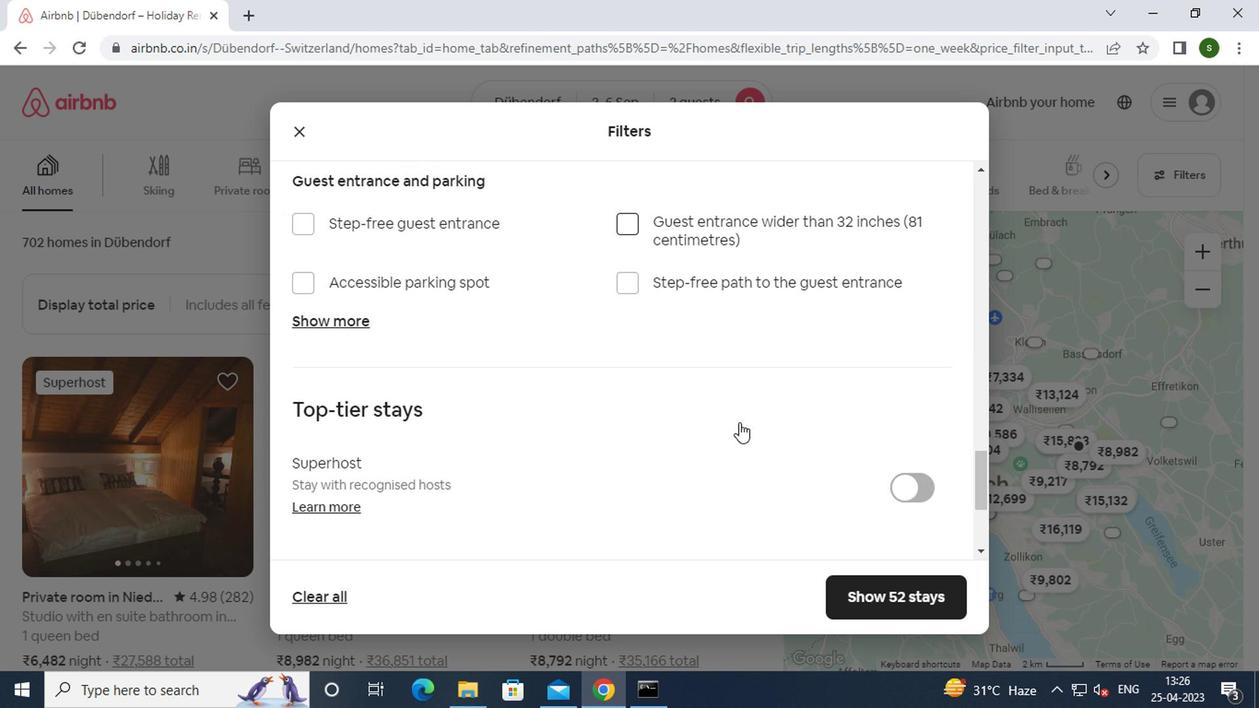 
Action: Mouse moved to (369, 479)
Screenshot: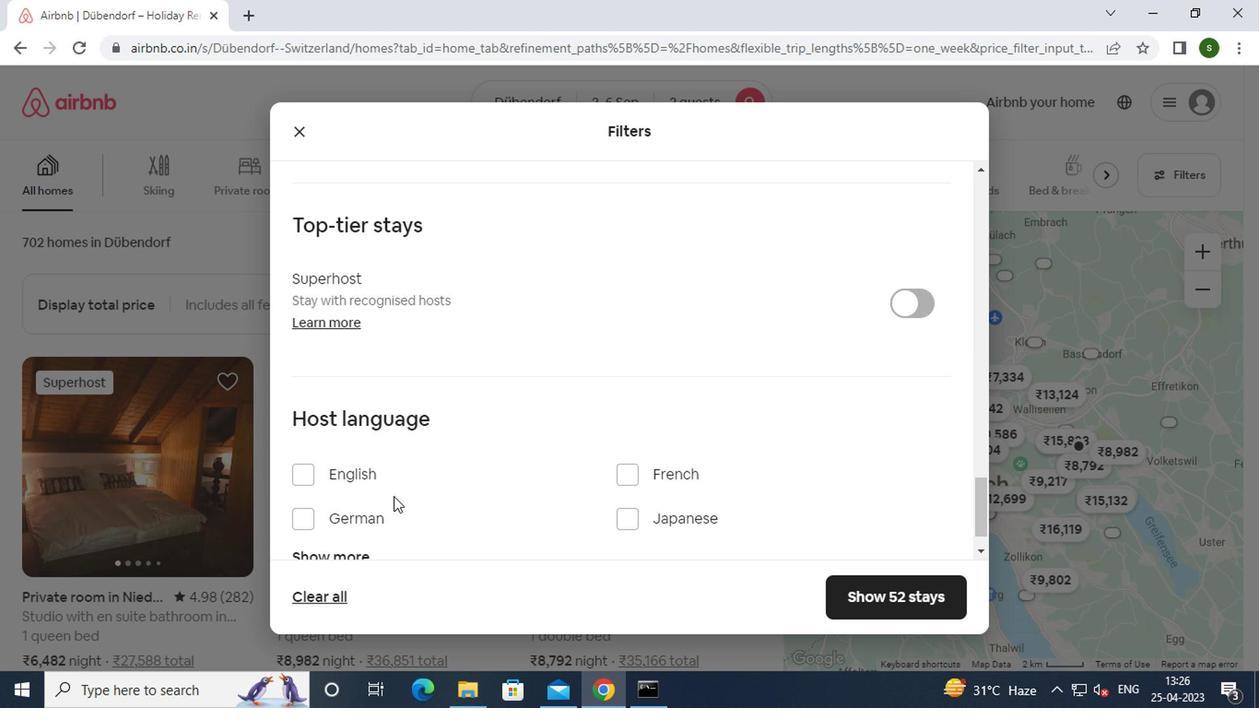 
Action: Mouse pressed left at (369, 479)
Screenshot: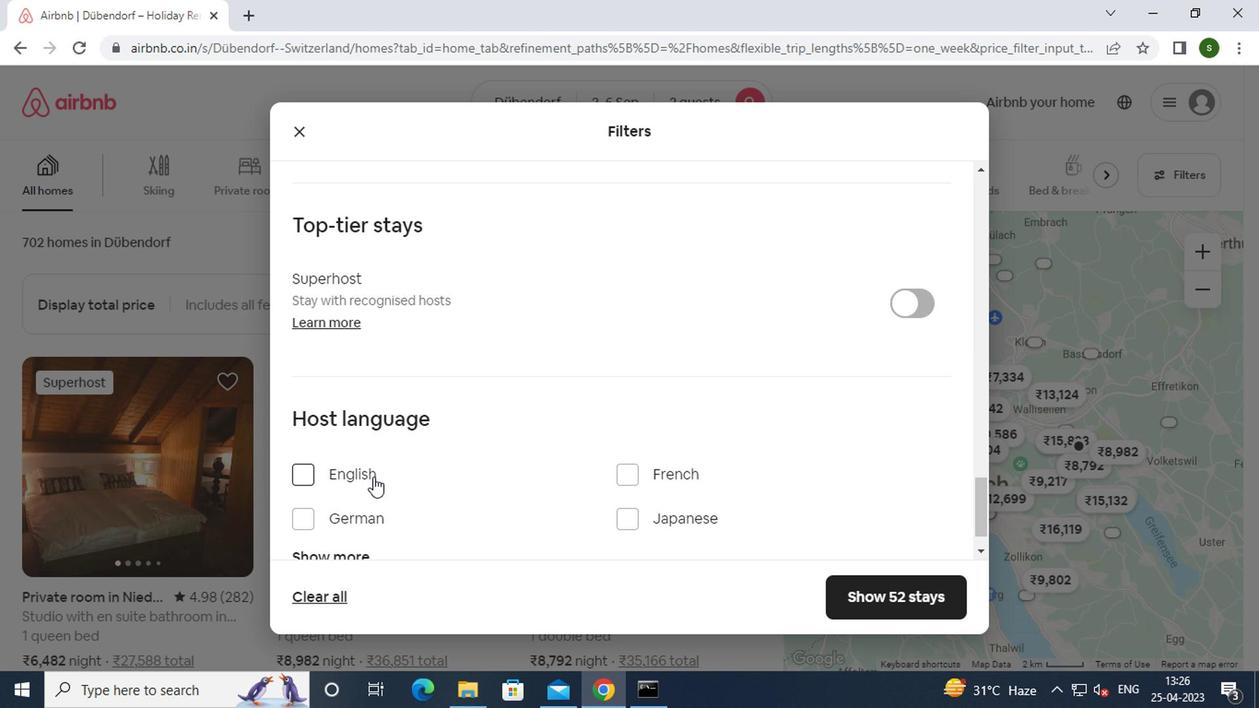 
Action: Mouse moved to (915, 593)
Screenshot: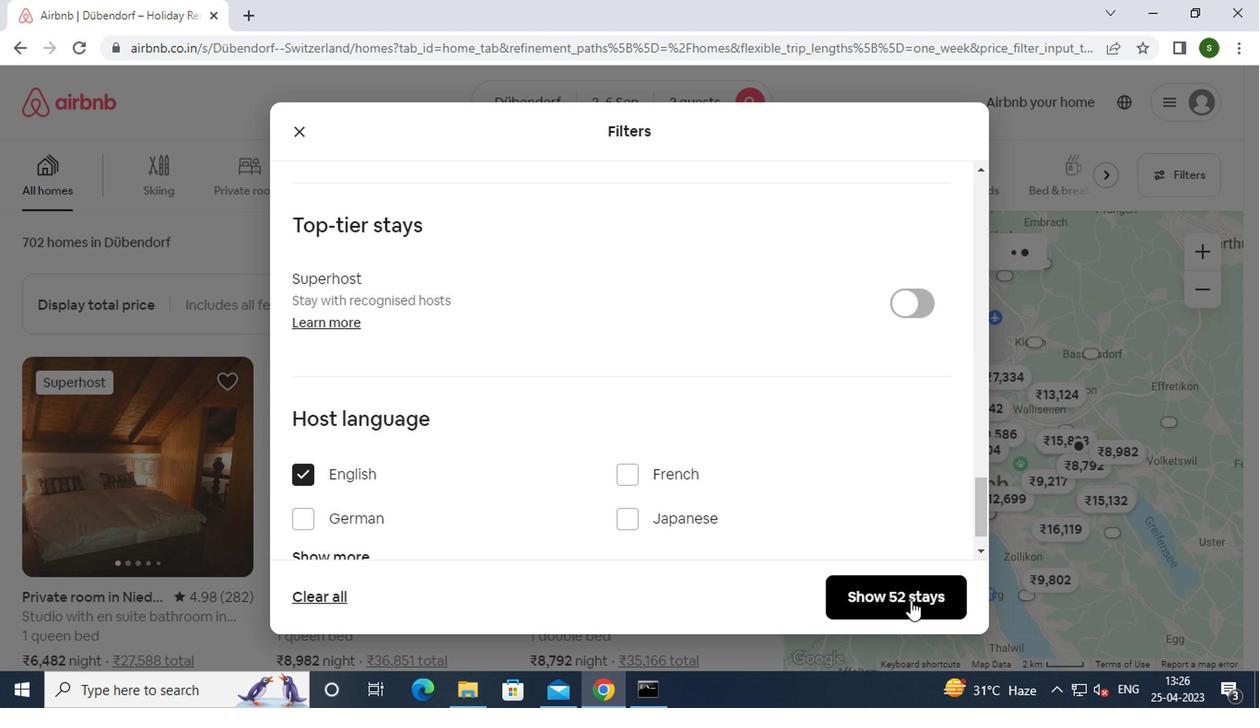 
Action: Mouse pressed left at (915, 593)
Screenshot: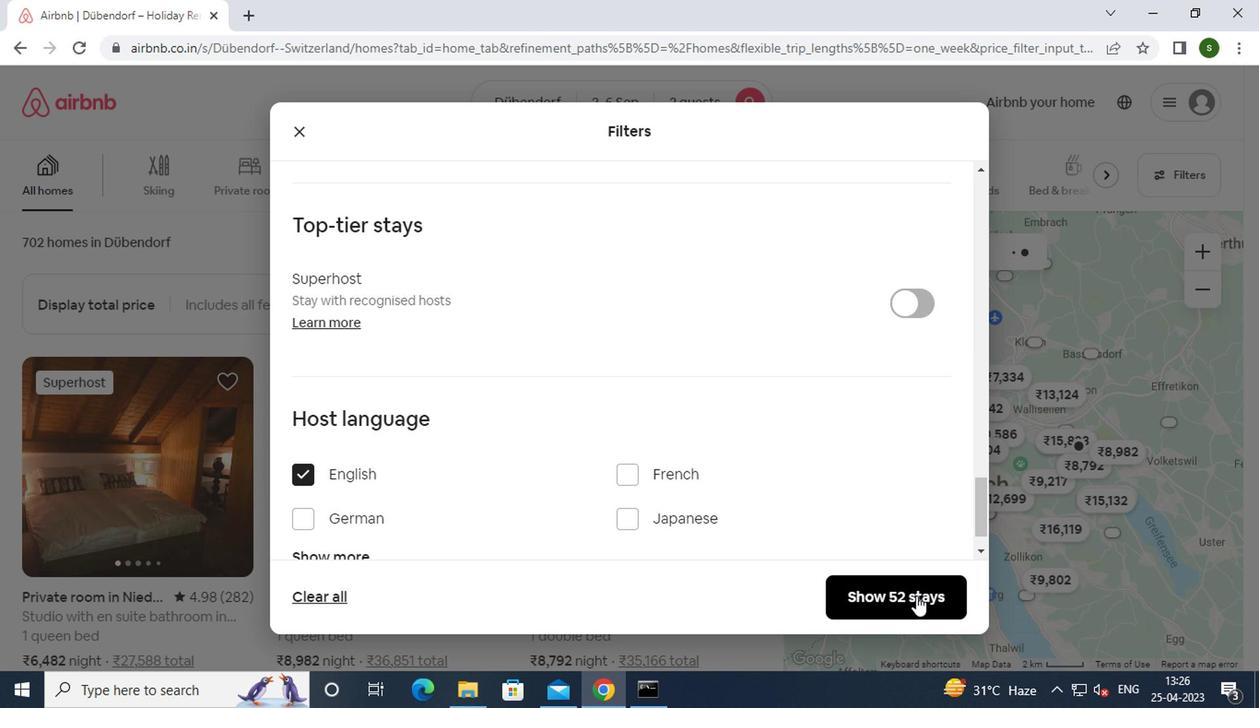
Action: Mouse moved to (574, 230)
Screenshot: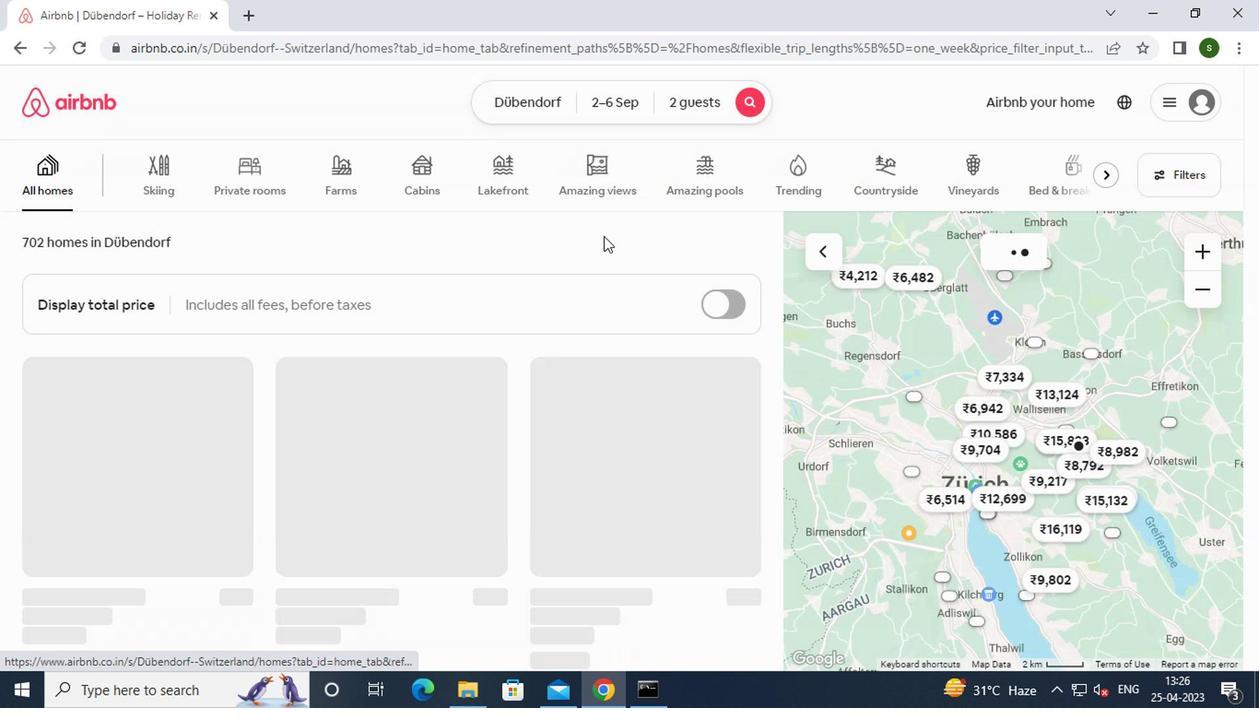 
